 Task: Find connections with filter location Friedberg with filter topic #coronawith filter profile language French with filter current company Civica with filter school Software jobs updates with filter industry Online and Mail Order Retail with filter service category Visual Design with filter keywords title Sales Associate
Action: Mouse moved to (646, 86)
Screenshot: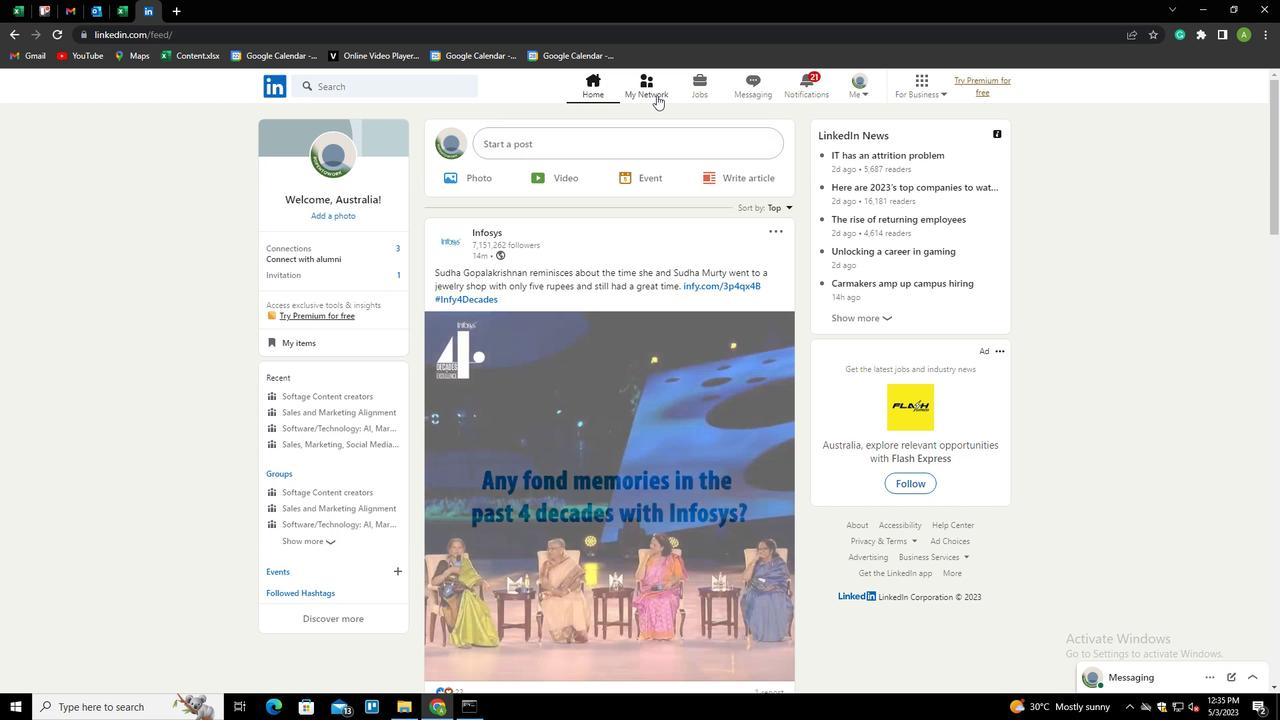 
Action: Mouse pressed left at (646, 86)
Screenshot: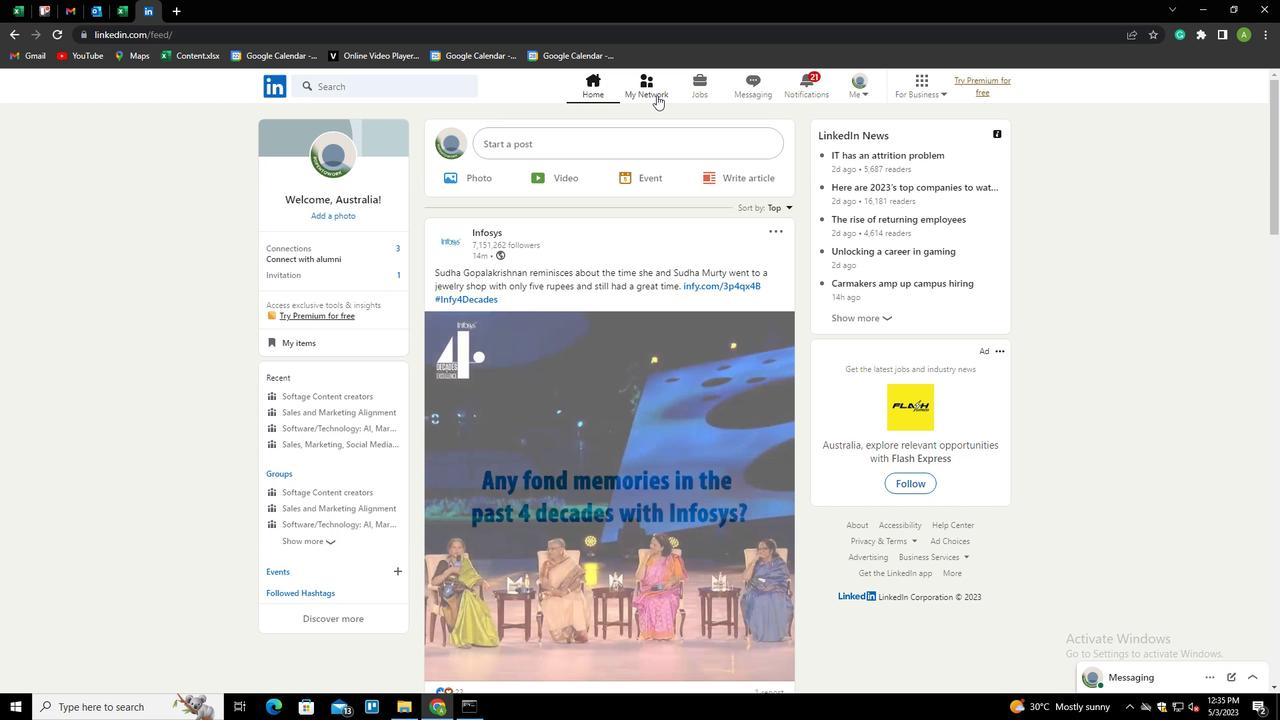 
Action: Mouse moved to (335, 156)
Screenshot: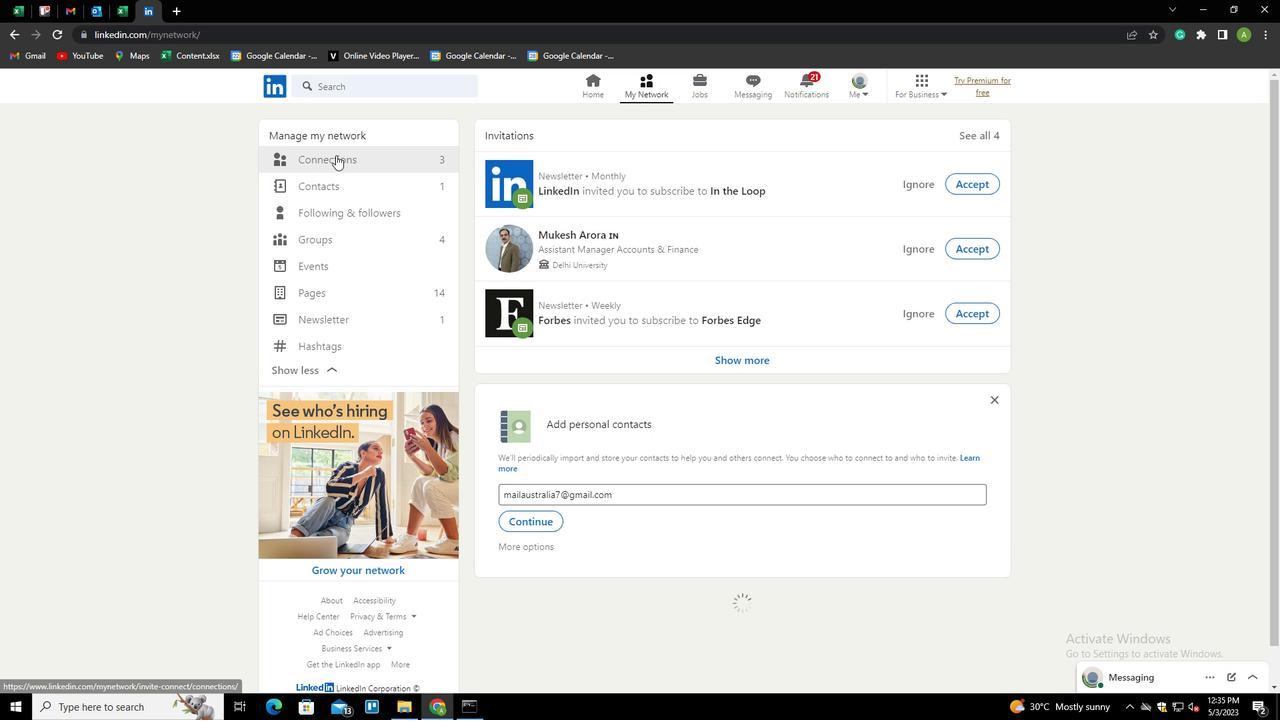 
Action: Mouse pressed left at (335, 156)
Screenshot: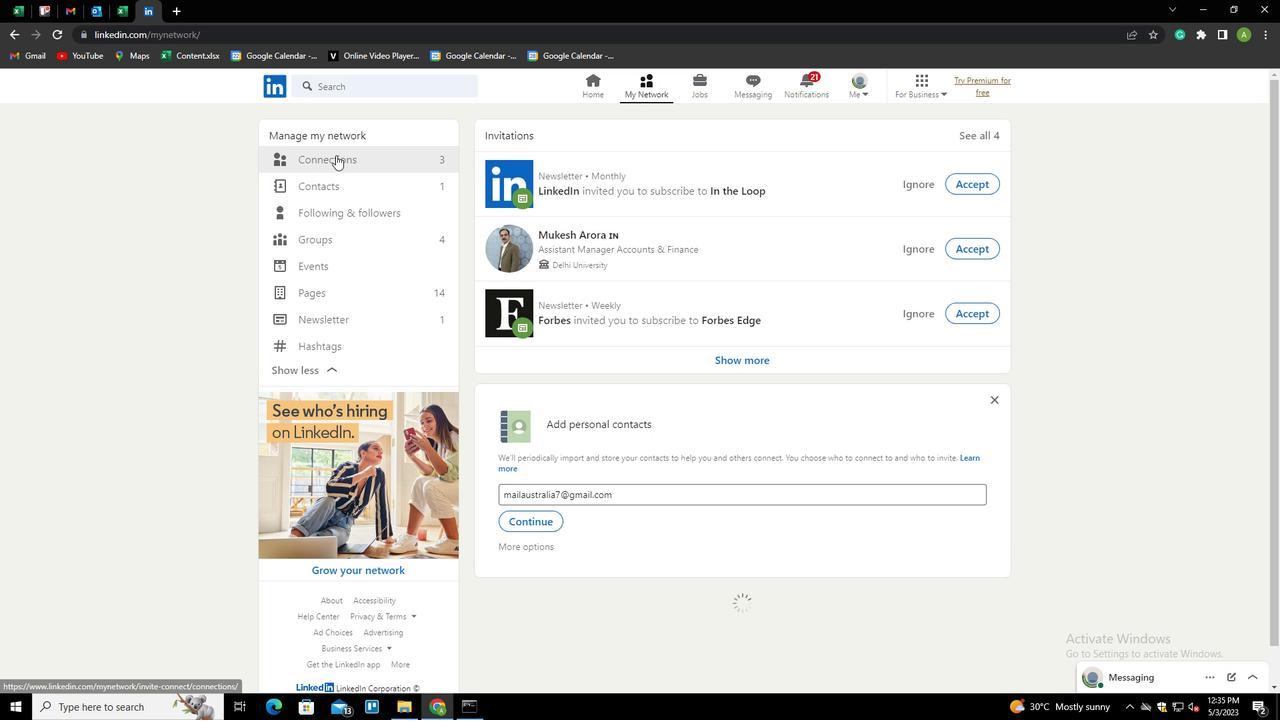 
Action: Mouse moved to (709, 163)
Screenshot: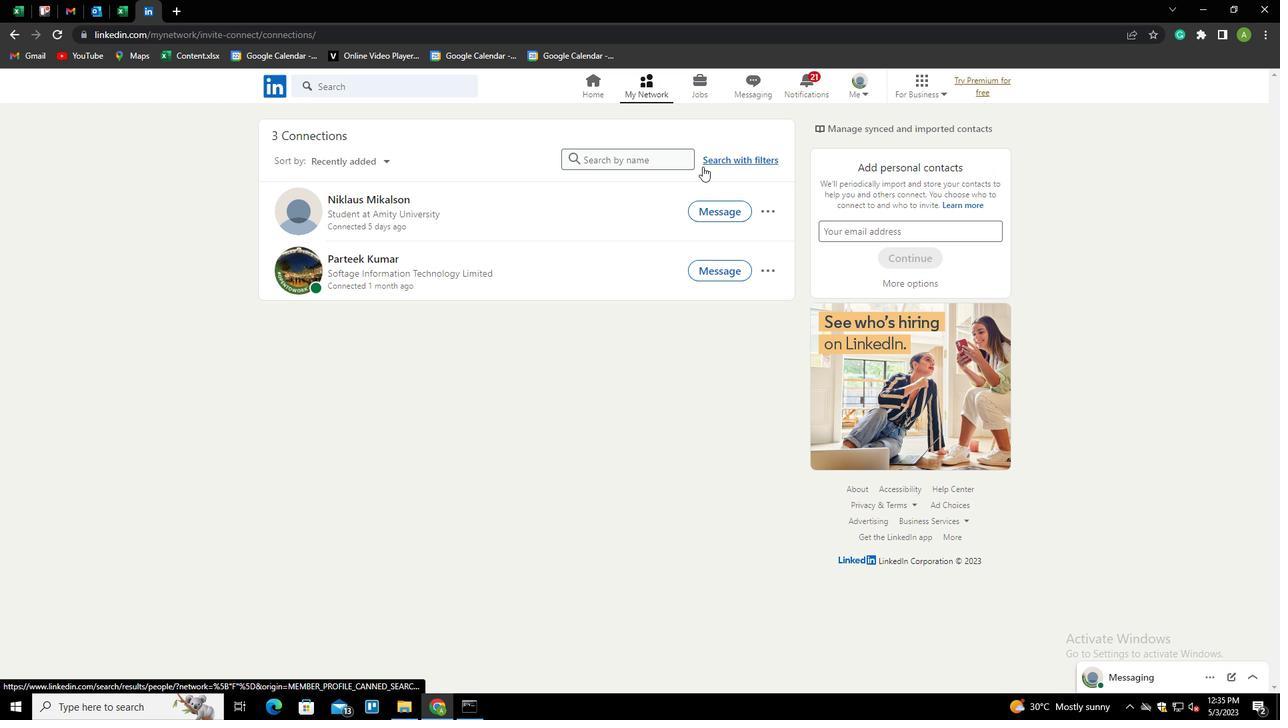 
Action: Mouse pressed left at (709, 163)
Screenshot: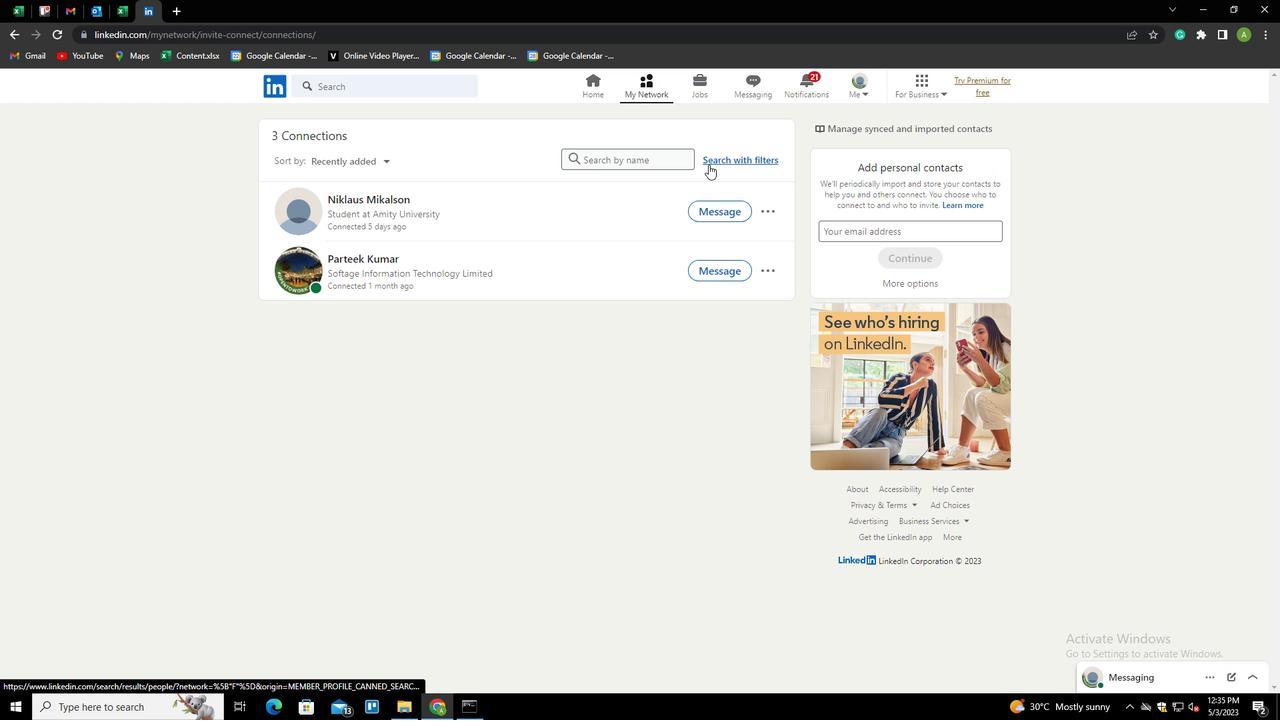 
Action: Mouse moved to (674, 122)
Screenshot: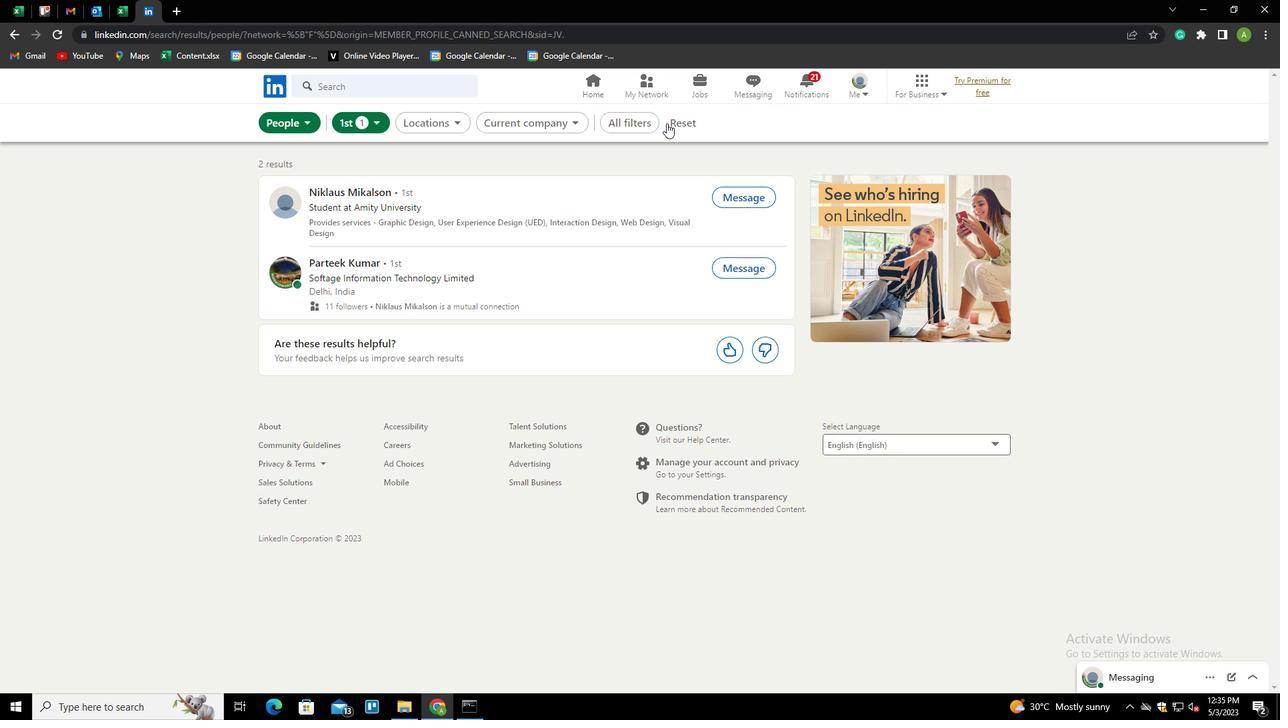 
Action: Mouse pressed left at (674, 122)
Screenshot: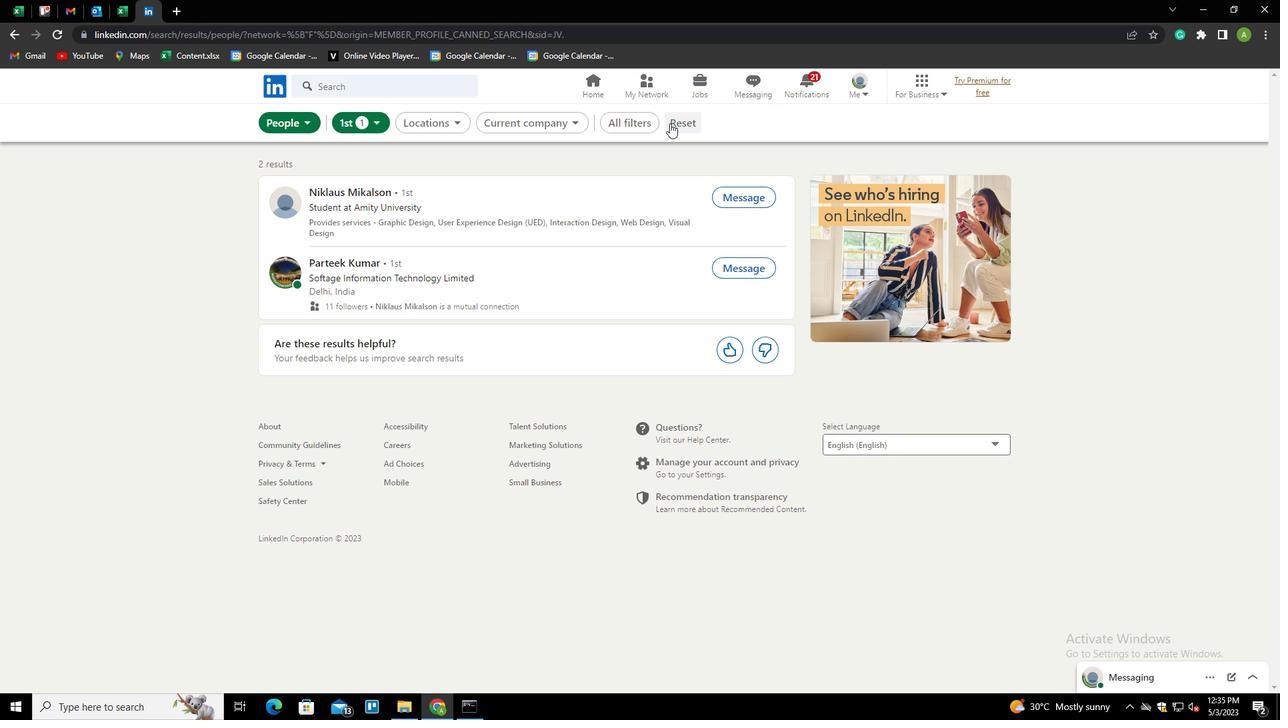 
Action: Mouse moved to (656, 118)
Screenshot: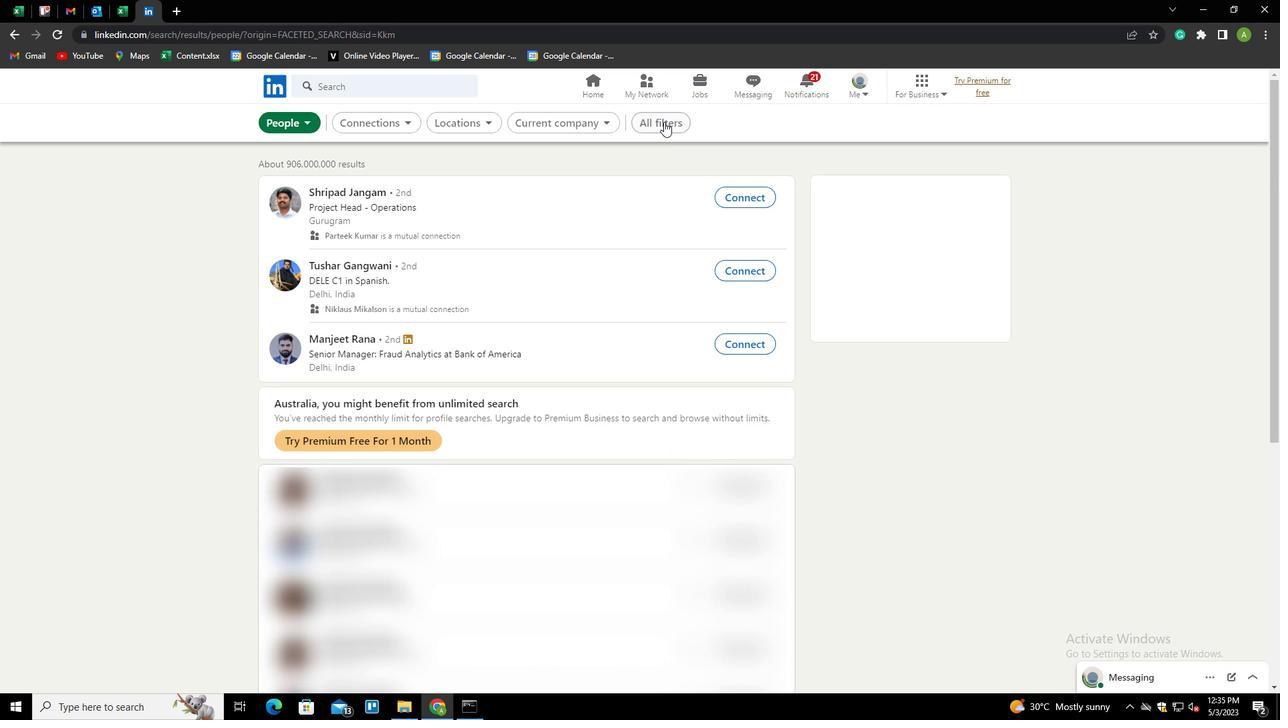 
Action: Mouse pressed left at (656, 118)
Screenshot: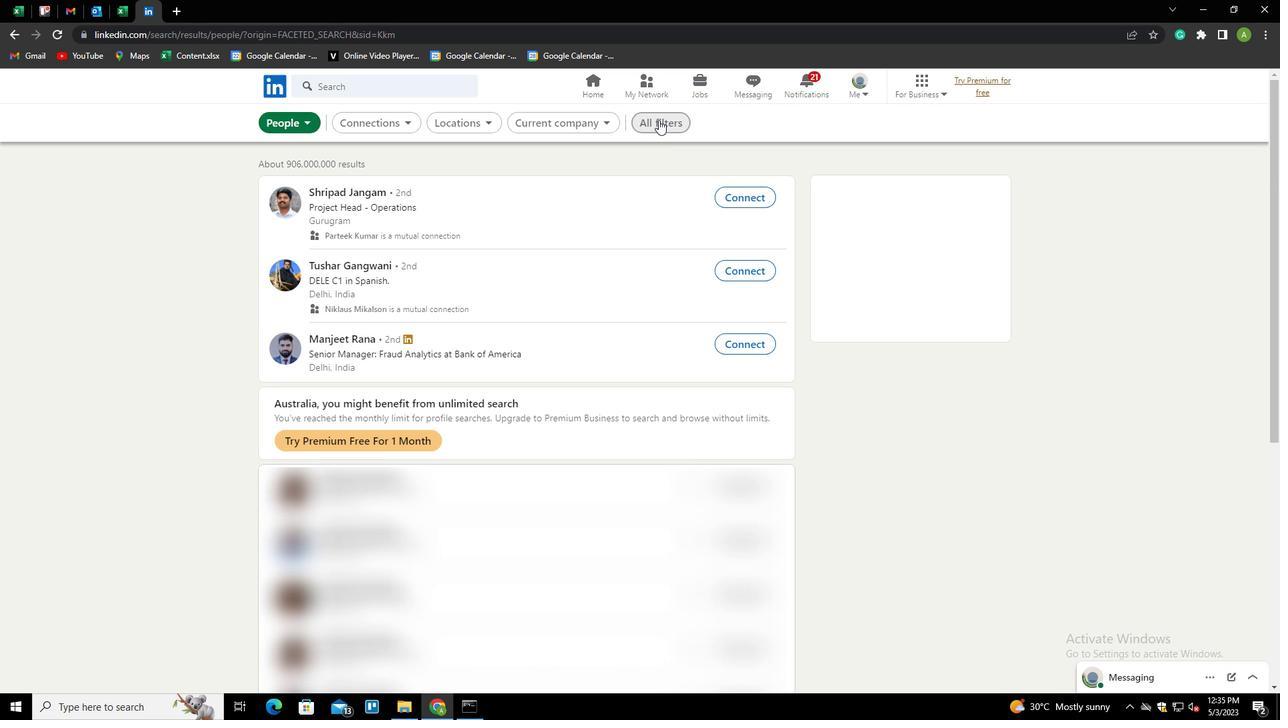 
Action: Mouse moved to (980, 384)
Screenshot: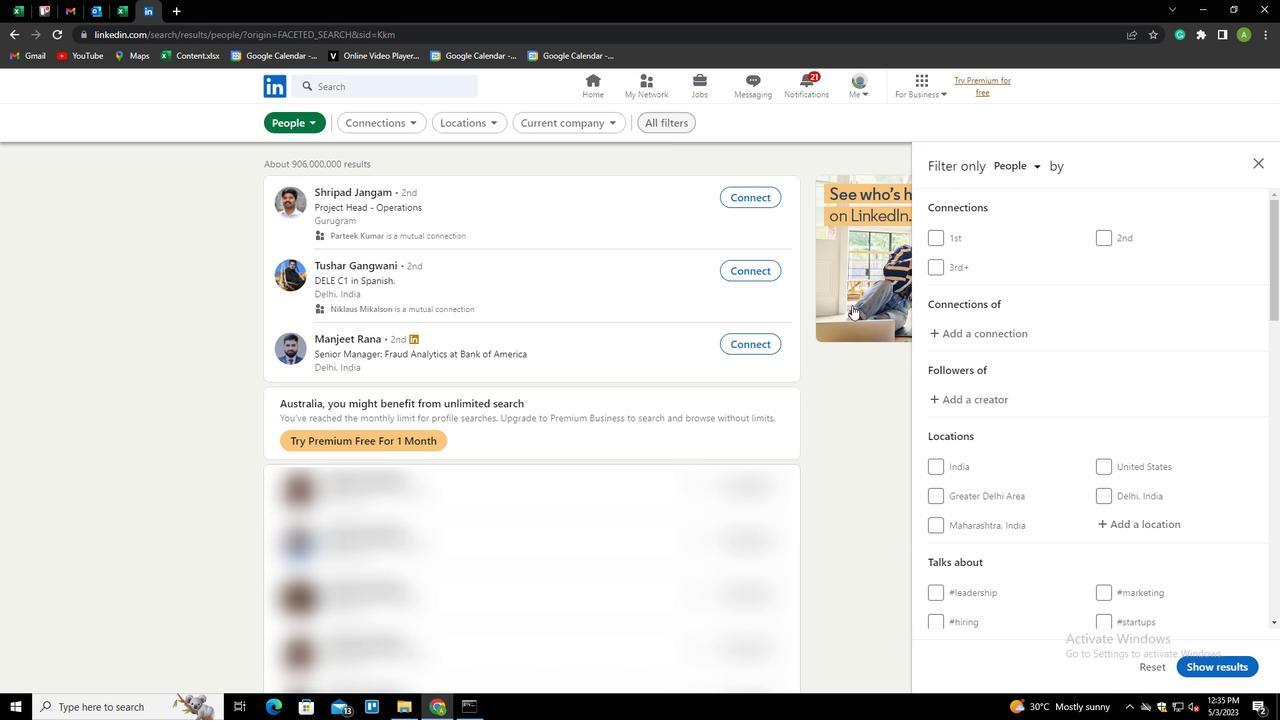 
Action: Mouse scrolled (980, 384) with delta (0, 0)
Screenshot: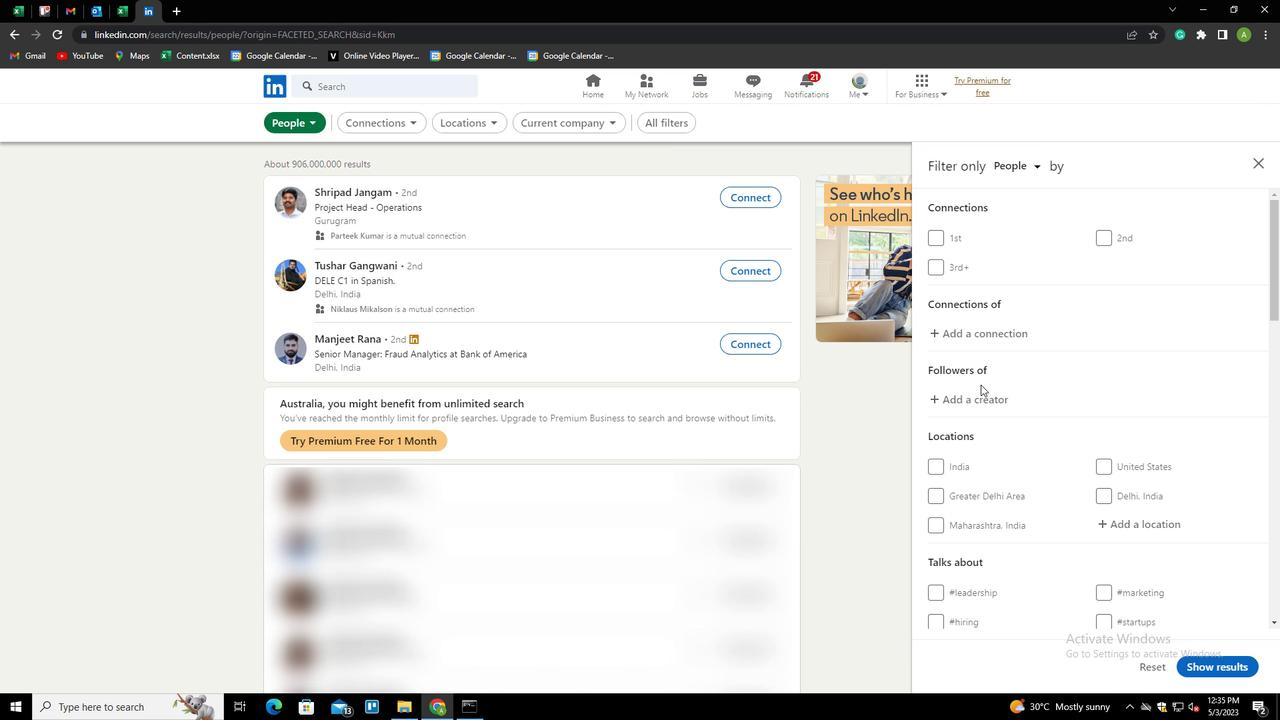 
Action: Mouse scrolled (980, 384) with delta (0, 0)
Screenshot: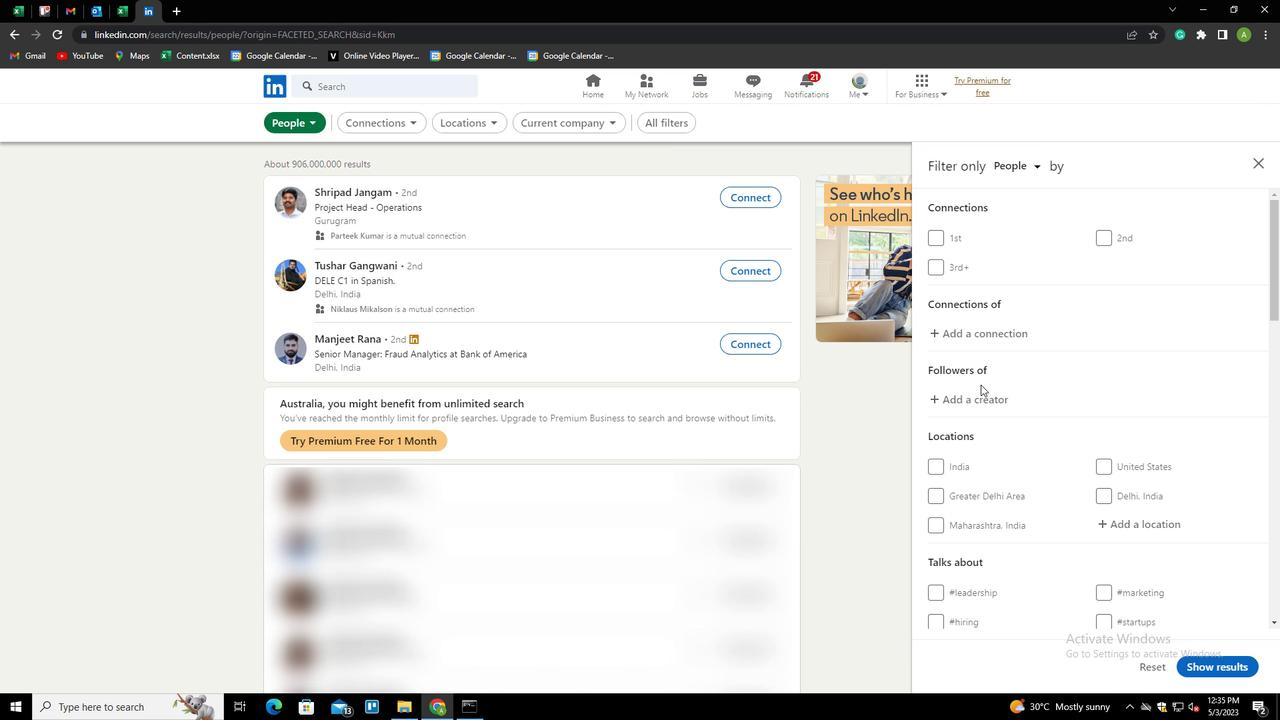
Action: Mouse moved to (1133, 389)
Screenshot: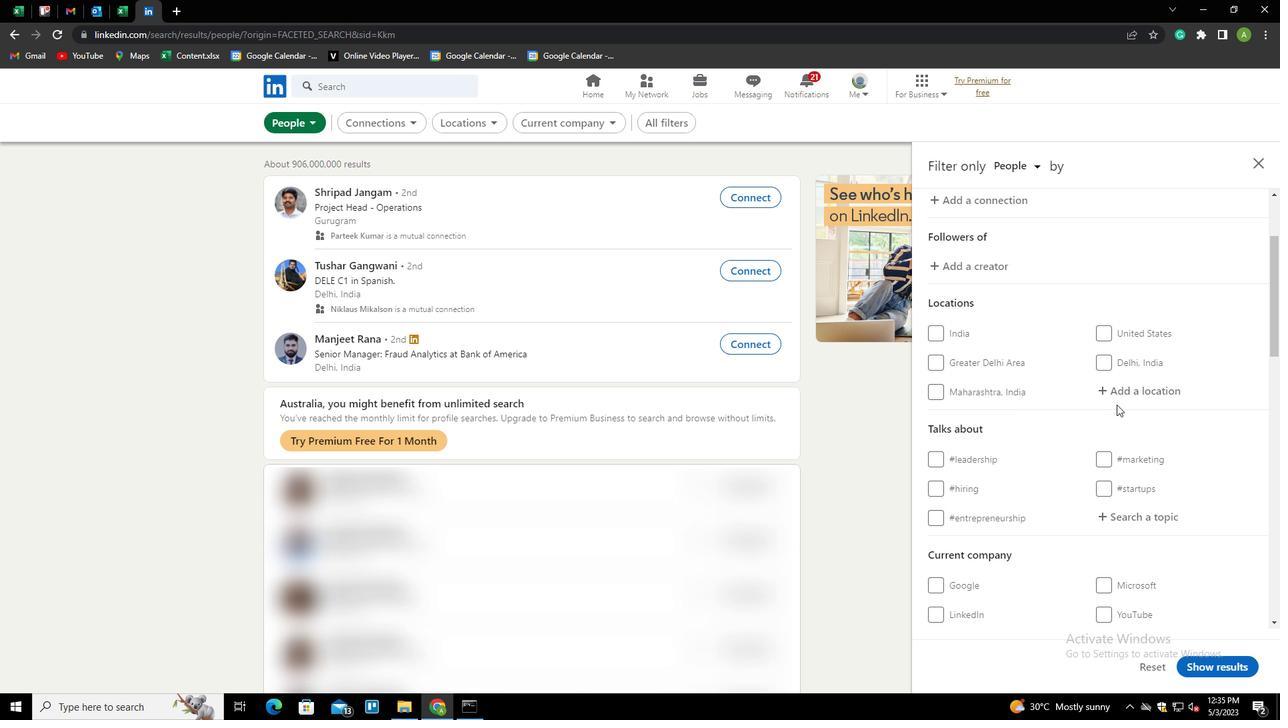 
Action: Mouse pressed left at (1133, 389)
Screenshot: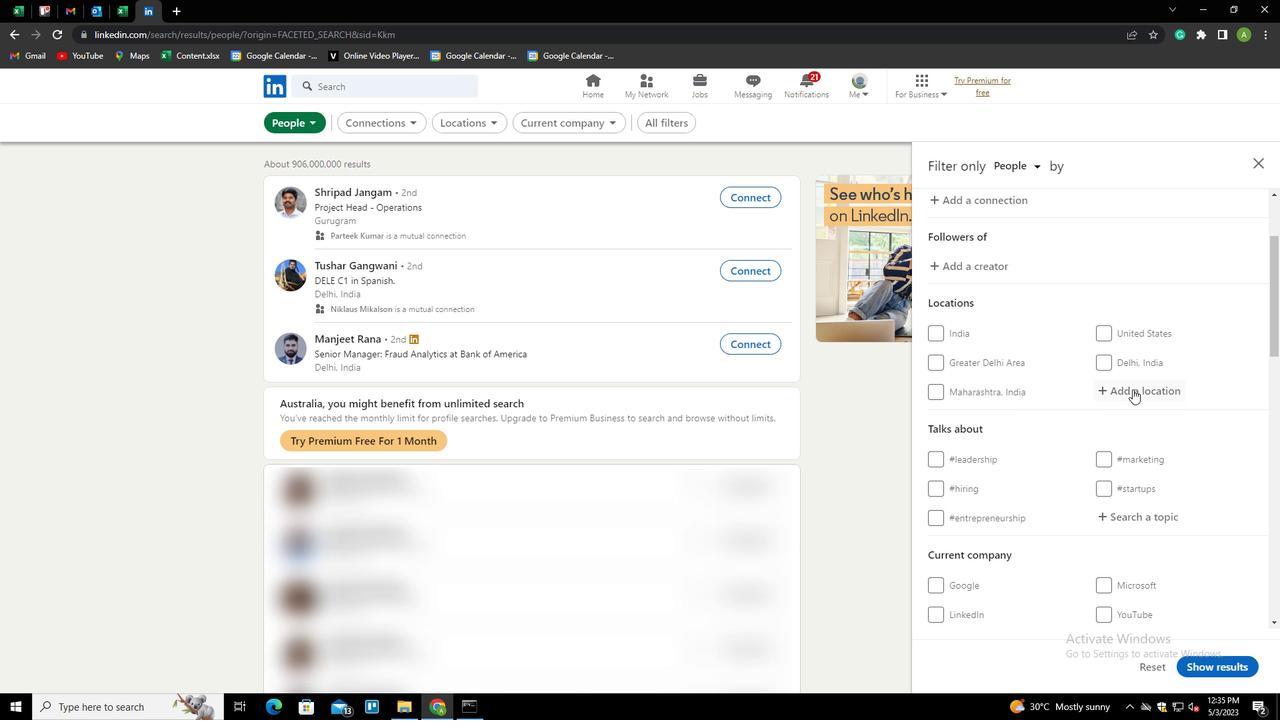 
Action: Key pressed <Key.shift>FRIEDBER<Key.down><Key.enter>
Screenshot: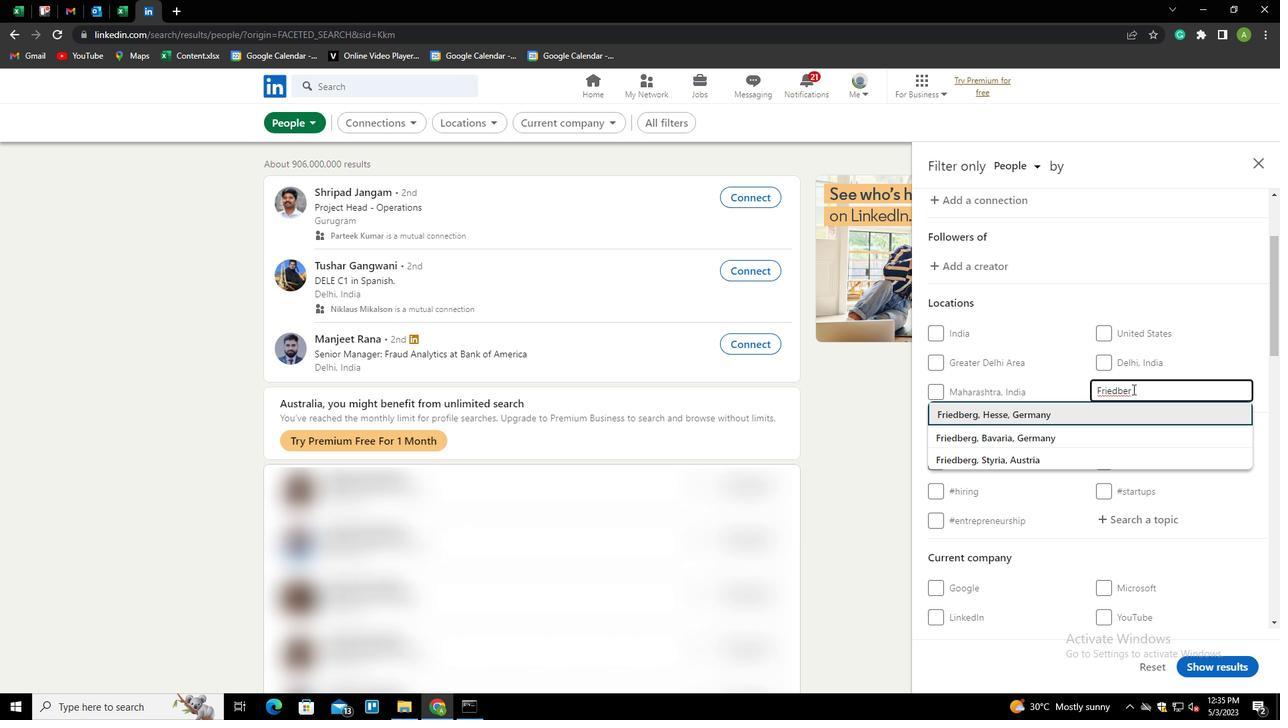 
Action: Mouse scrolled (1133, 388) with delta (0, 0)
Screenshot: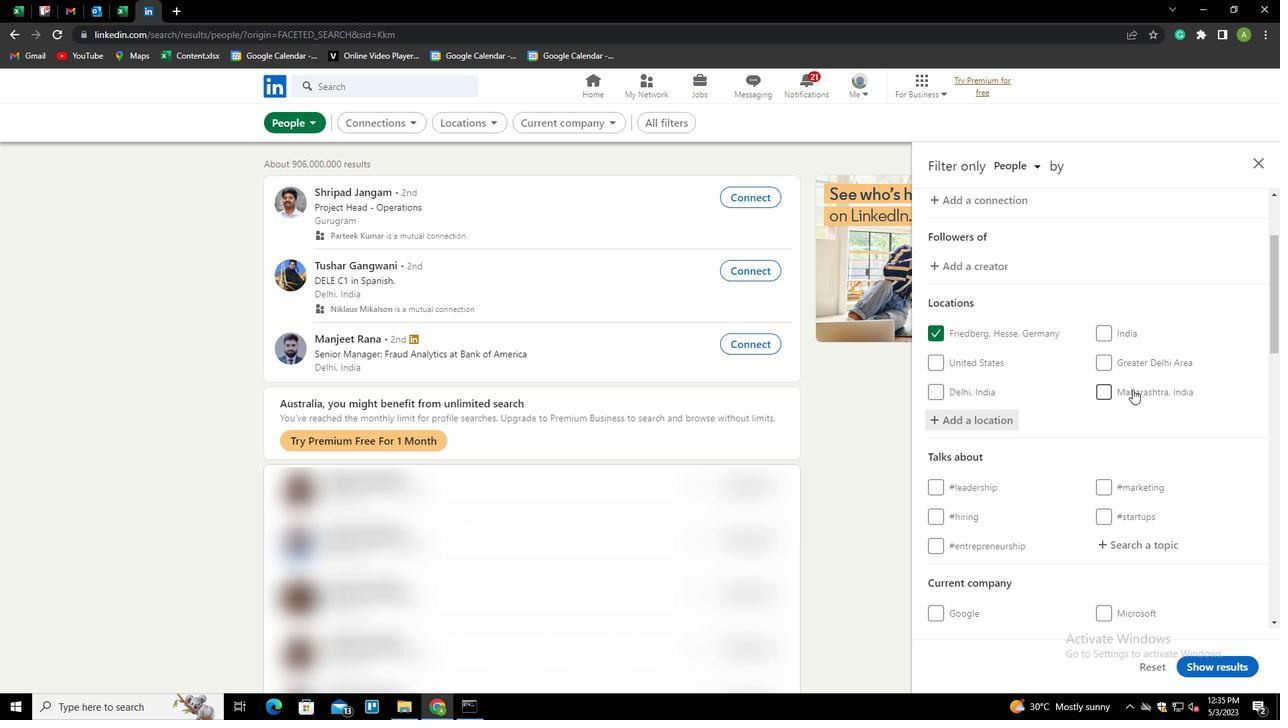 
Action: Mouse scrolled (1133, 388) with delta (0, 0)
Screenshot: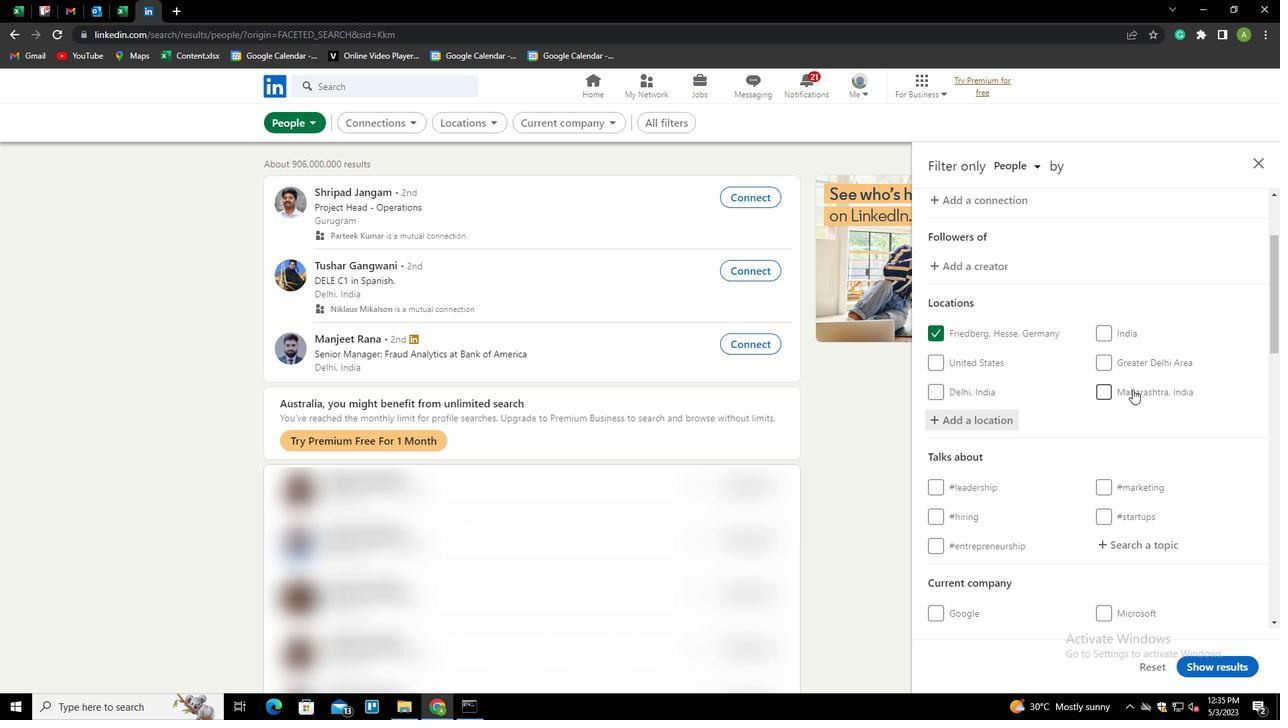 
Action: Mouse moved to (1131, 406)
Screenshot: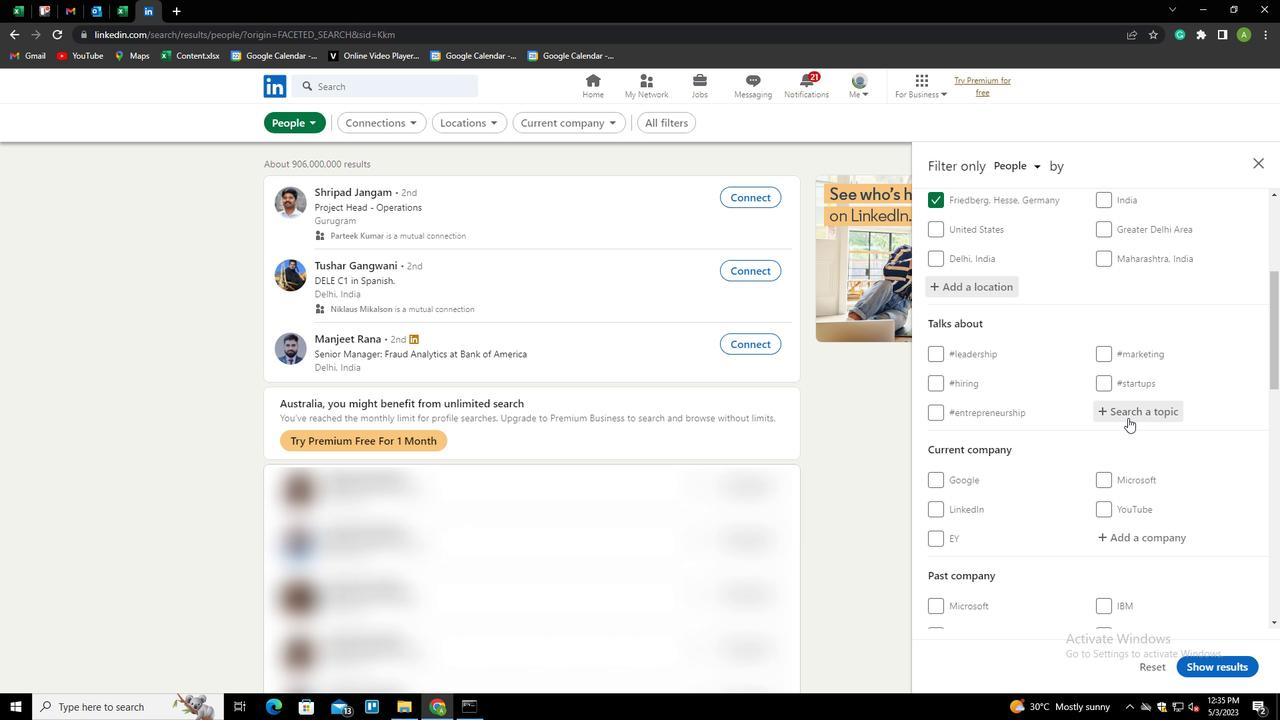 
Action: Mouse pressed left at (1131, 406)
Screenshot: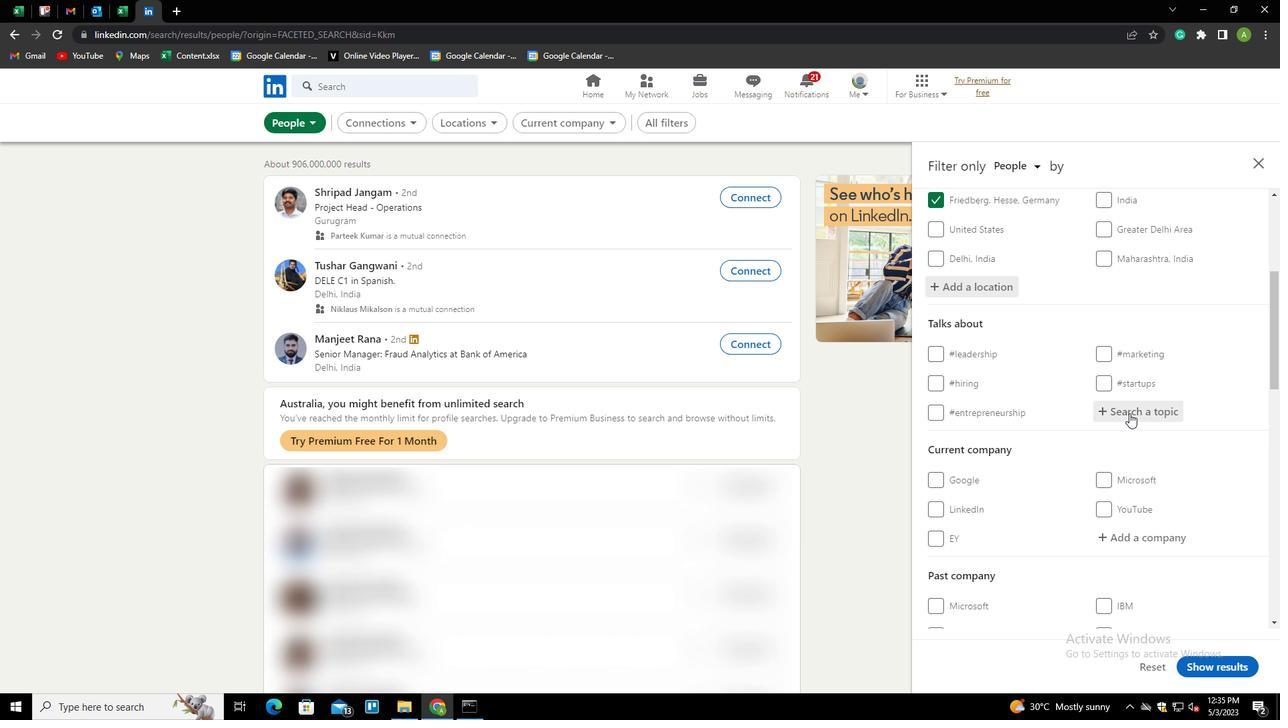
Action: Key pressed CRO<Key.backspace><Key.backspace>ORONA<Key.down><Key.enter>
Screenshot: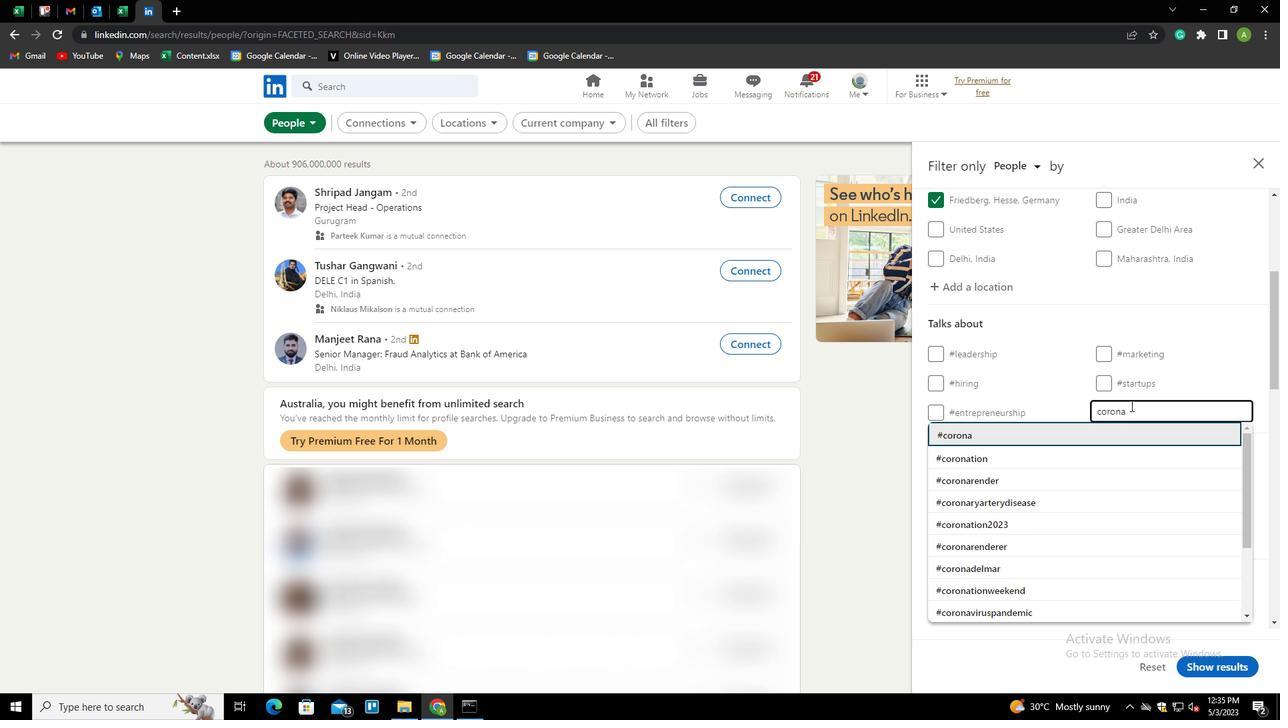 
Action: Mouse scrolled (1131, 405) with delta (0, 0)
Screenshot: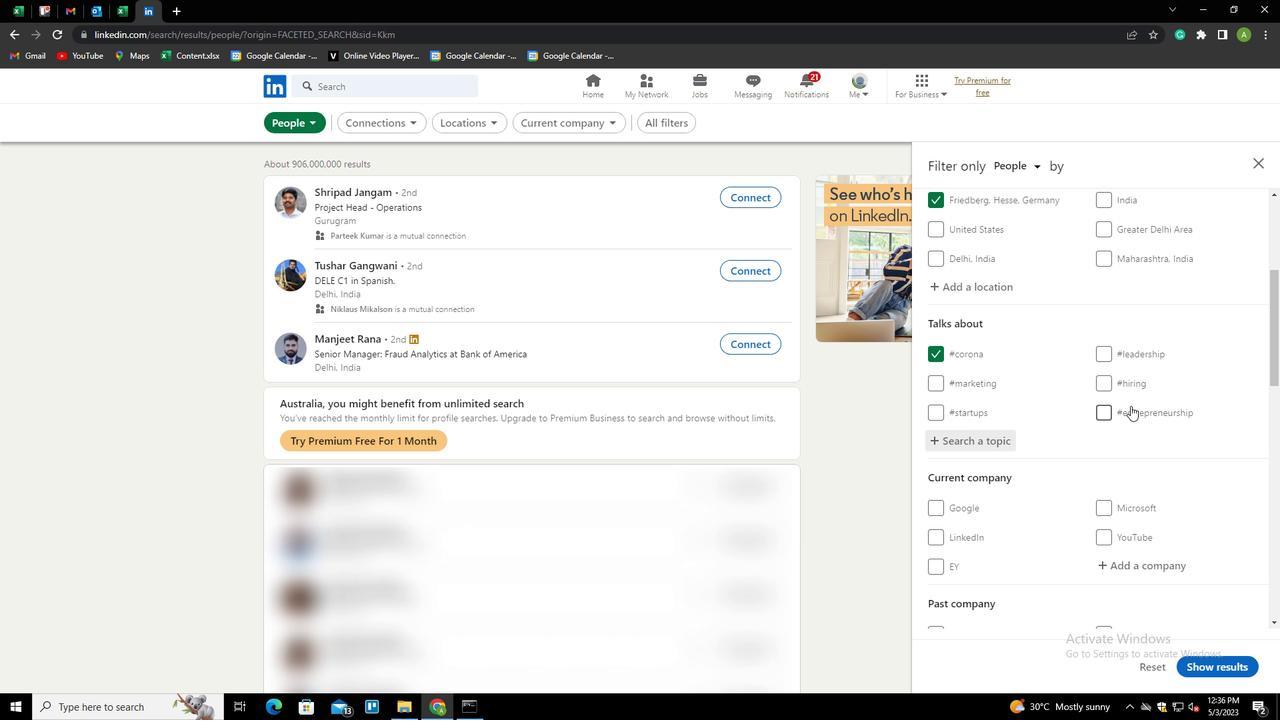 
Action: Mouse scrolled (1131, 405) with delta (0, 0)
Screenshot: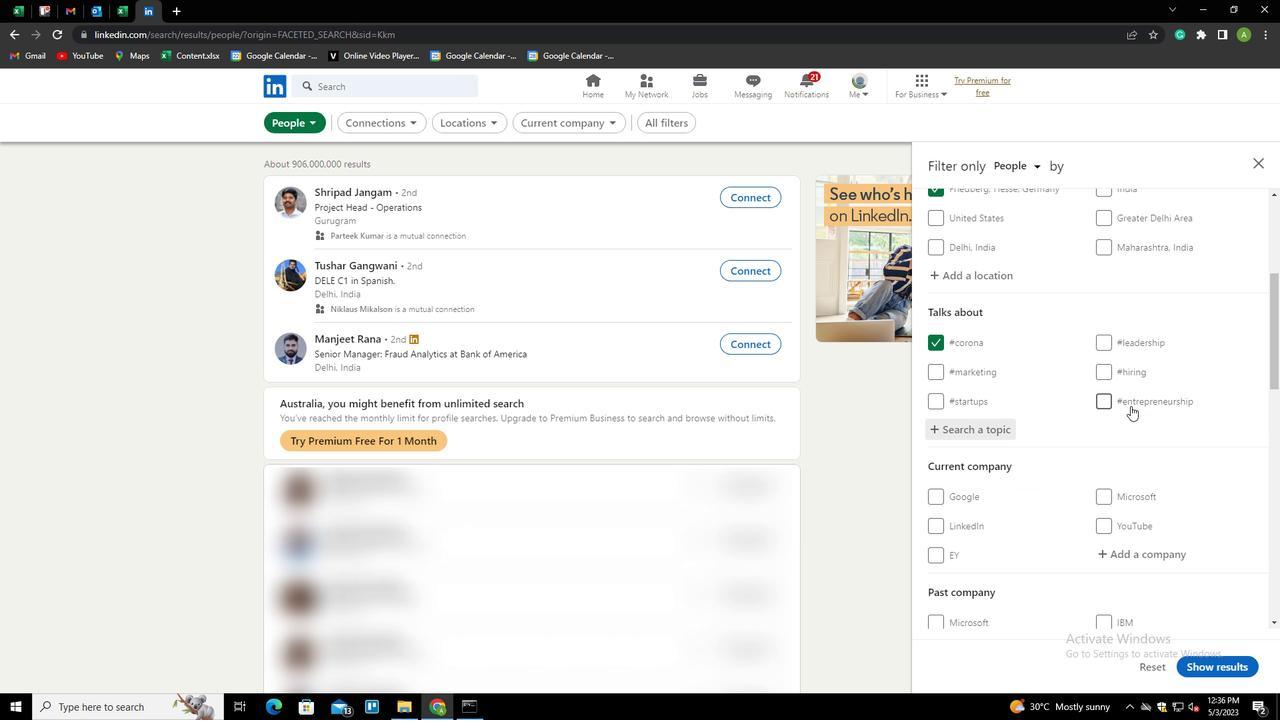 
Action: Mouse scrolled (1131, 405) with delta (0, 0)
Screenshot: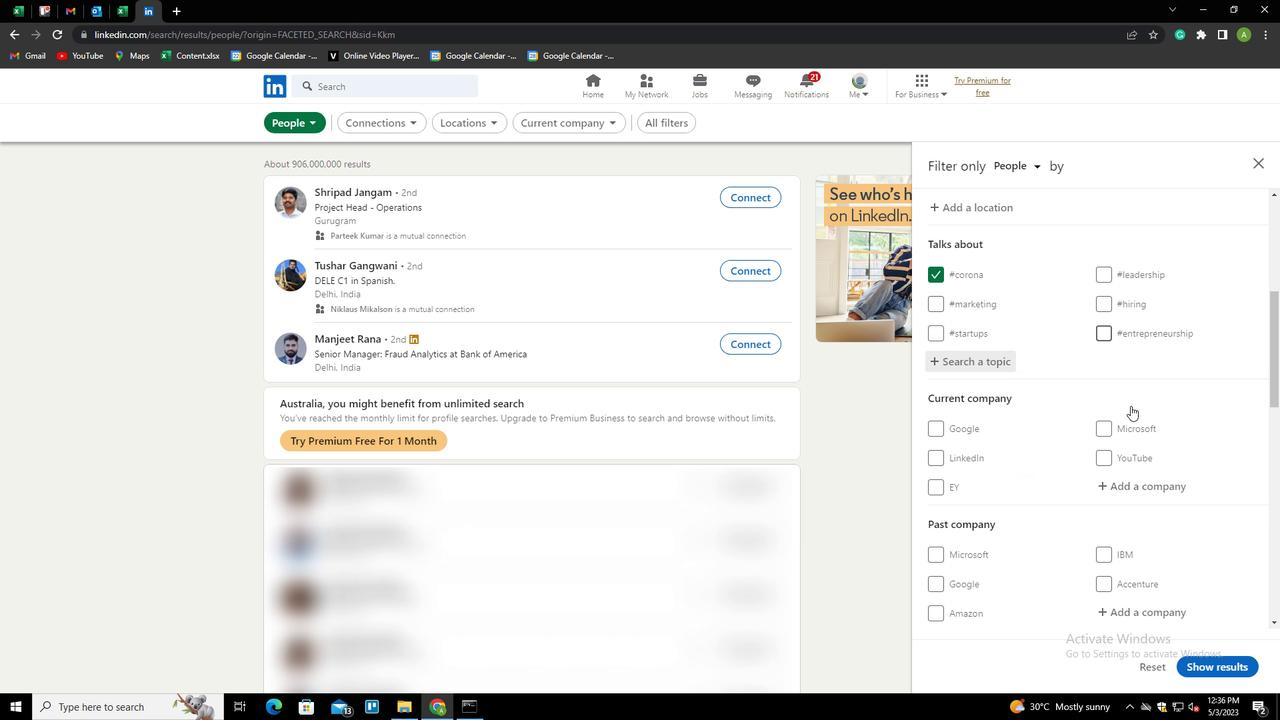 
Action: Mouse scrolled (1131, 405) with delta (0, 0)
Screenshot: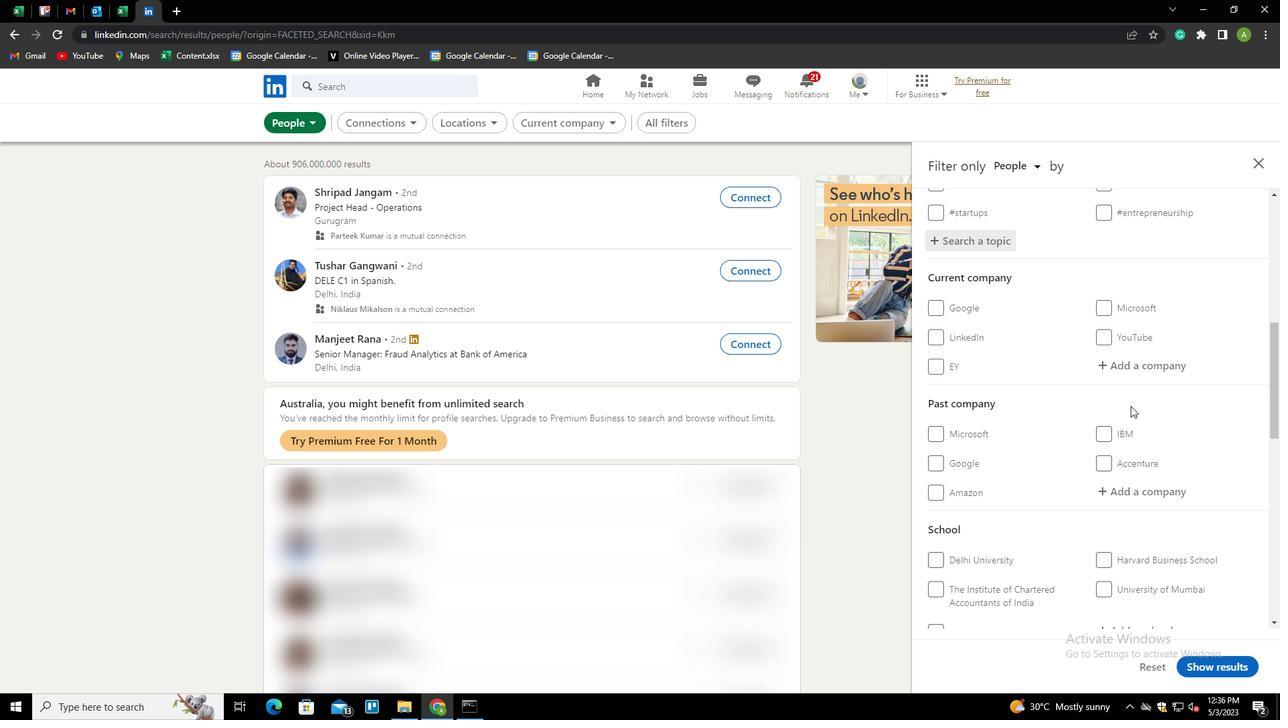 
Action: Mouse scrolled (1131, 405) with delta (0, 0)
Screenshot: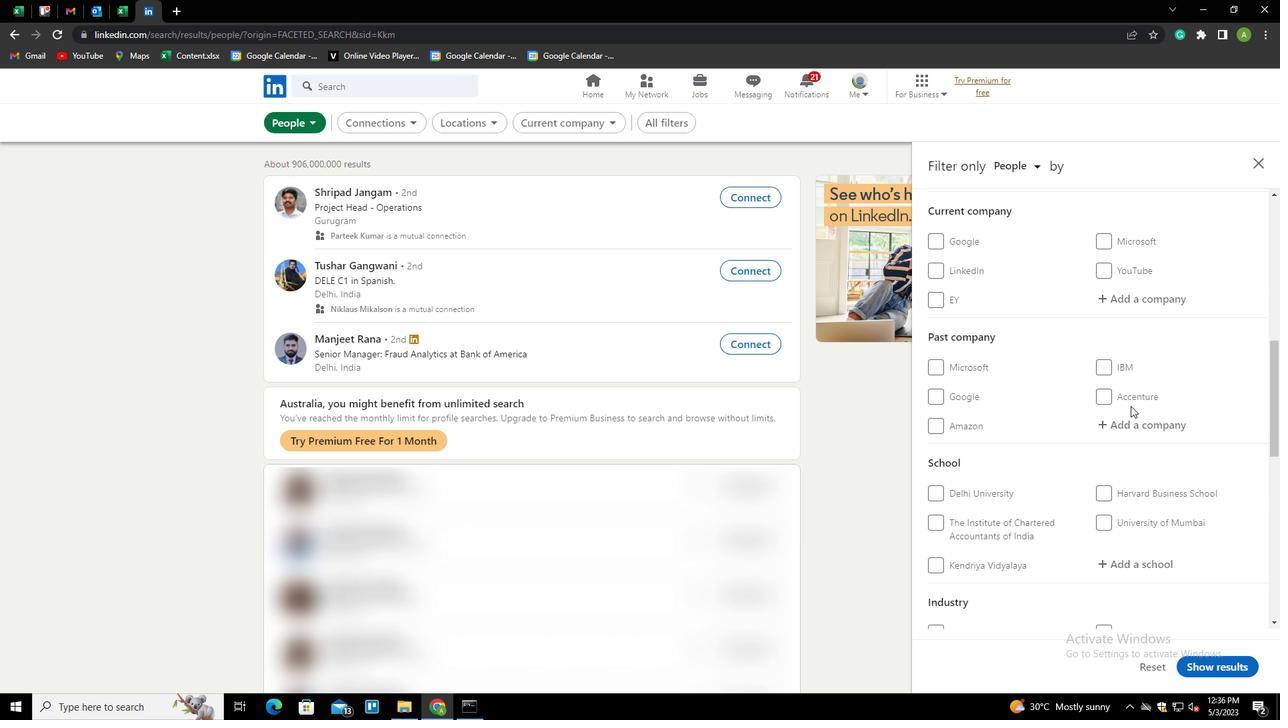 
Action: Mouse scrolled (1131, 405) with delta (0, 0)
Screenshot: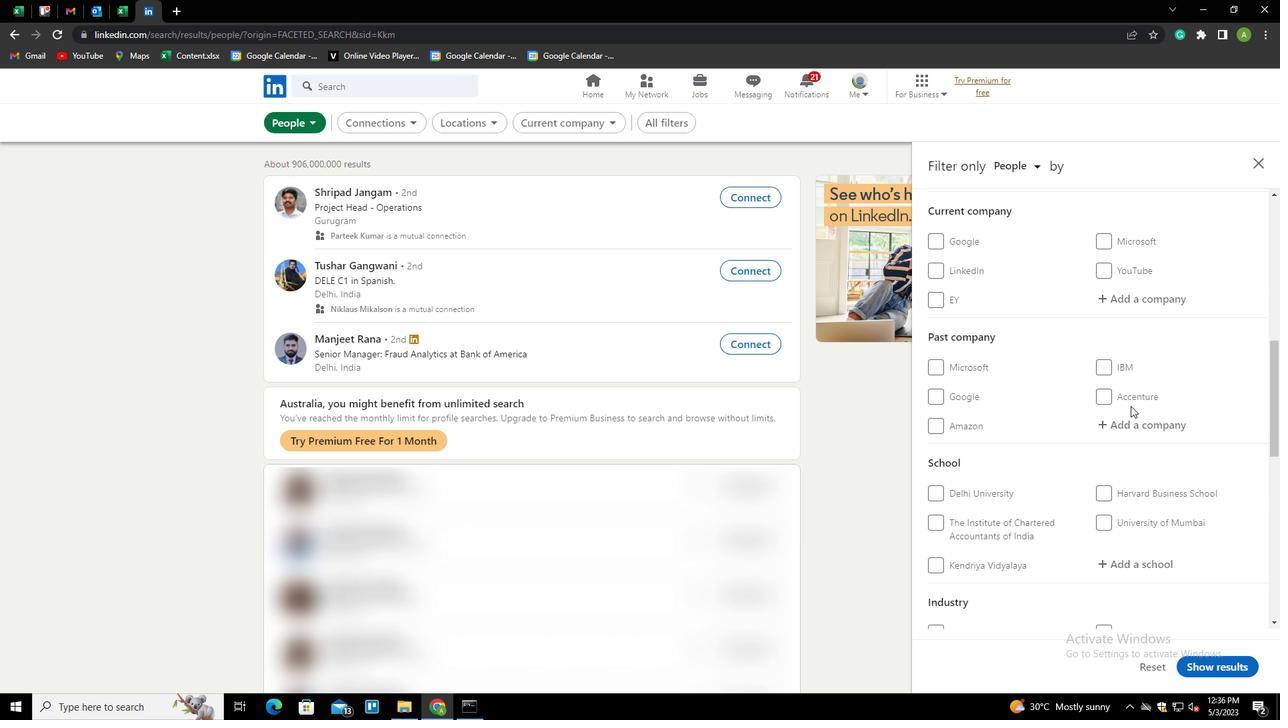 
Action: Mouse scrolled (1131, 405) with delta (0, 0)
Screenshot: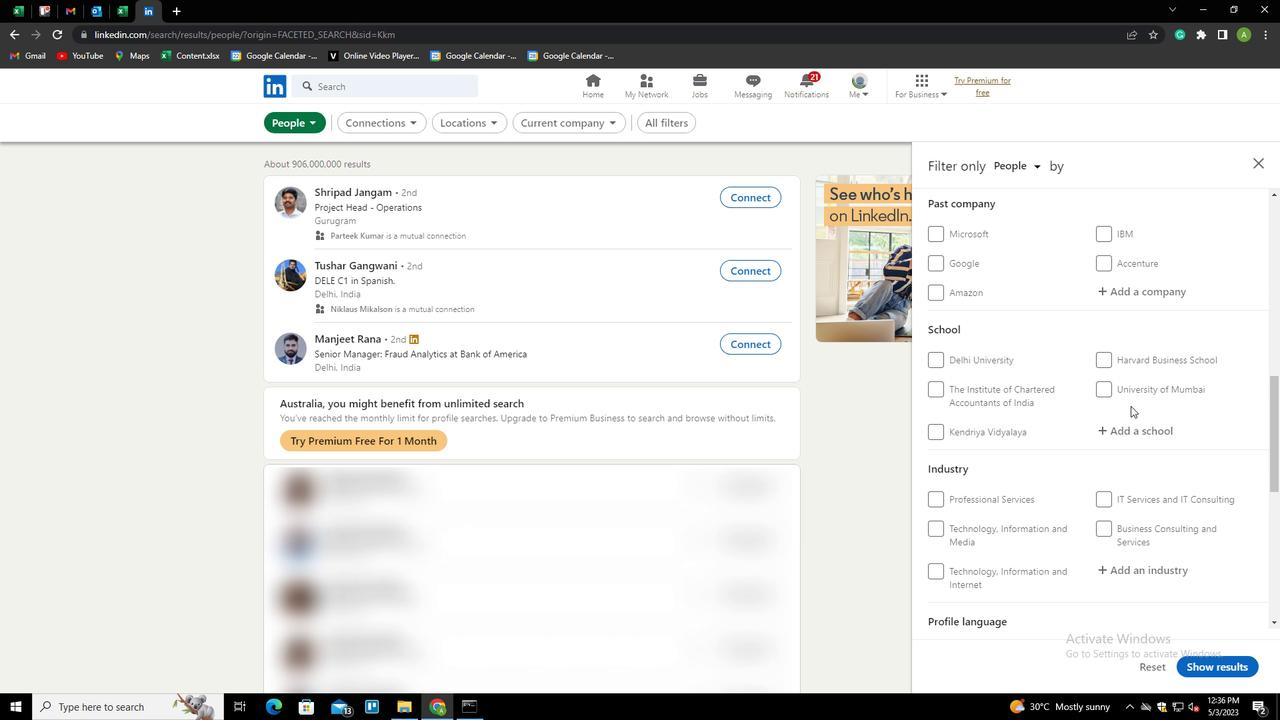 
Action: Mouse scrolled (1131, 405) with delta (0, 0)
Screenshot: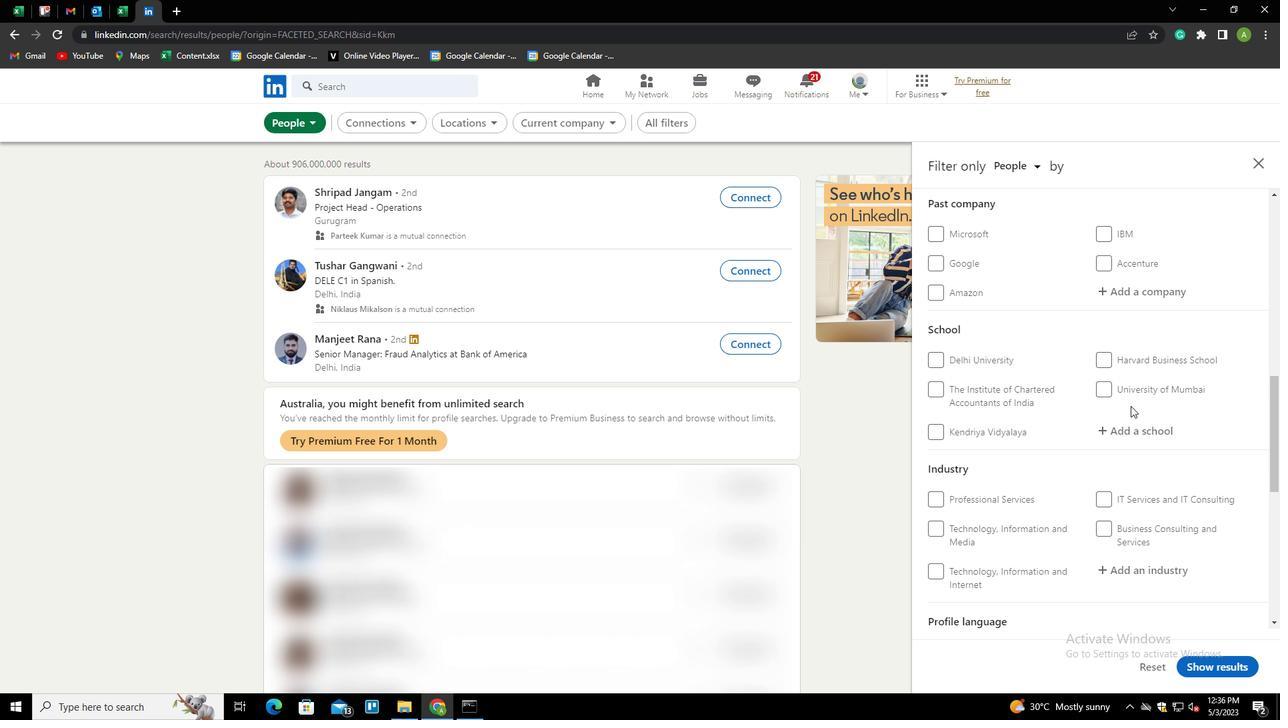 
Action: Mouse scrolled (1131, 405) with delta (0, 0)
Screenshot: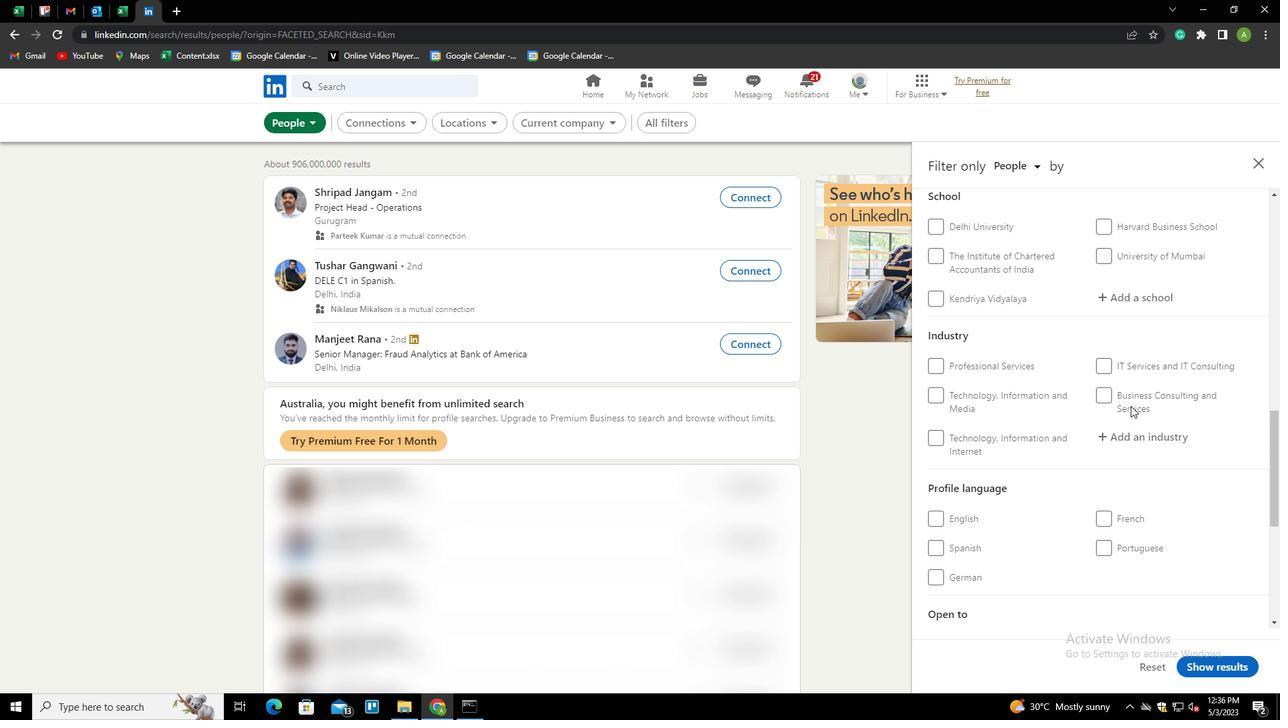 
Action: Mouse scrolled (1131, 405) with delta (0, 0)
Screenshot: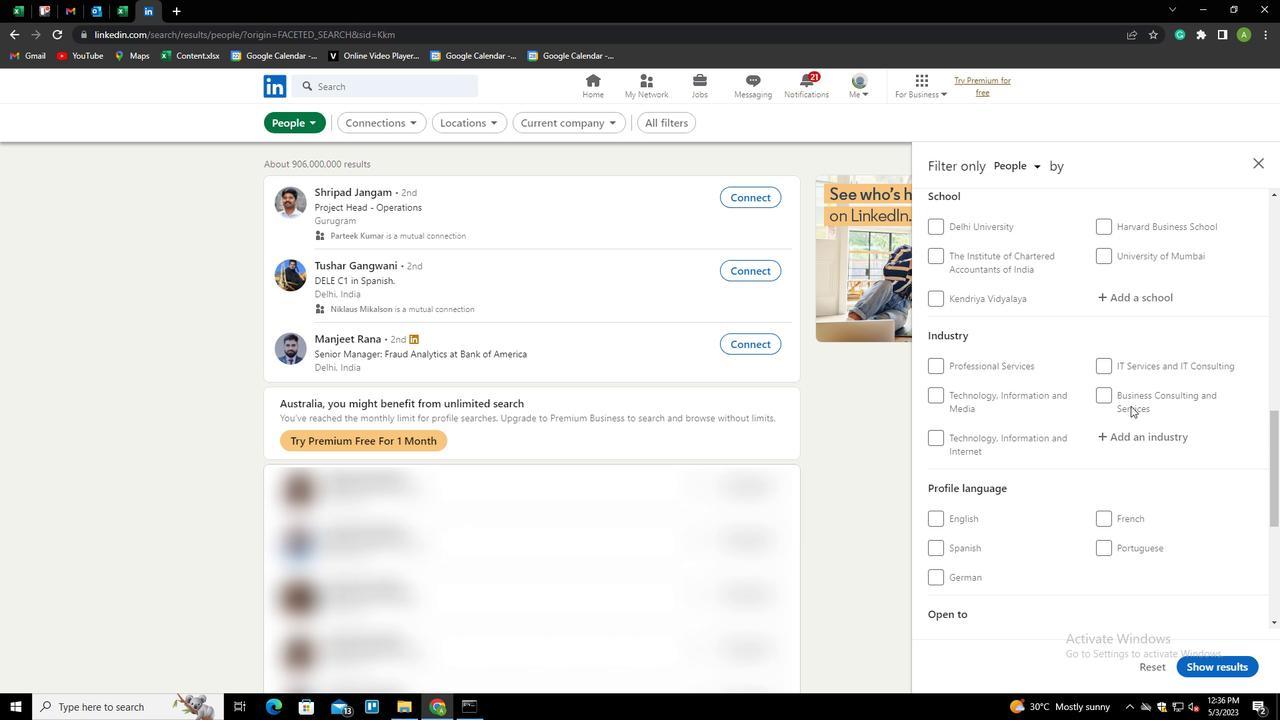 
Action: Mouse scrolled (1131, 405) with delta (0, 0)
Screenshot: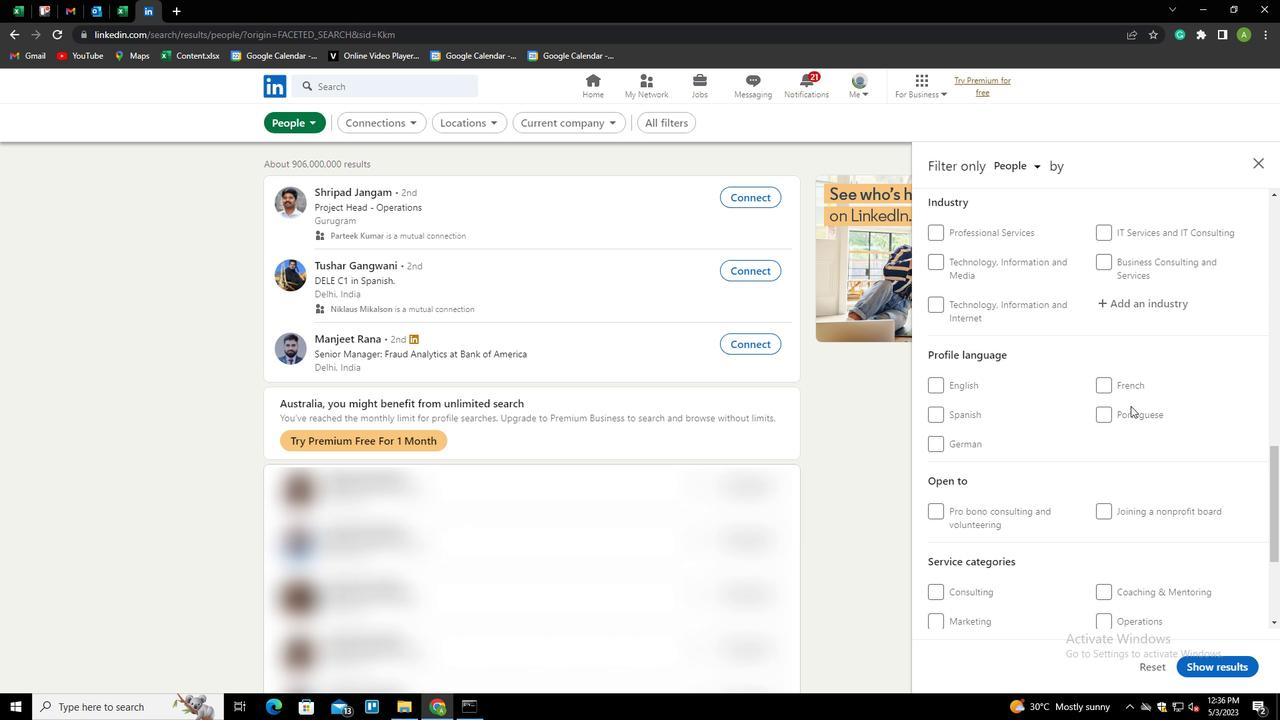 
Action: Mouse moved to (1110, 318)
Screenshot: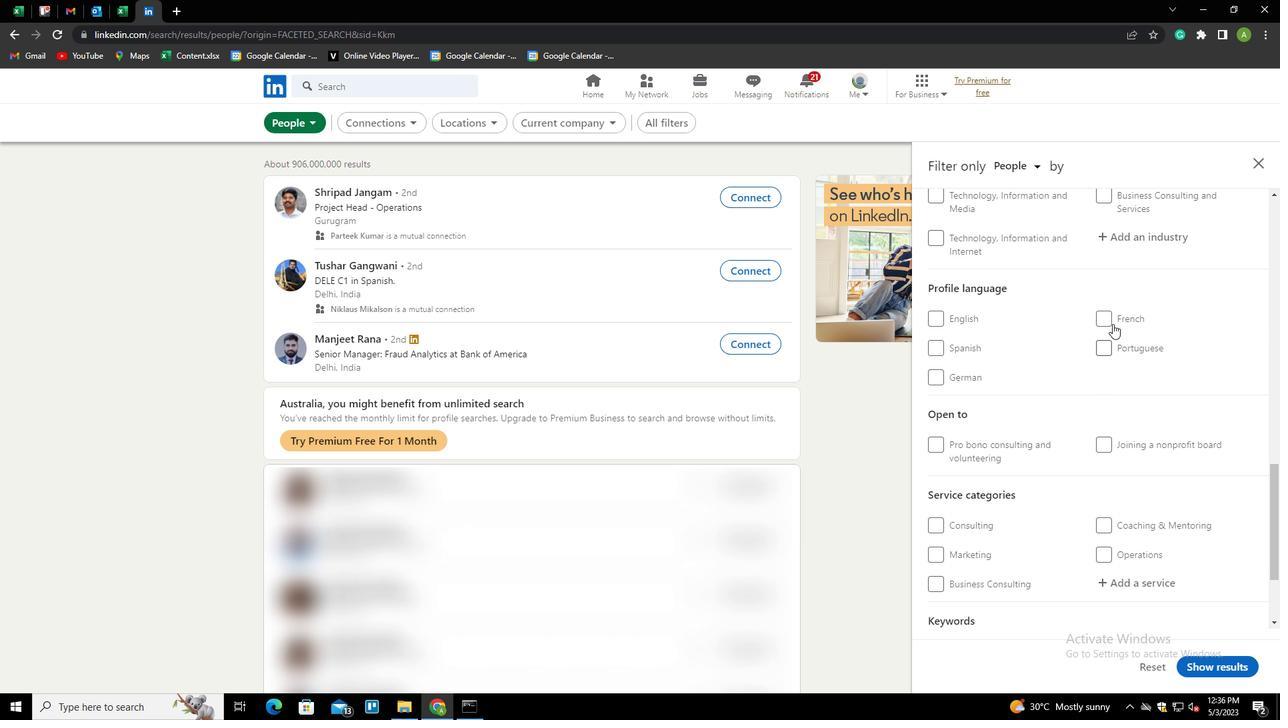 
Action: Mouse pressed left at (1110, 318)
Screenshot: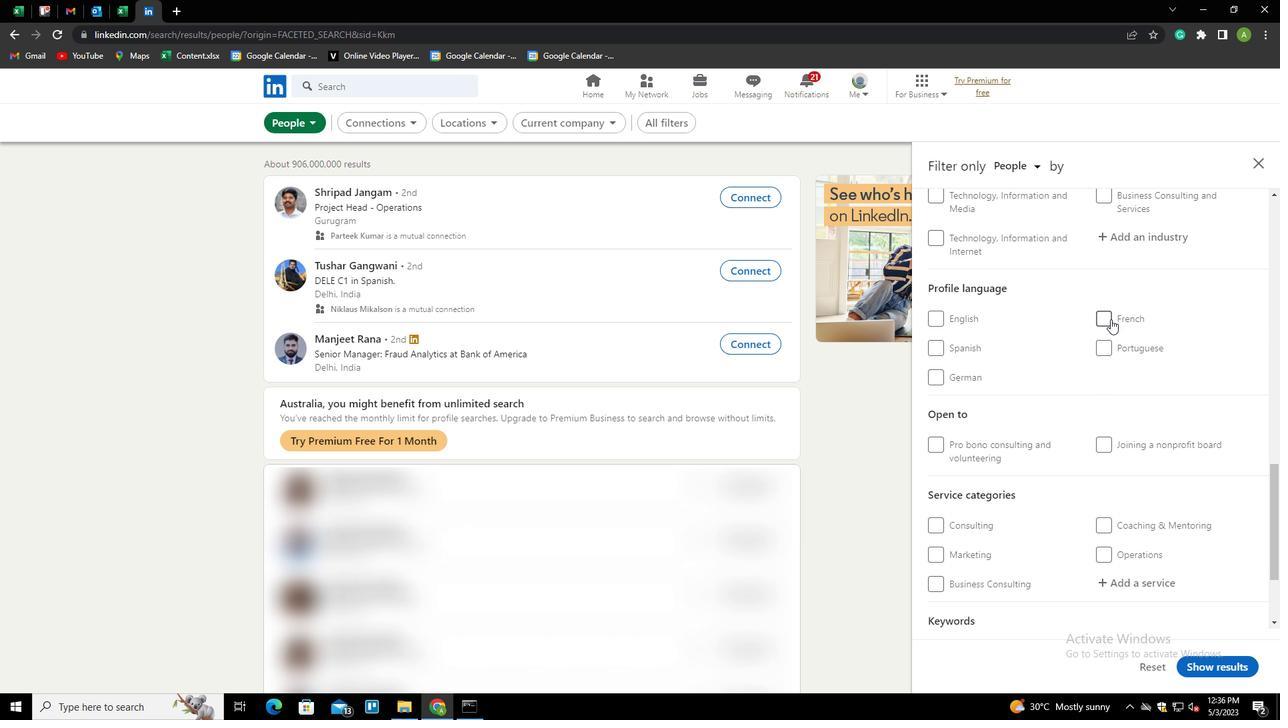
Action: Mouse moved to (1148, 320)
Screenshot: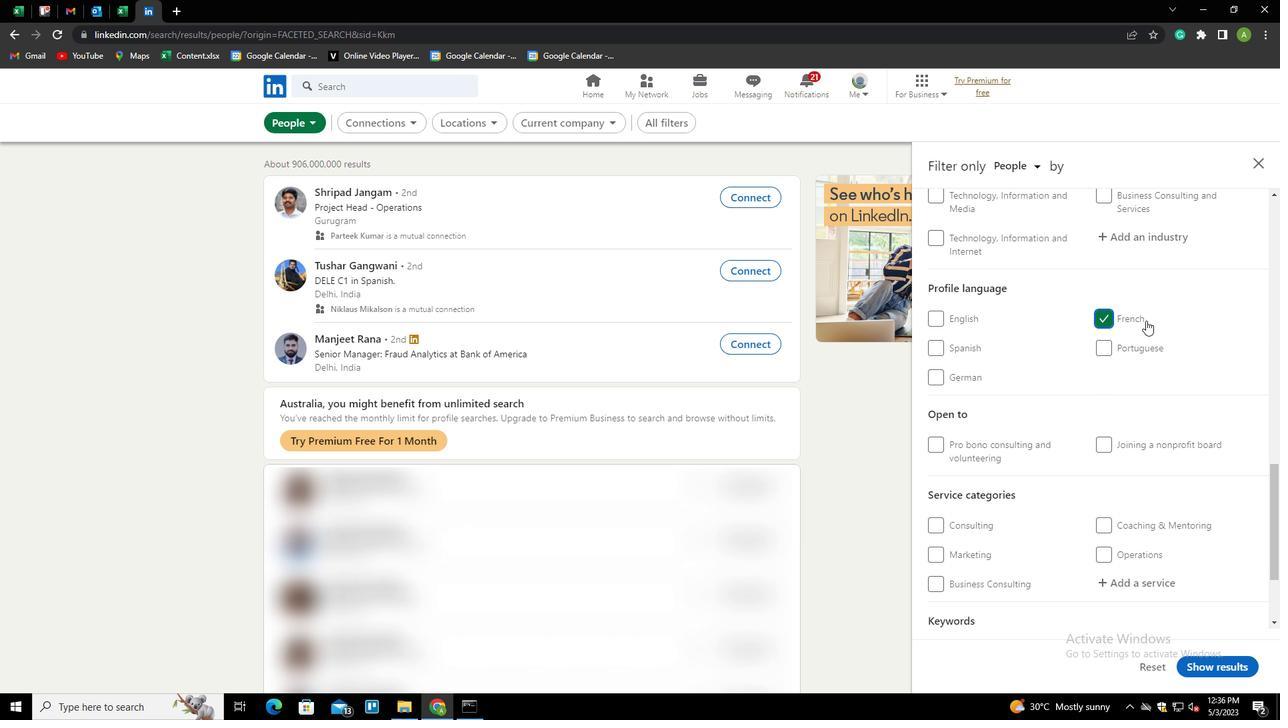 
Action: Mouse scrolled (1148, 321) with delta (0, 0)
Screenshot: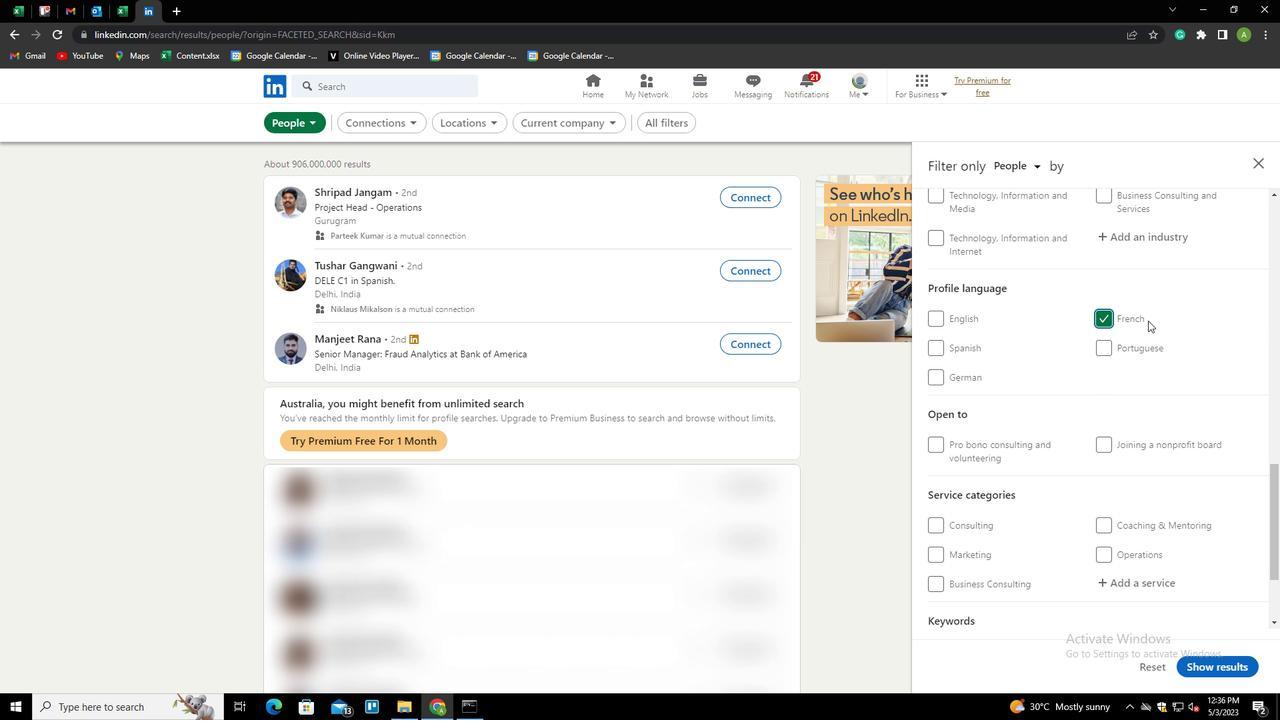 
Action: Mouse scrolled (1148, 321) with delta (0, 0)
Screenshot: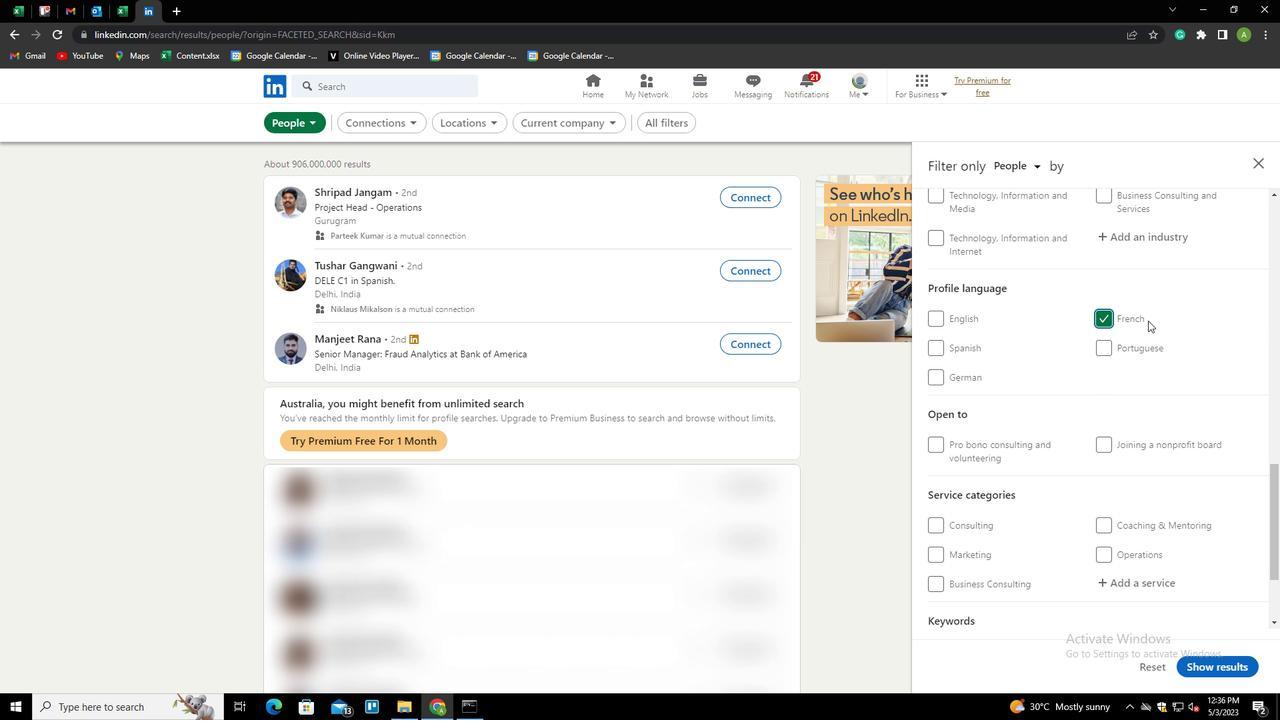 
Action: Mouse scrolled (1148, 321) with delta (0, 0)
Screenshot: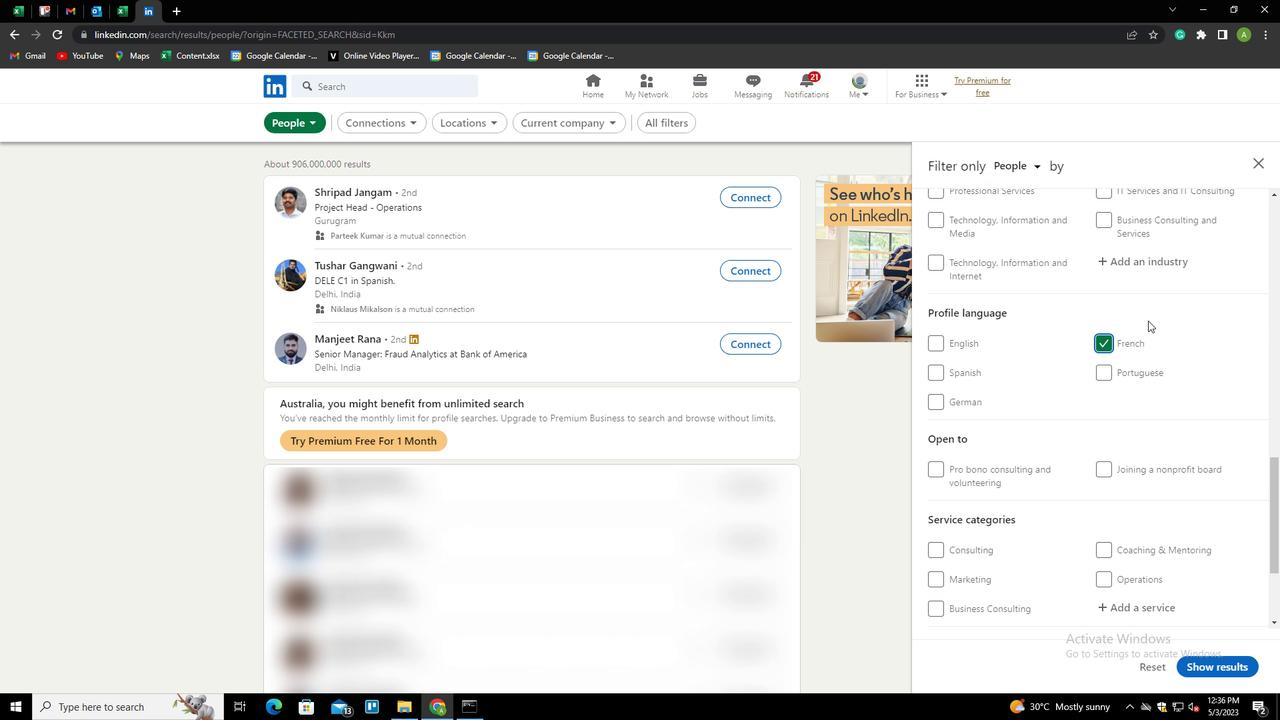 
Action: Mouse scrolled (1148, 321) with delta (0, 0)
Screenshot: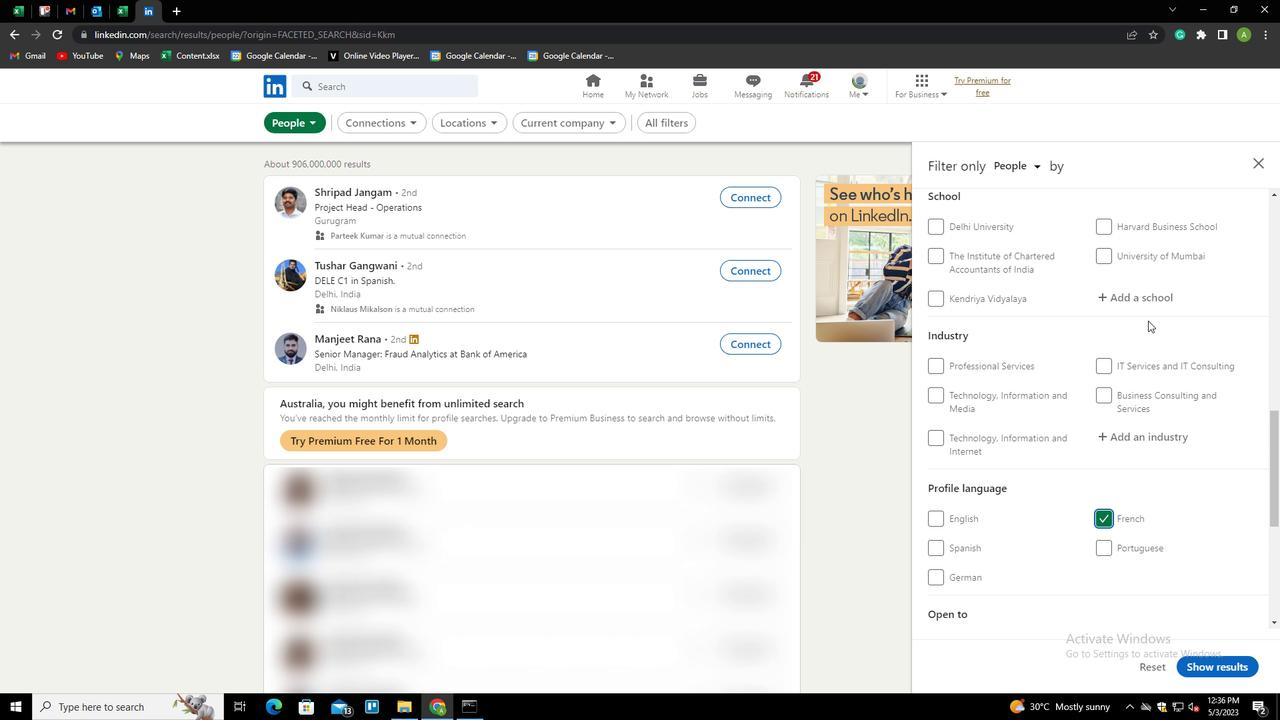 
Action: Mouse scrolled (1148, 321) with delta (0, 0)
Screenshot: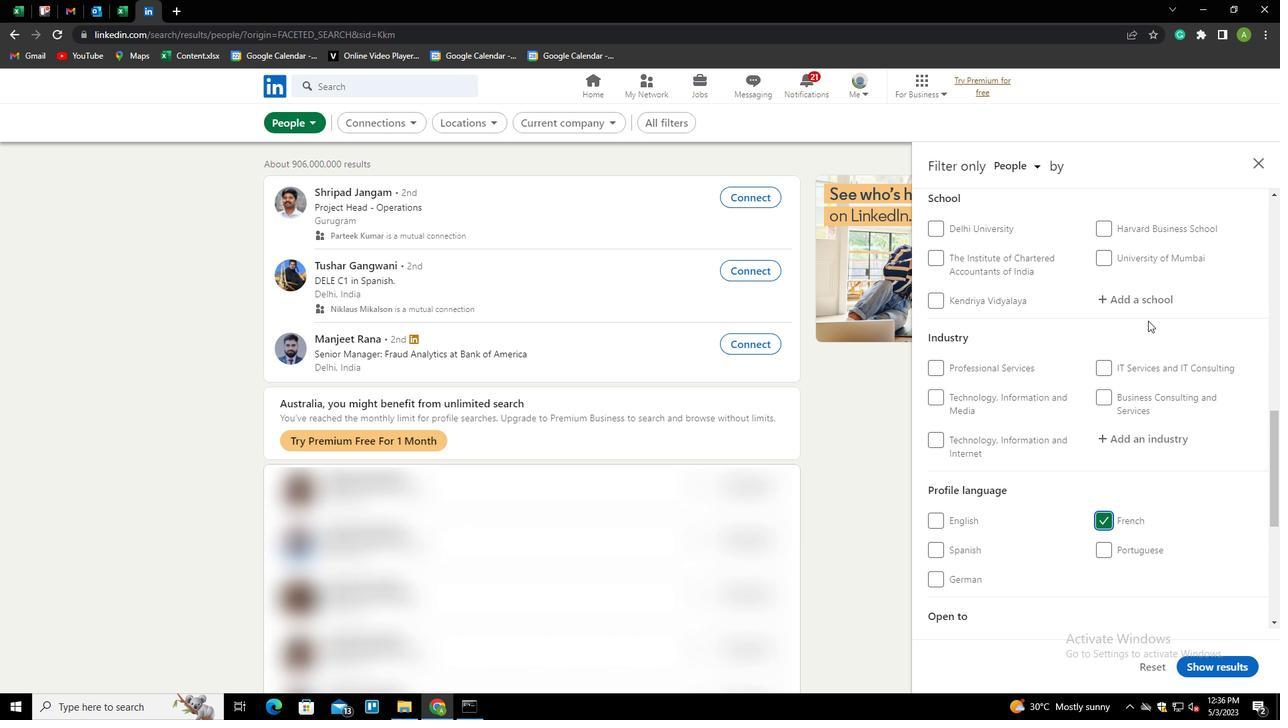 
Action: Mouse scrolled (1148, 321) with delta (0, 0)
Screenshot: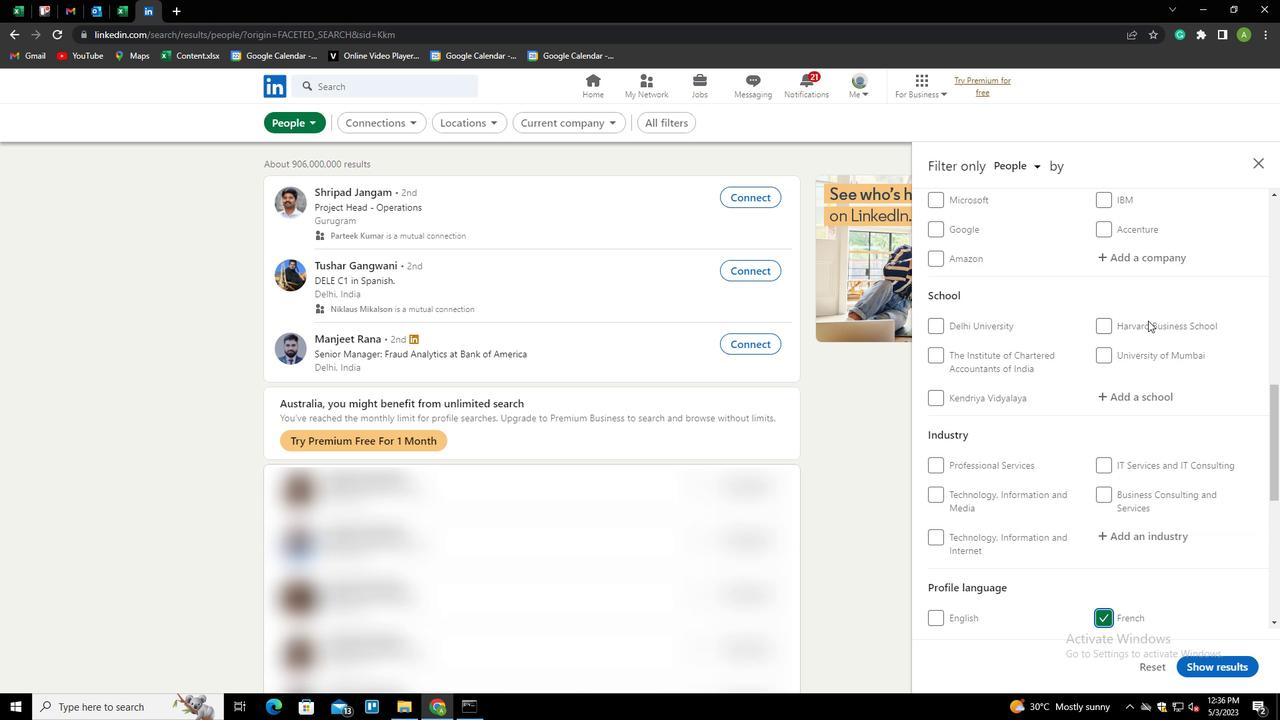 
Action: Mouse scrolled (1148, 321) with delta (0, 0)
Screenshot: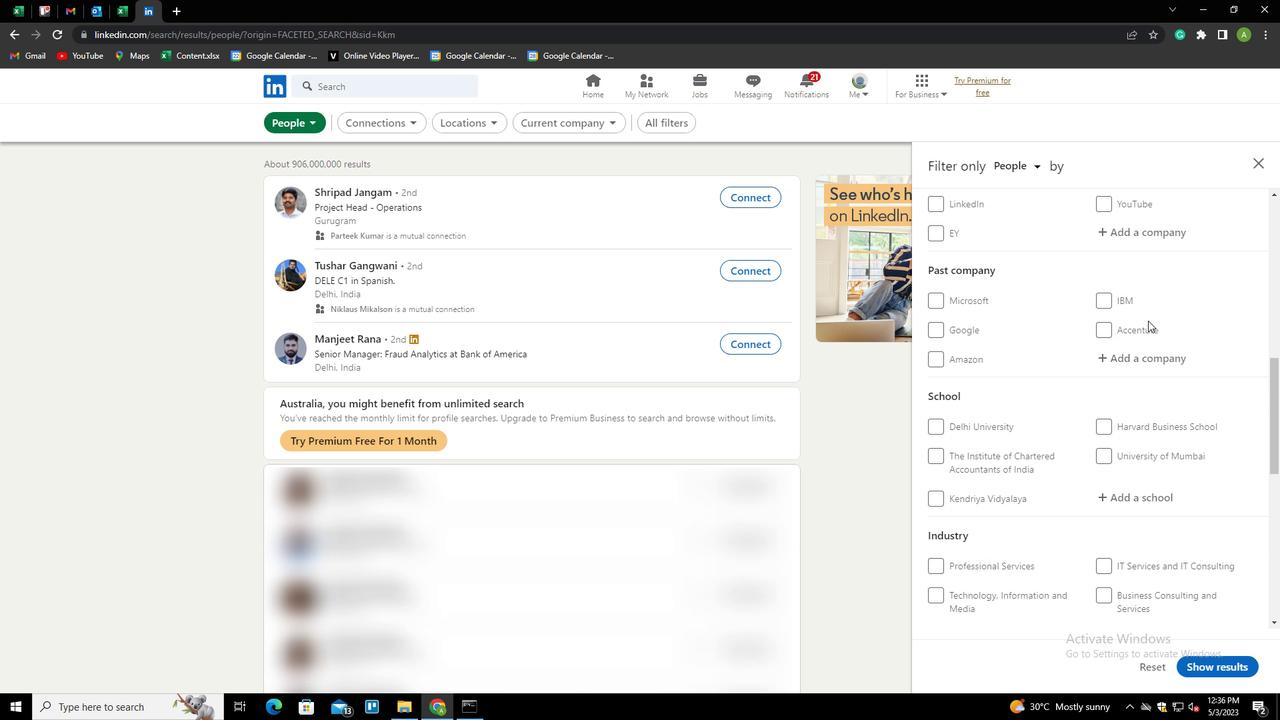 
Action: Mouse scrolled (1148, 321) with delta (0, 0)
Screenshot: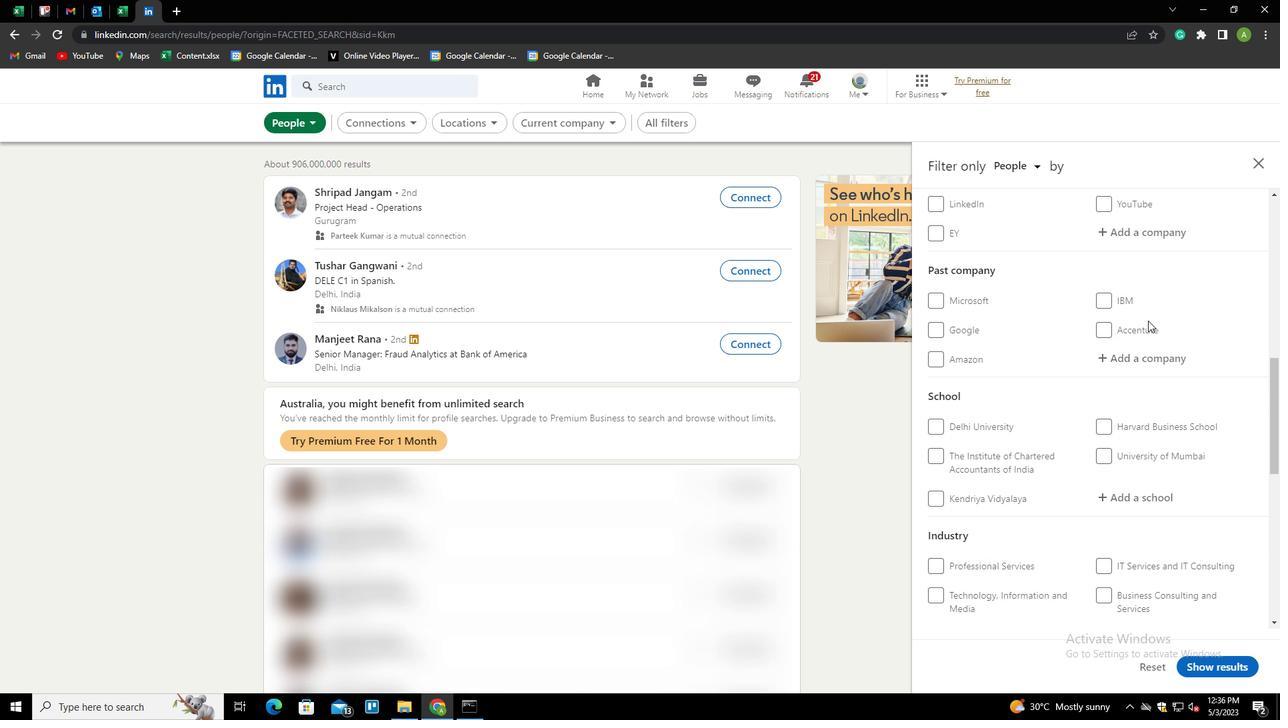 
Action: Mouse scrolled (1148, 321) with delta (0, 0)
Screenshot: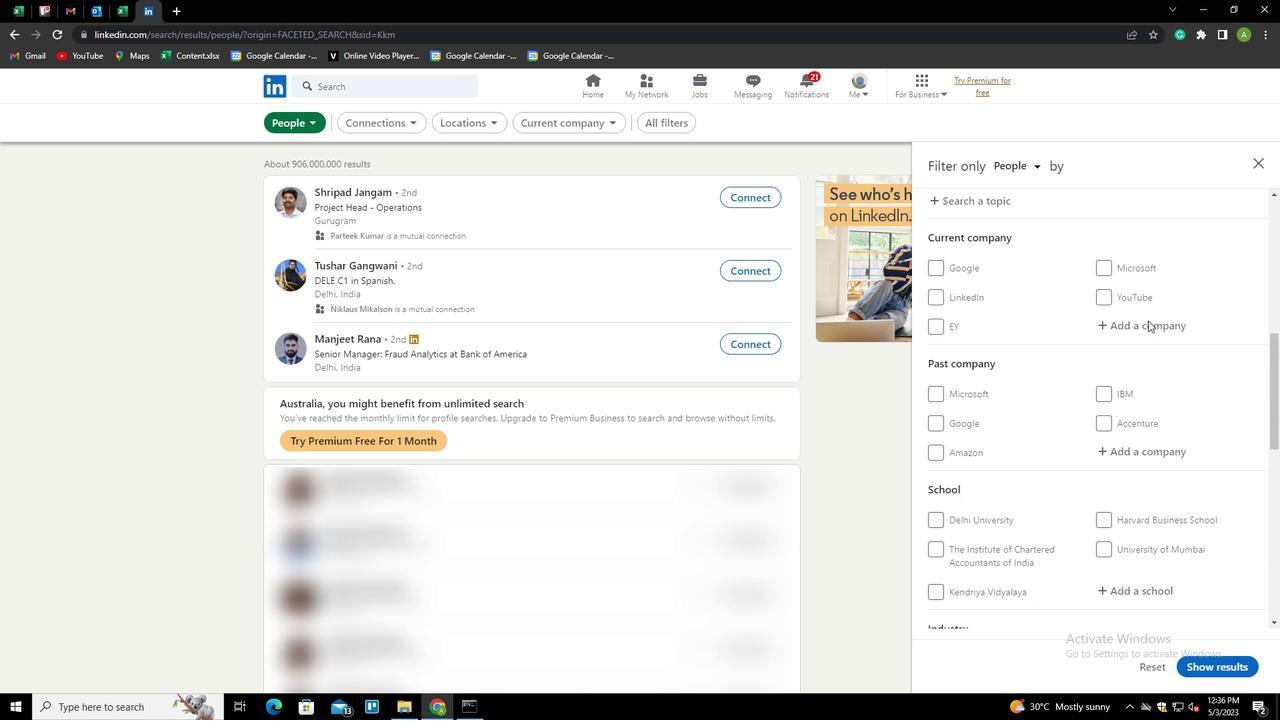 
Action: Mouse moved to (1125, 432)
Screenshot: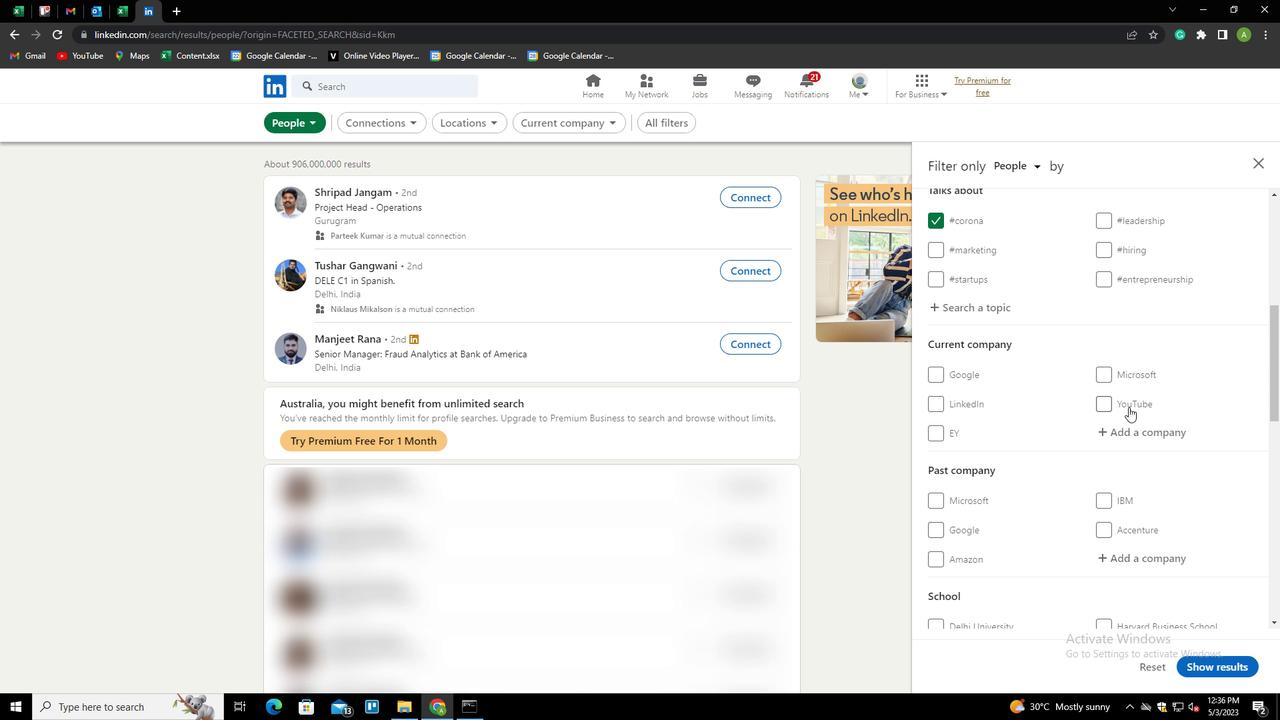 
Action: Mouse pressed left at (1125, 432)
Screenshot: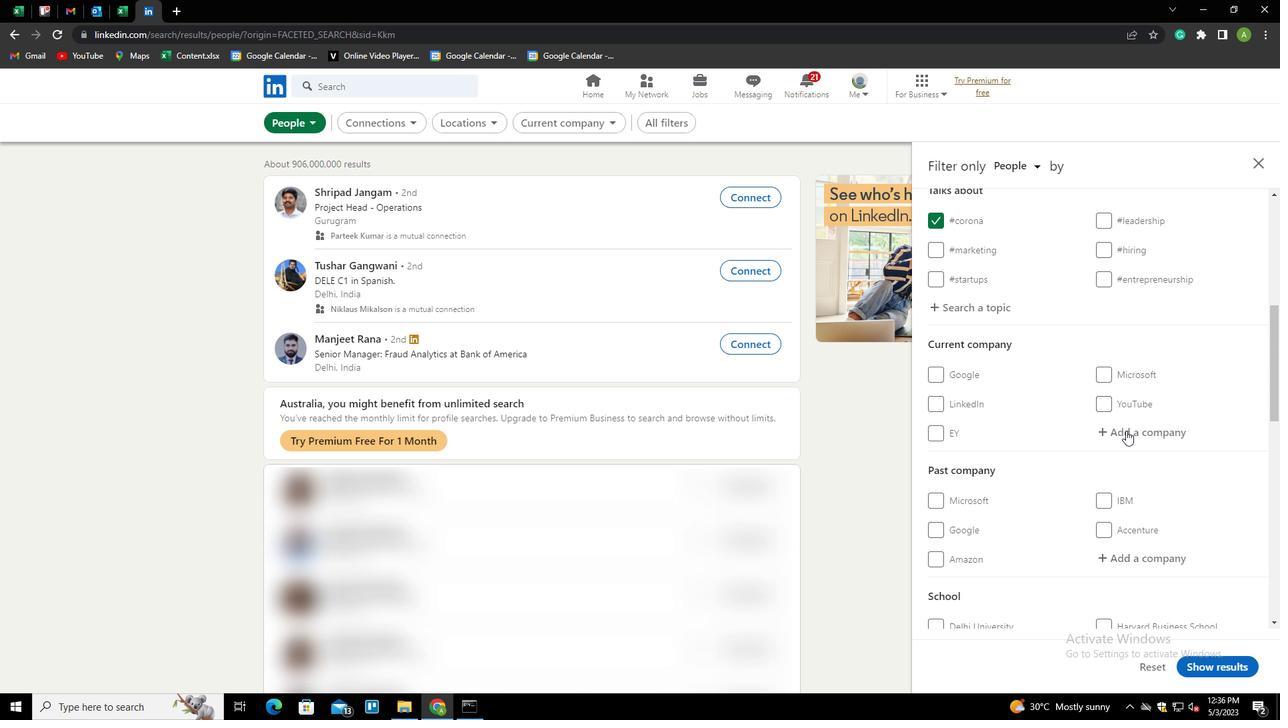 
Action: Mouse moved to (1130, 432)
Screenshot: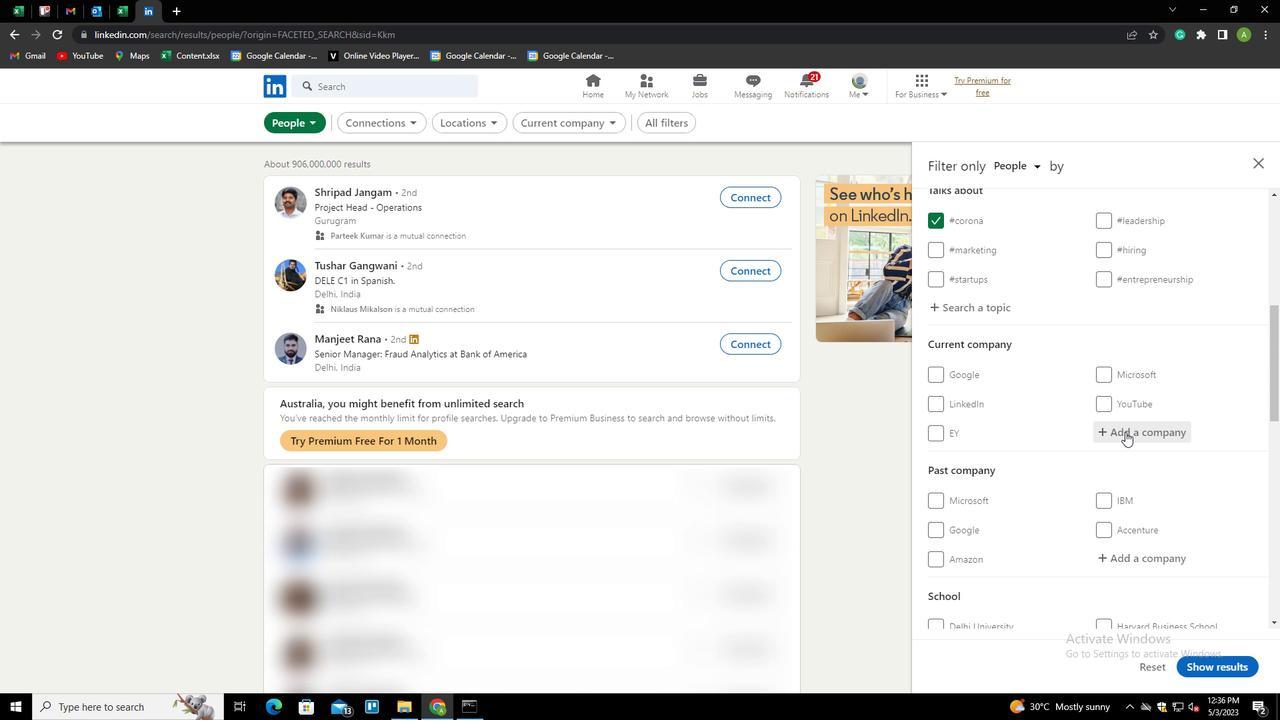 
Action: Mouse pressed left at (1130, 432)
Screenshot: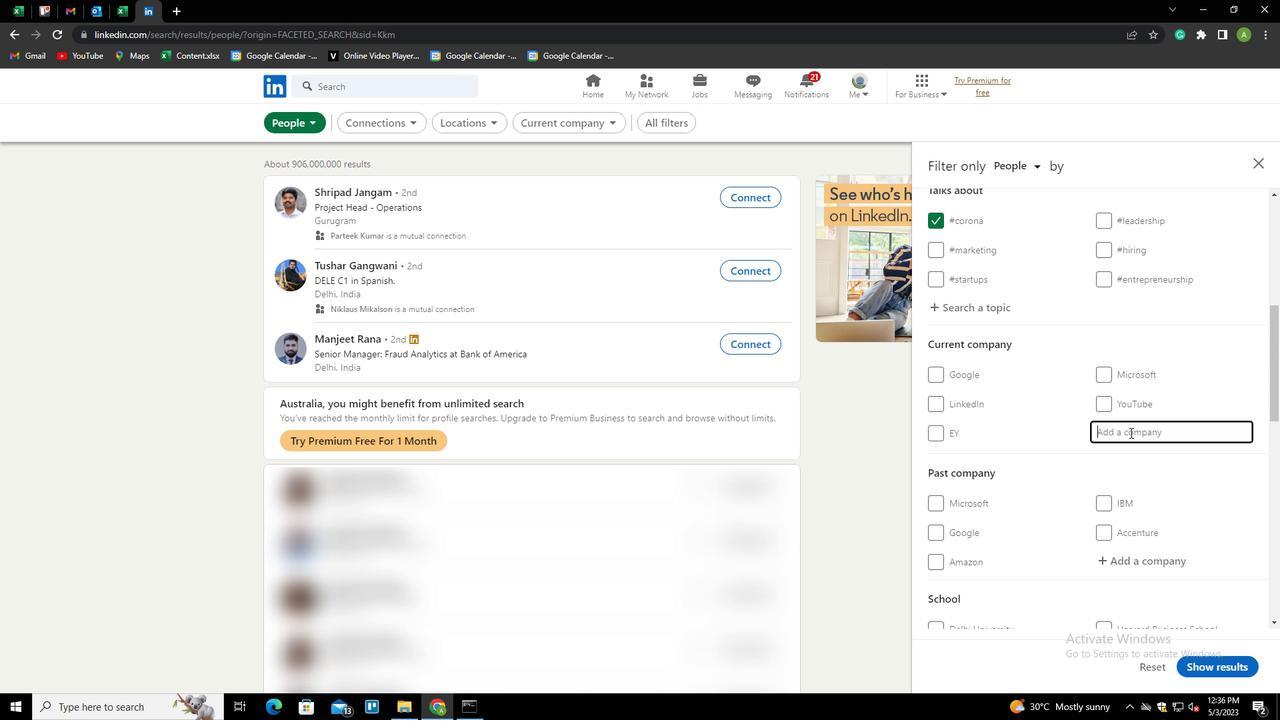 
Action: Mouse moved to (1129, 434)
Screenshot: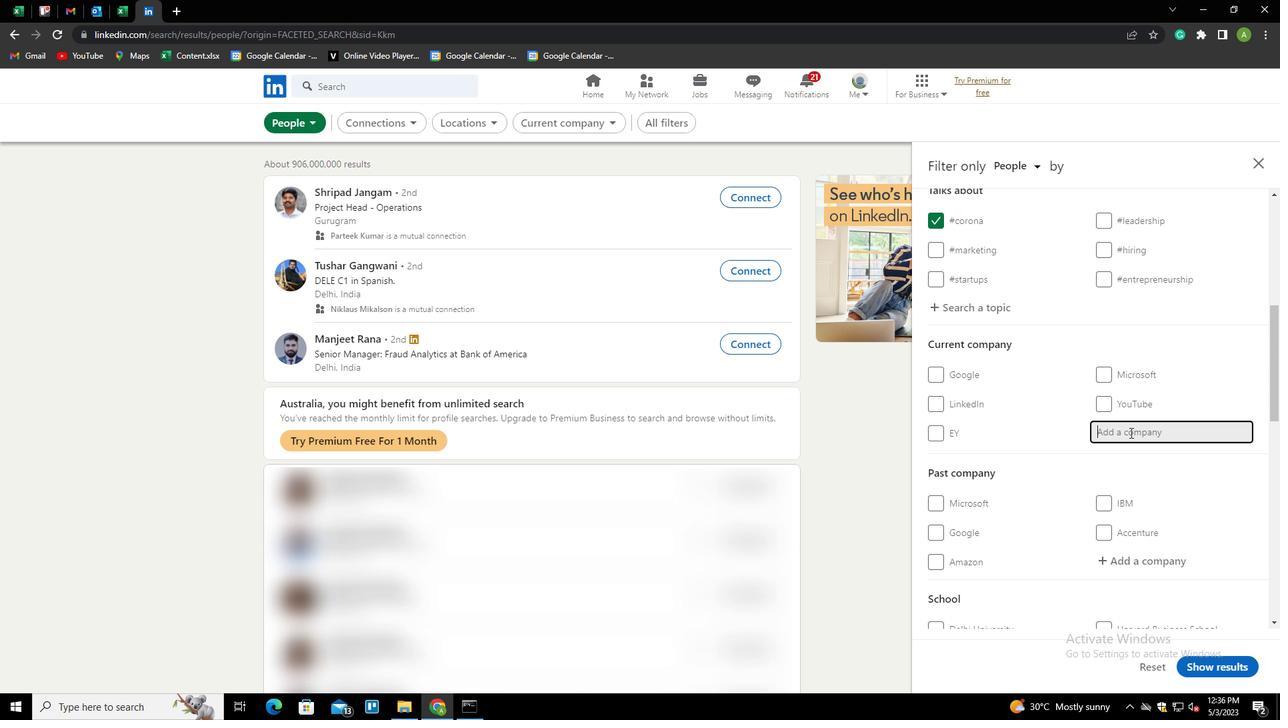 
Action: Key pressed <Key.shift><Key.shift>CIVICA<Key.down><Key.enter>
Screenshot: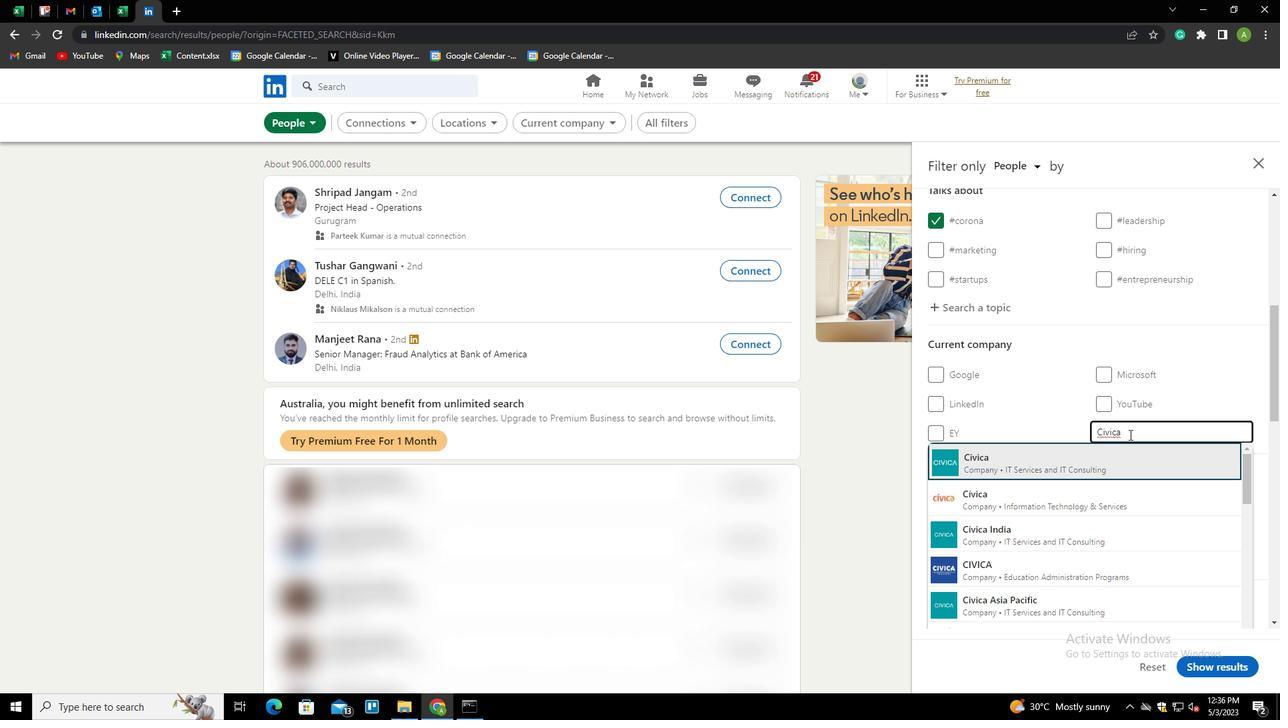 
Action: Mouse scrolled (1129, 434) with delta (0, 0)
Screenshot: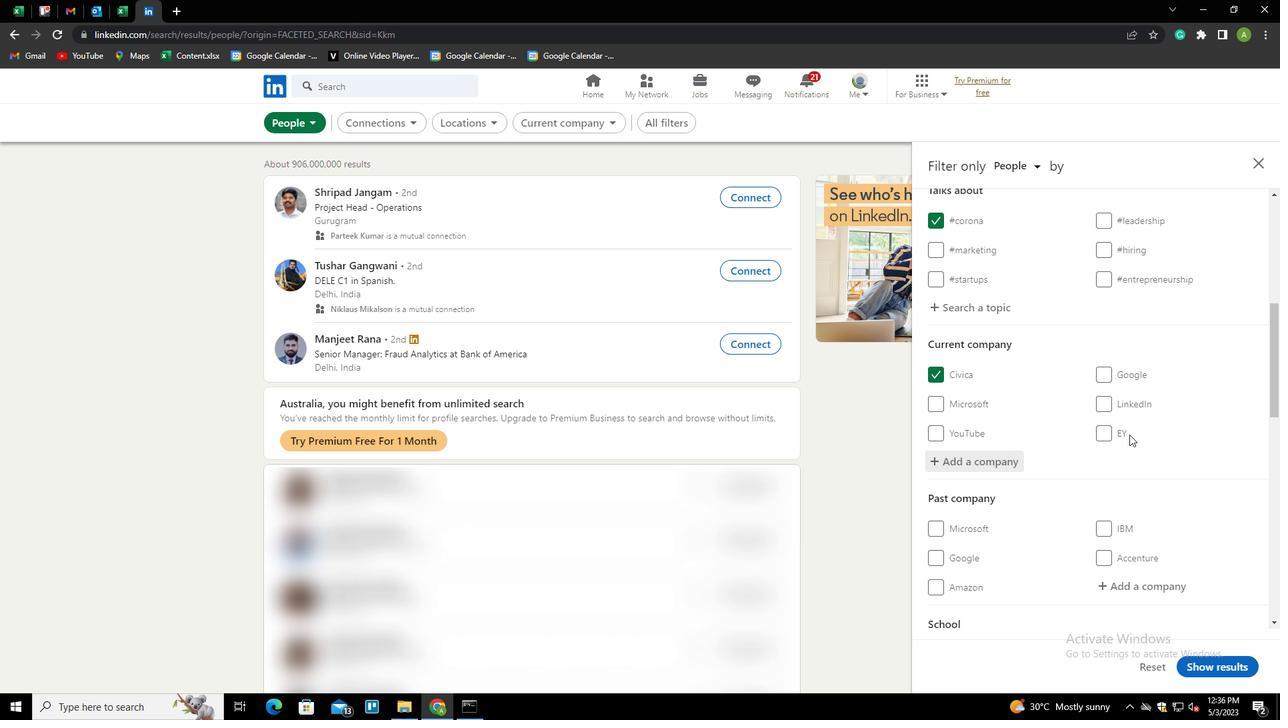 
Action: Mouse scrolled (1129, 434) with delta (0, 0)
Screenshot: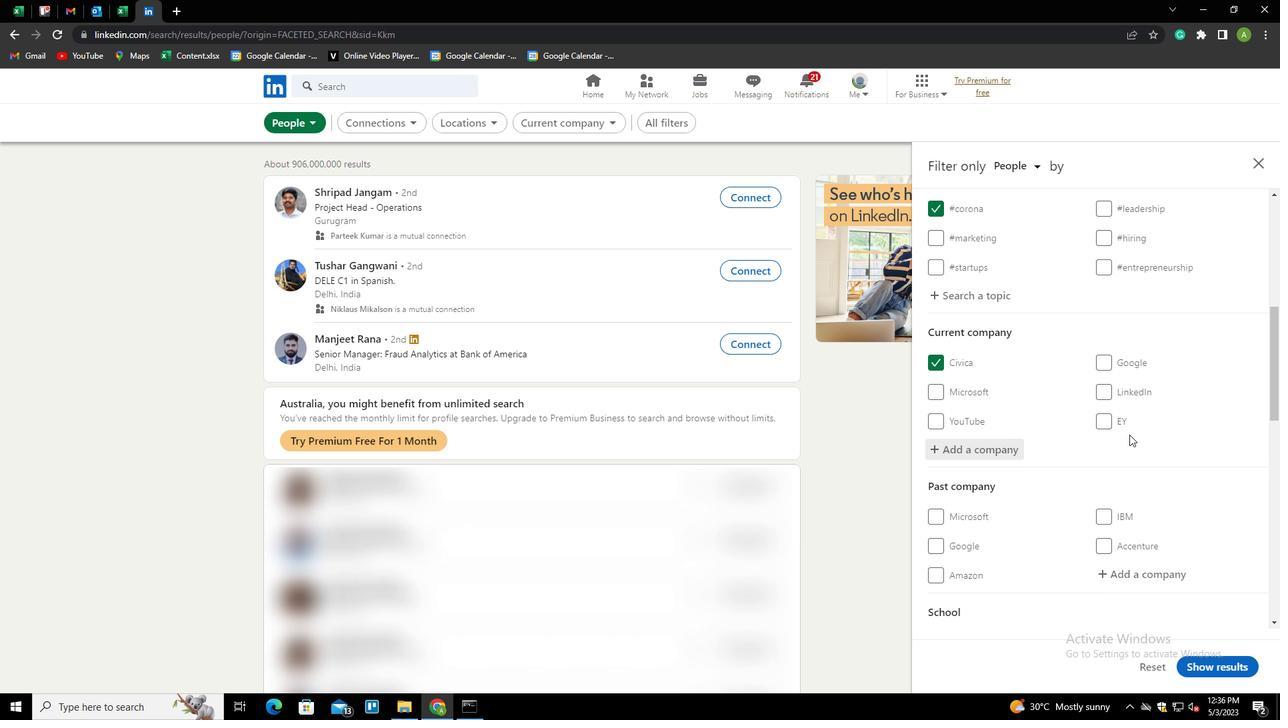 
Action: Mouse scrolled (1129, 434) with delta (0, 0)
Screenshot: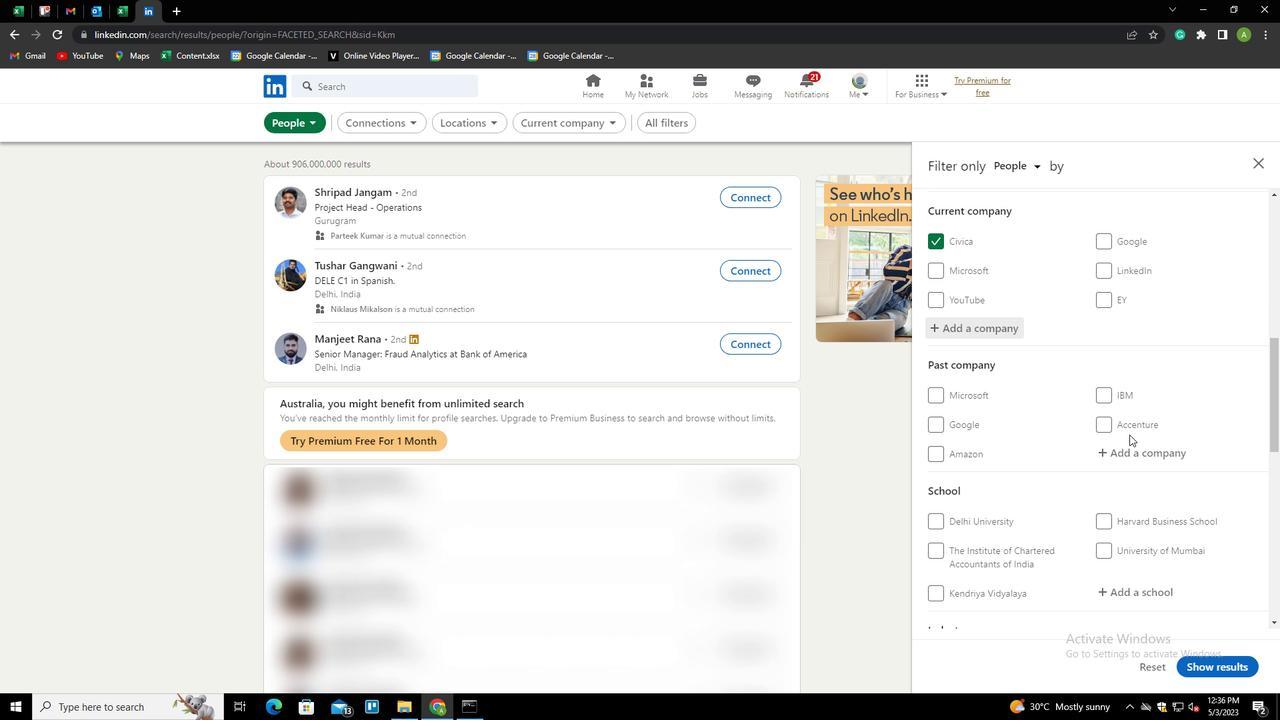 
Action: Mouse scrolled (1129, 434) with delta (0, 0)
Screenshot: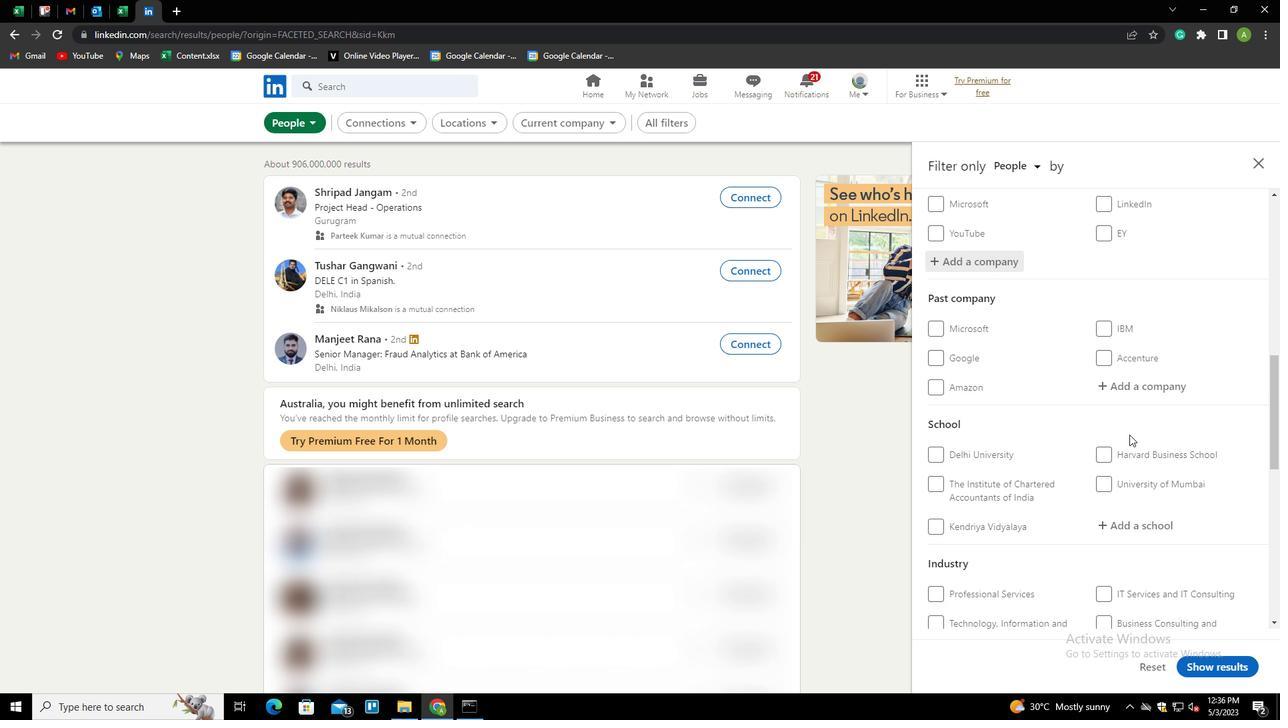 
Action: Mouse moved to (1130, 452)
Screenshot: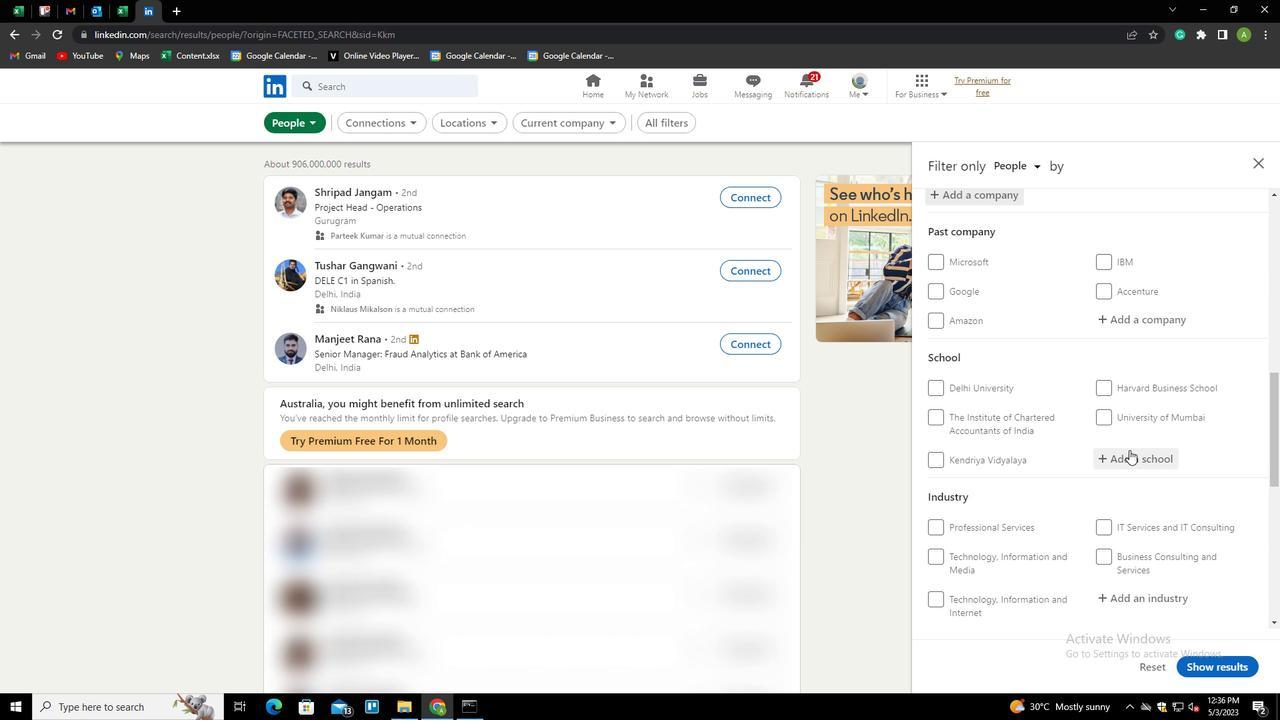 
Action: Mouse pressed left at (1130, 452)
Screenshot: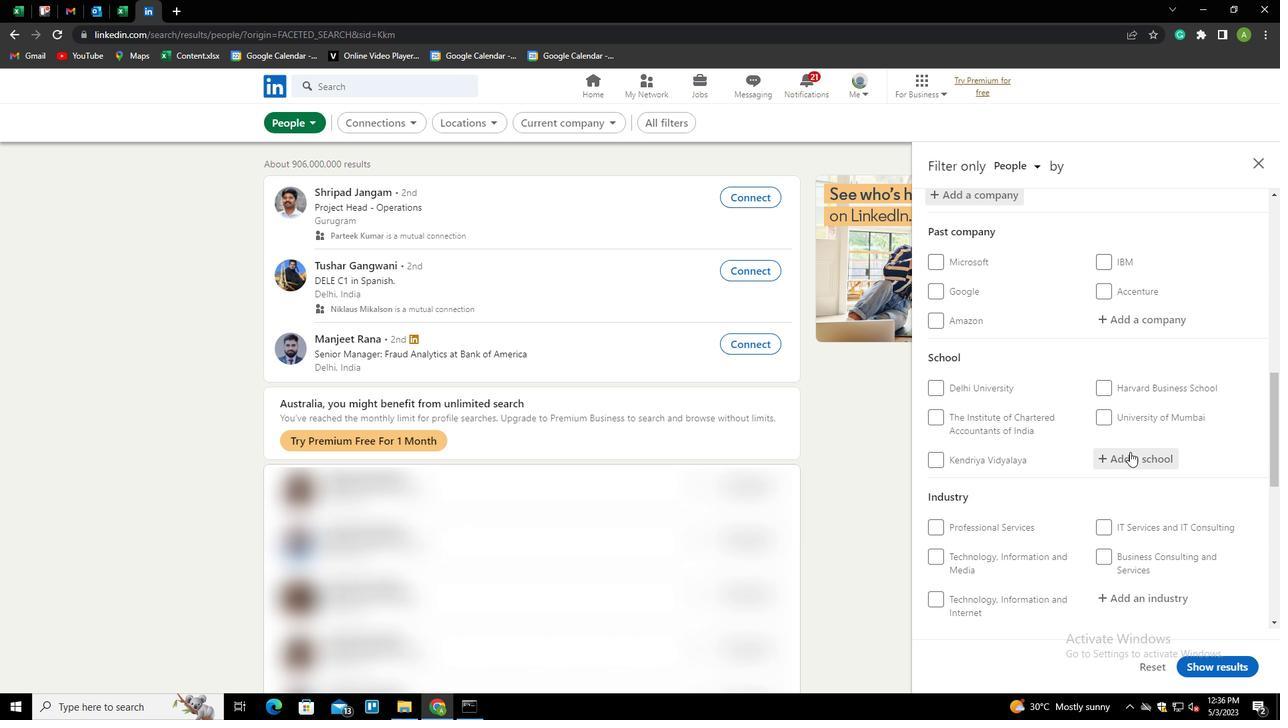 
Action: Key pressed <Key.shift><Key.shift><Key.shift><Key.shift><Key.shift><Key.shift><Key.shift><Key.shift><Key.shift><Key.shift><Key.shift><Key.shift><Key.shift>SOFTWARE<Key.space>JOBS<Key.down><Key.down><Key.enter>
Screenshot: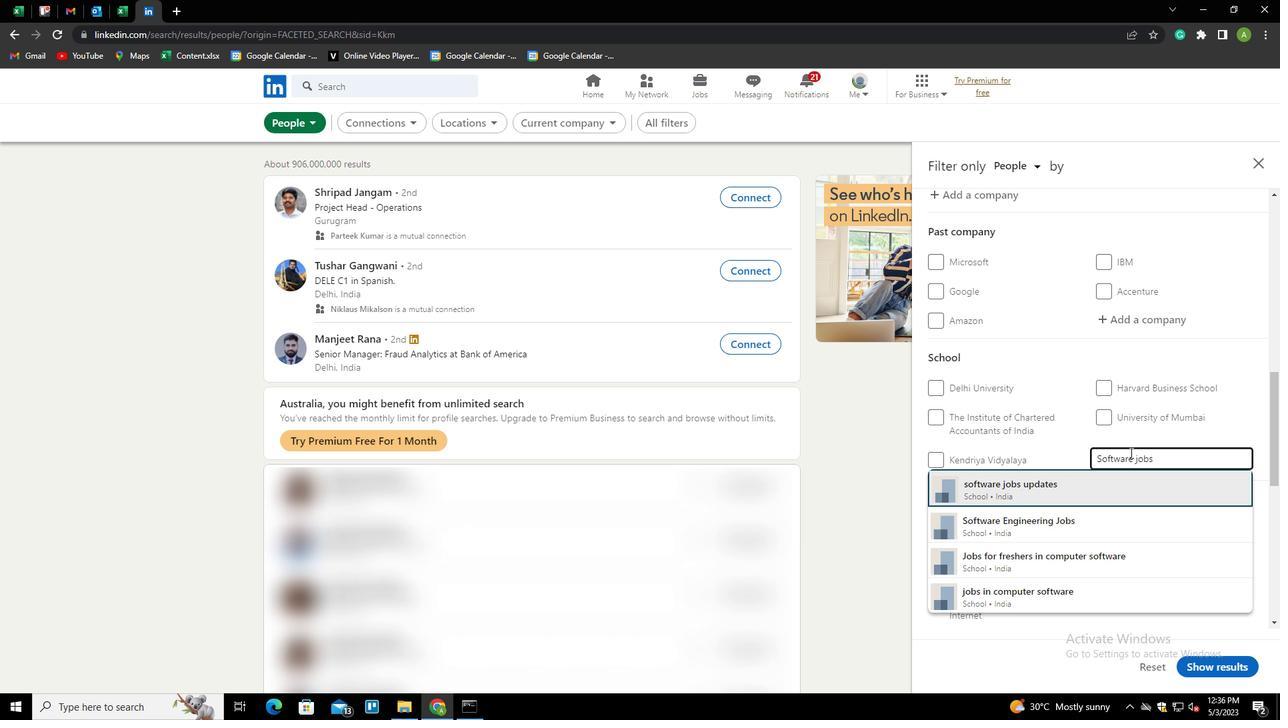 
Action: Mouse scrolled (1130, 452) with delta (0, 0)
Screenshot: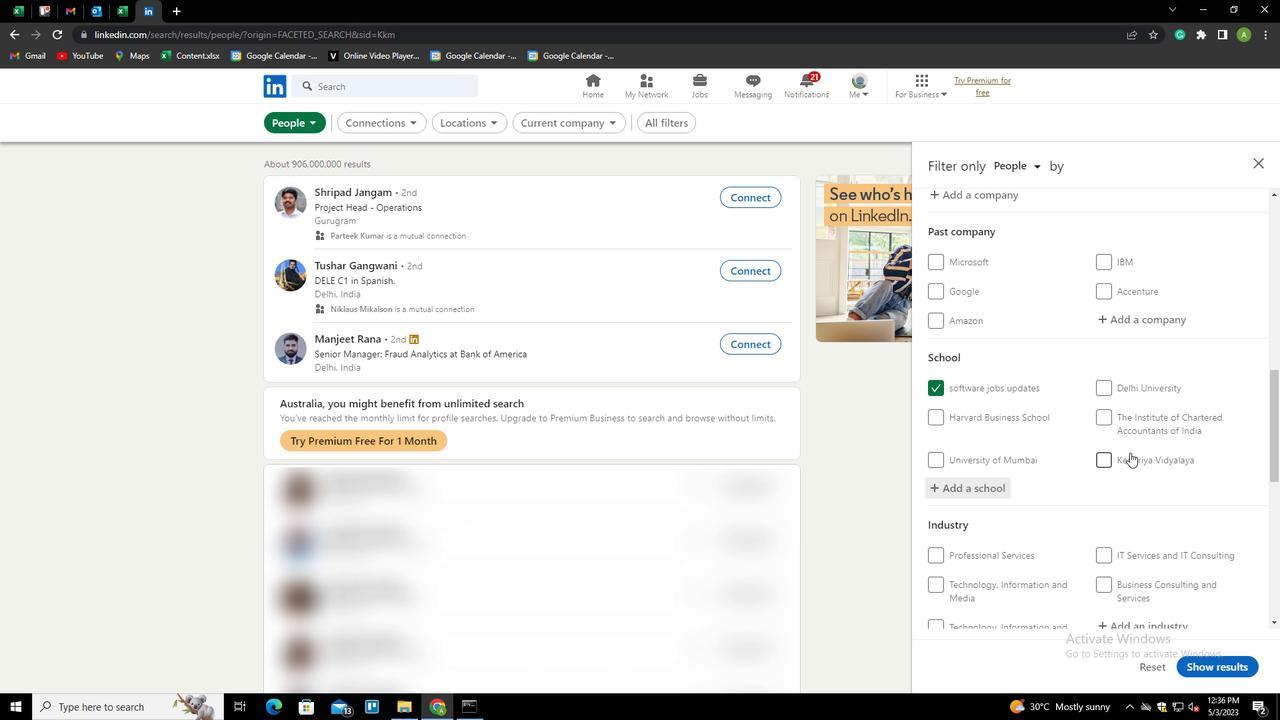
Action: Mouse scrolled (1130, 452) with delta (0, 0)
Screenshot: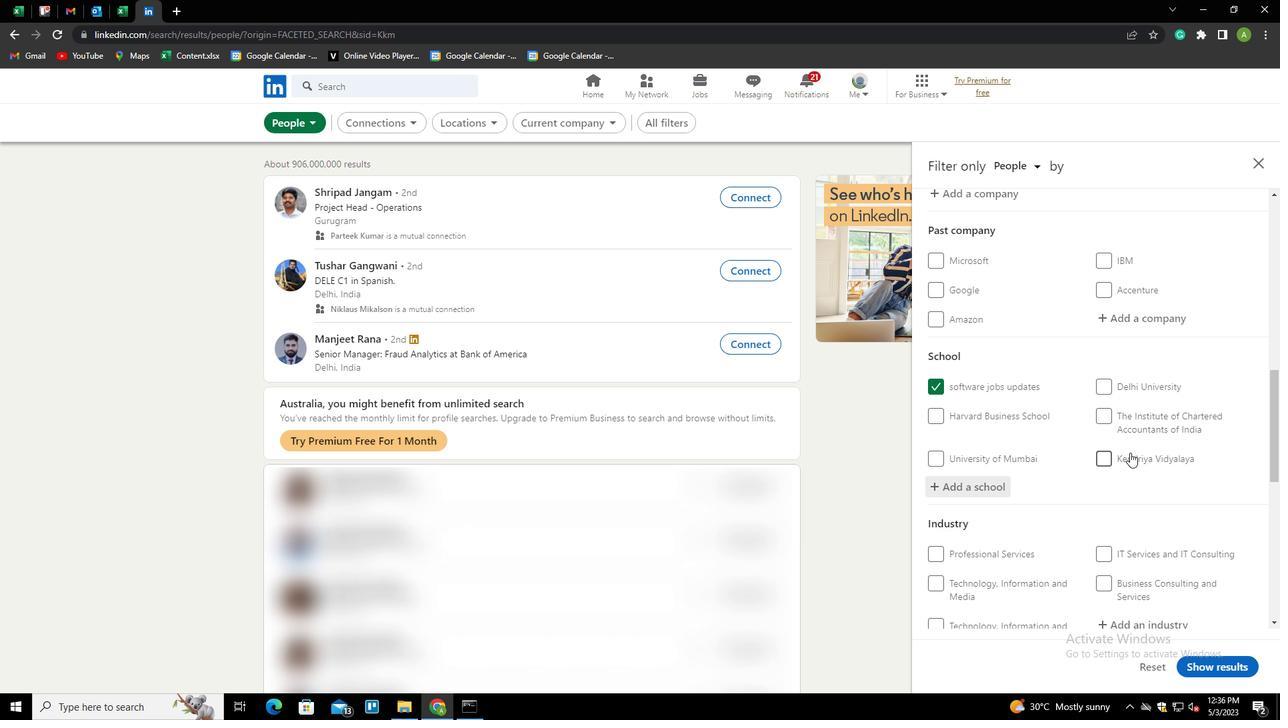 
Action: Mouse scrolled (1130, 452) with delta (0, 0)
Screenshot: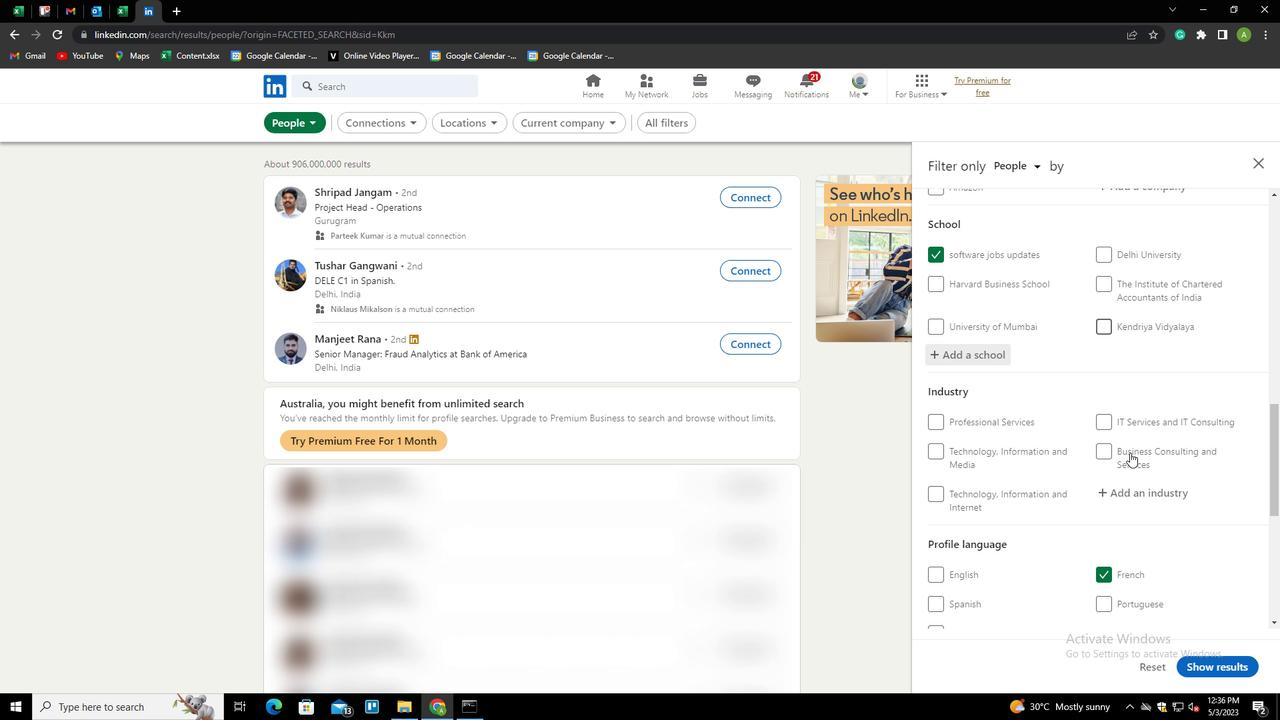 
Action: Mouse moved to (1123, 422)
Screenshot: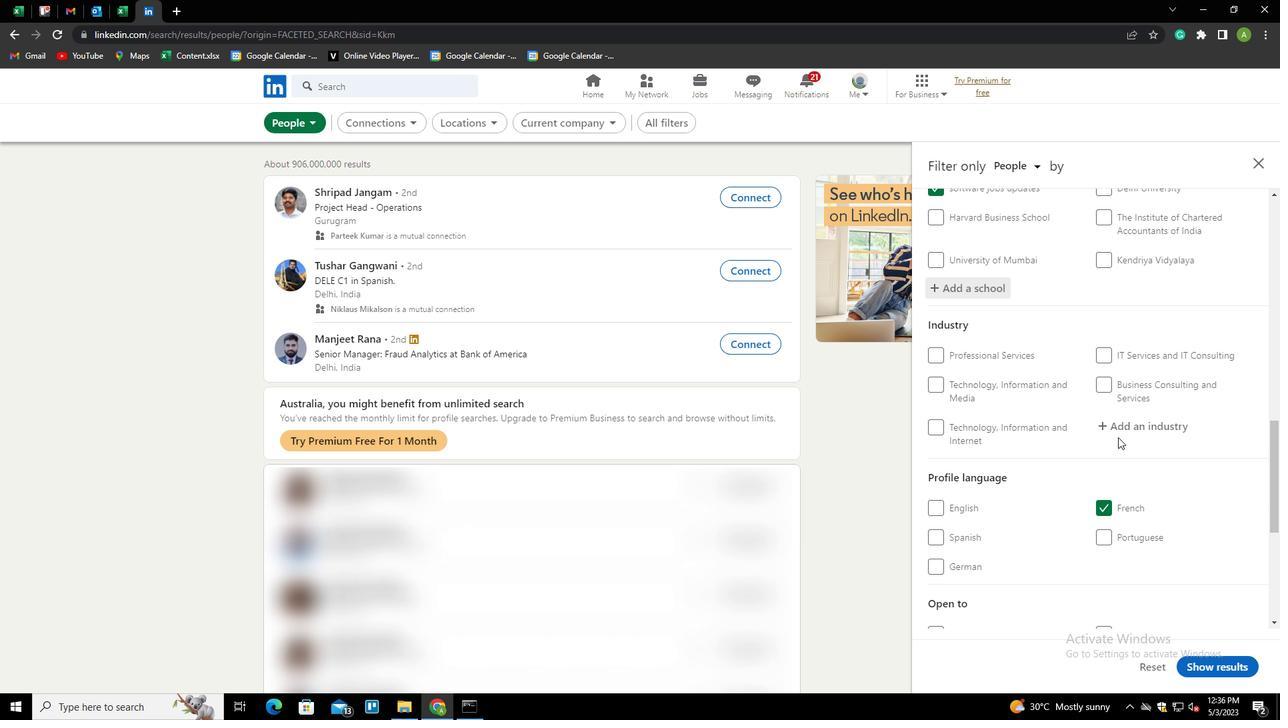 
Action: Mouse pressed left at (1123, 422)
Screenshot: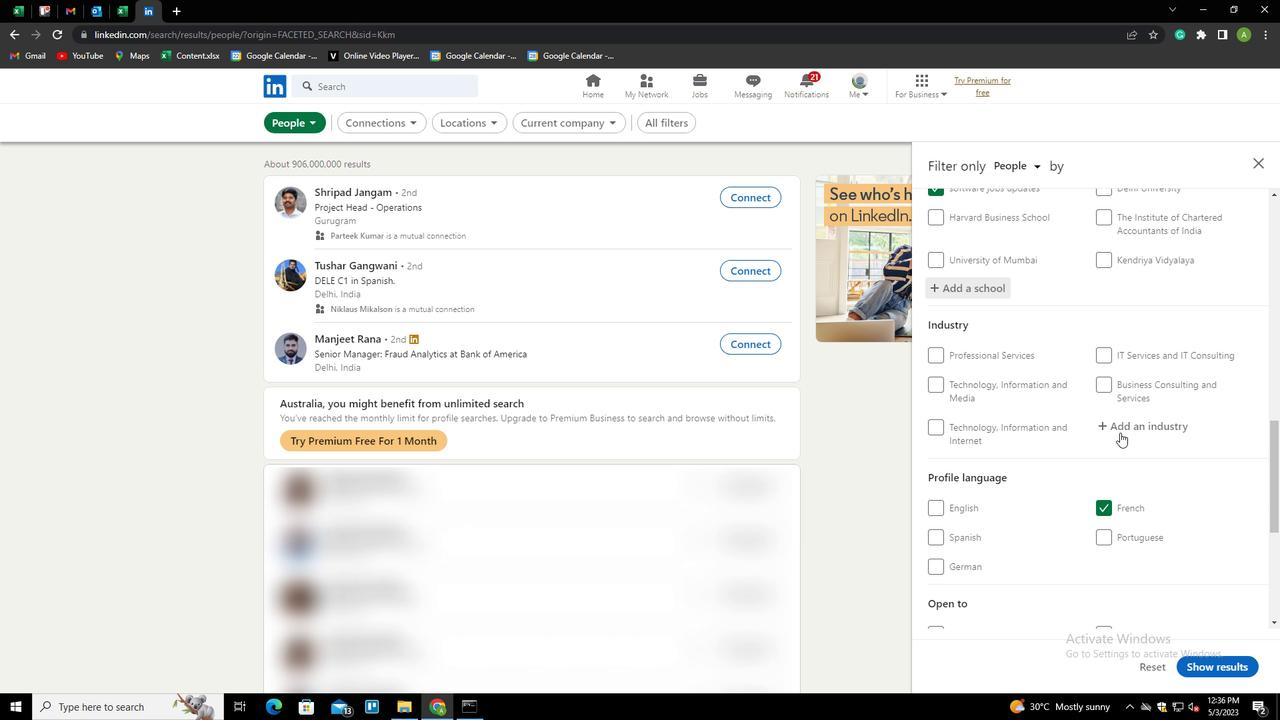 
Action: Mouse moved to (1129, 424)
Screenshot: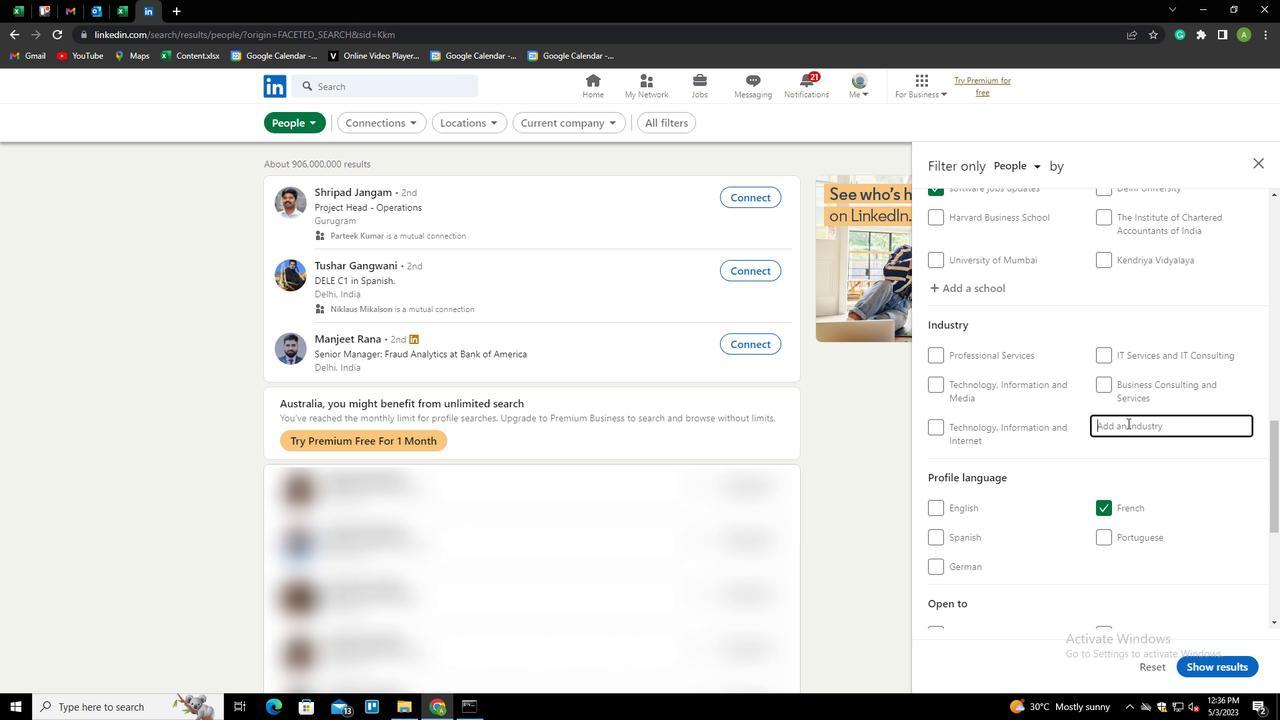 
Action: Mouse pressed left at (1129, 424)
Screenshot: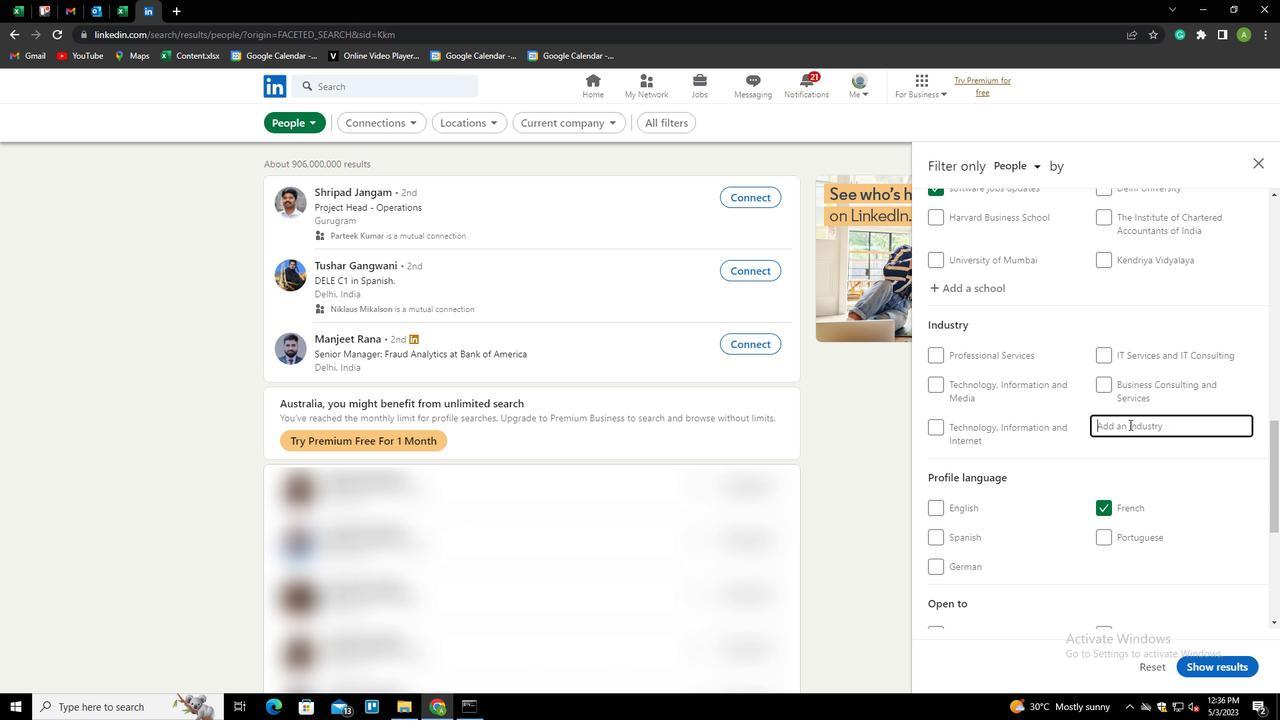 
Action: Key pressed <Key.shift>ONLINE<Key.space>AND<Key.space><Key.down><Key.down><Key.enter>
Screenshot: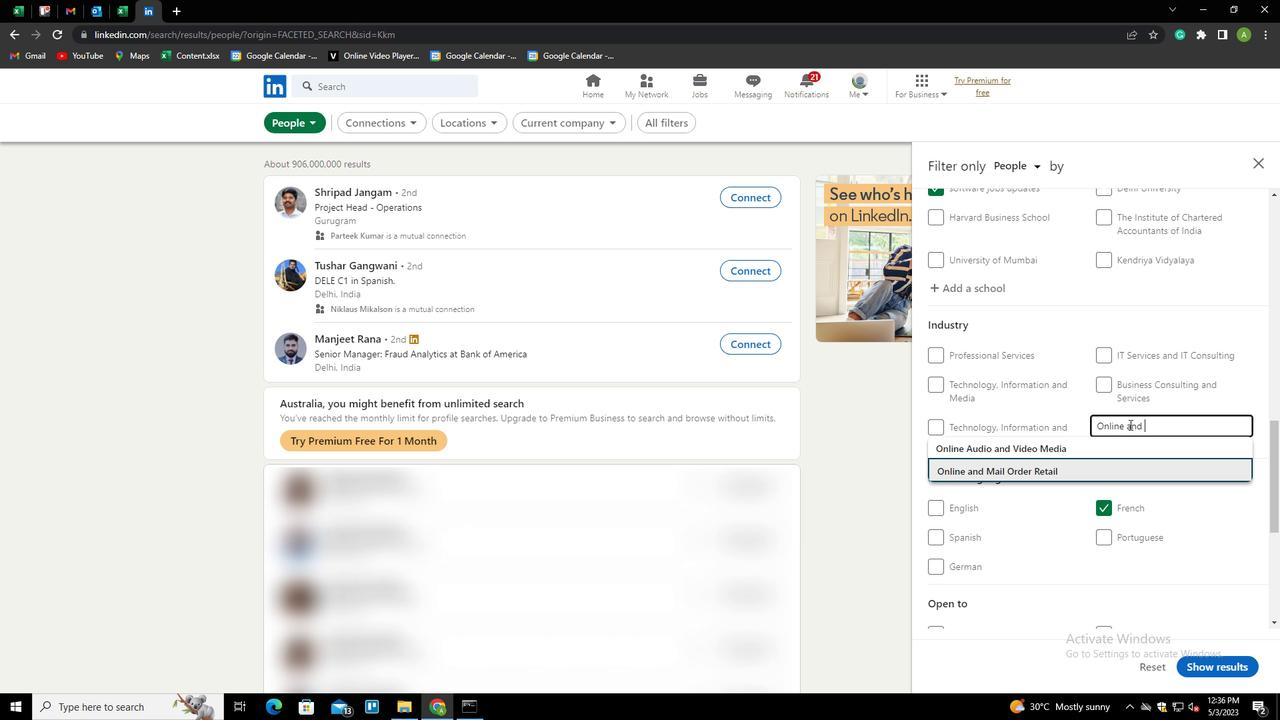 
Action: Mouse scrolled (1129, 424) with delta (0, 0)
Screenshot: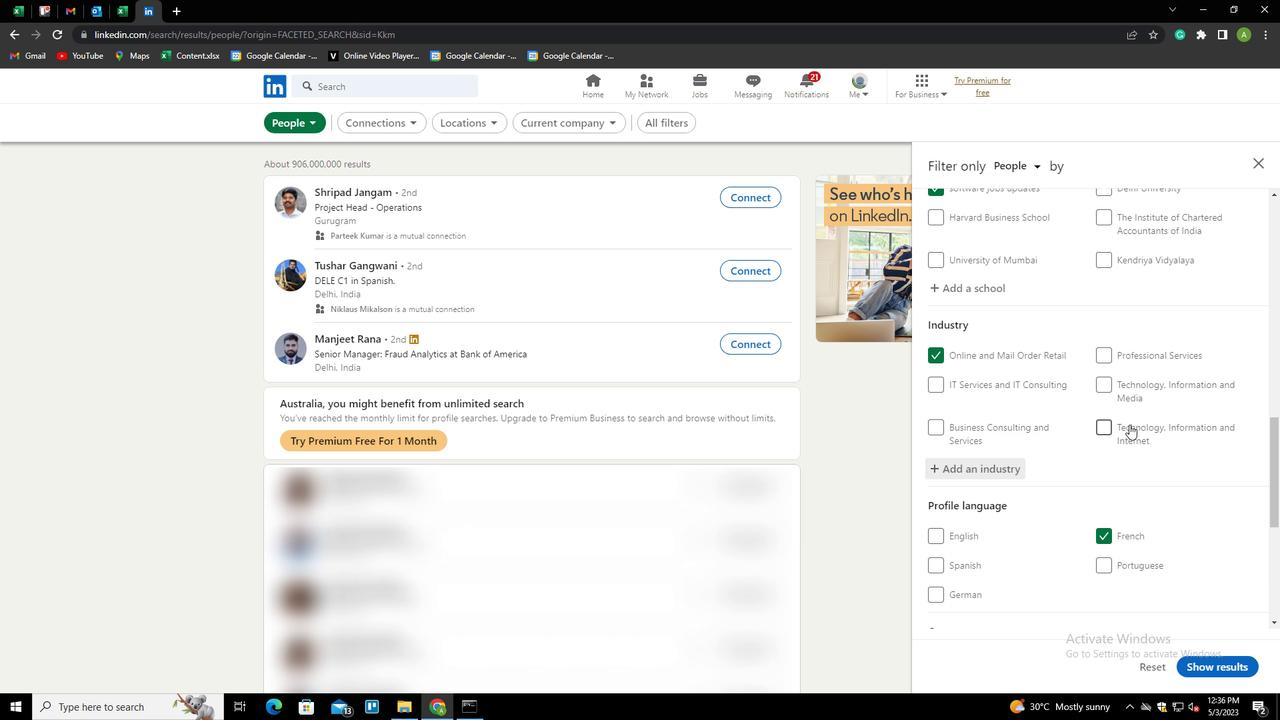 
Action: Mouse scrolled (1129, 424) with delta (0, 0)
Screenshot: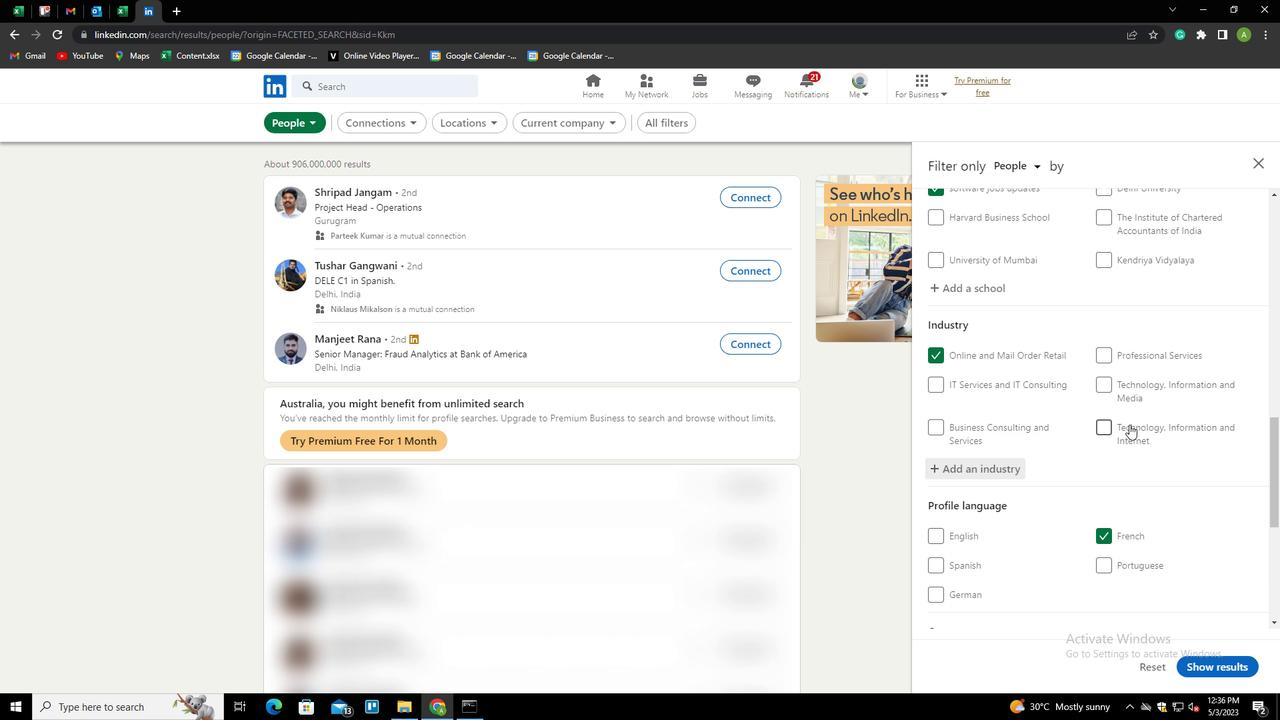 
Action: Mouse scrolled (1129, 424) with delta (0, 0)
Screenshot: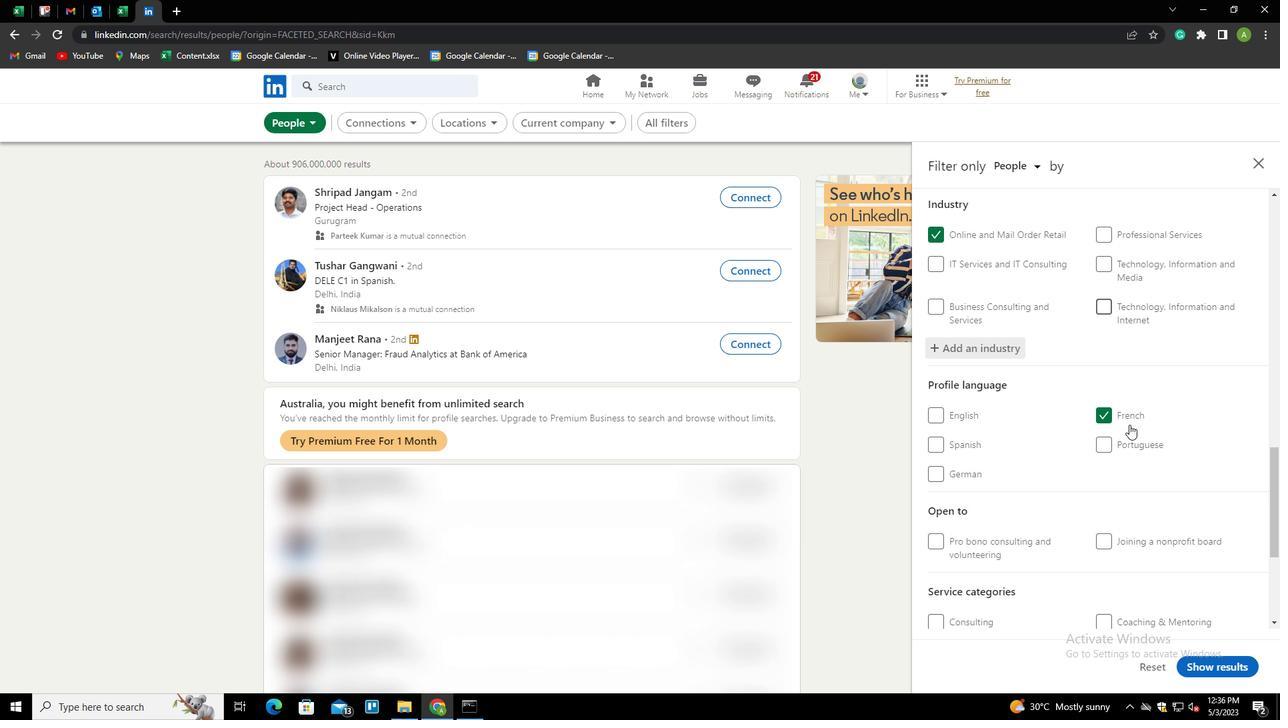 
Action: Mouse scrolled (1129, 424) with delta (0, 0)
Screenshot: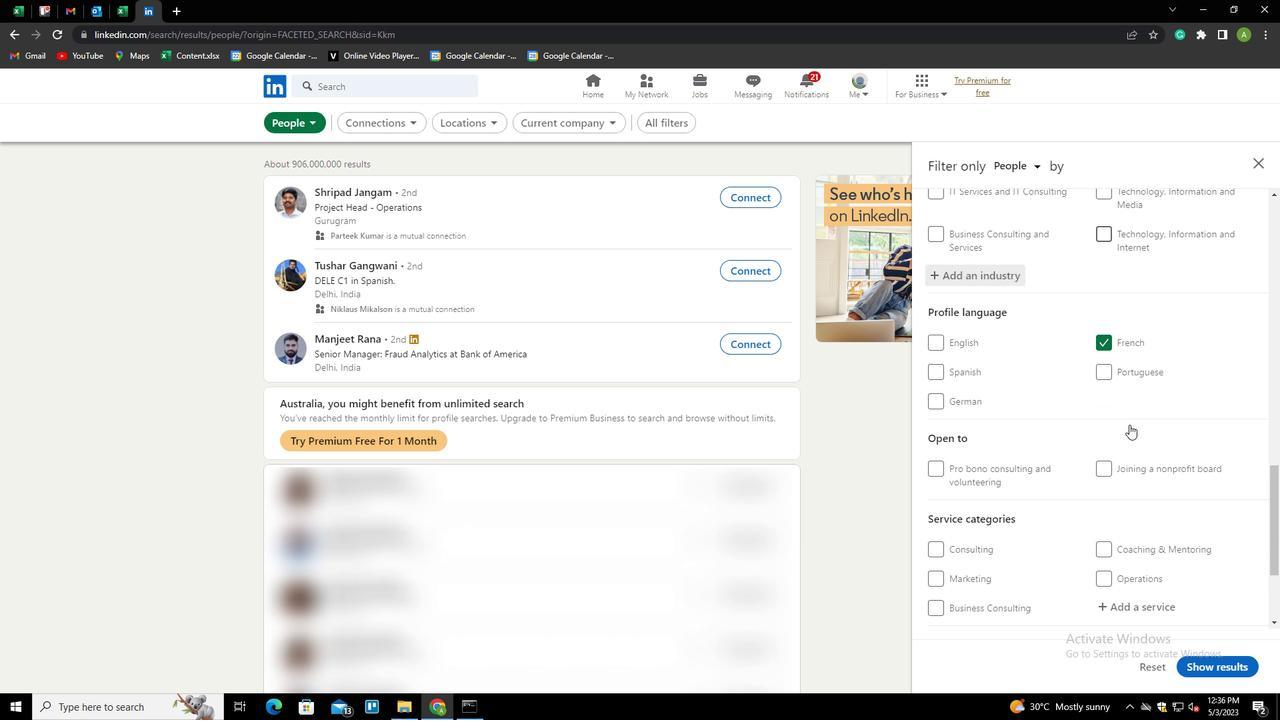 
Action: Mouse scrolled (1129, 424) with delta (0, 0)
Screenshot: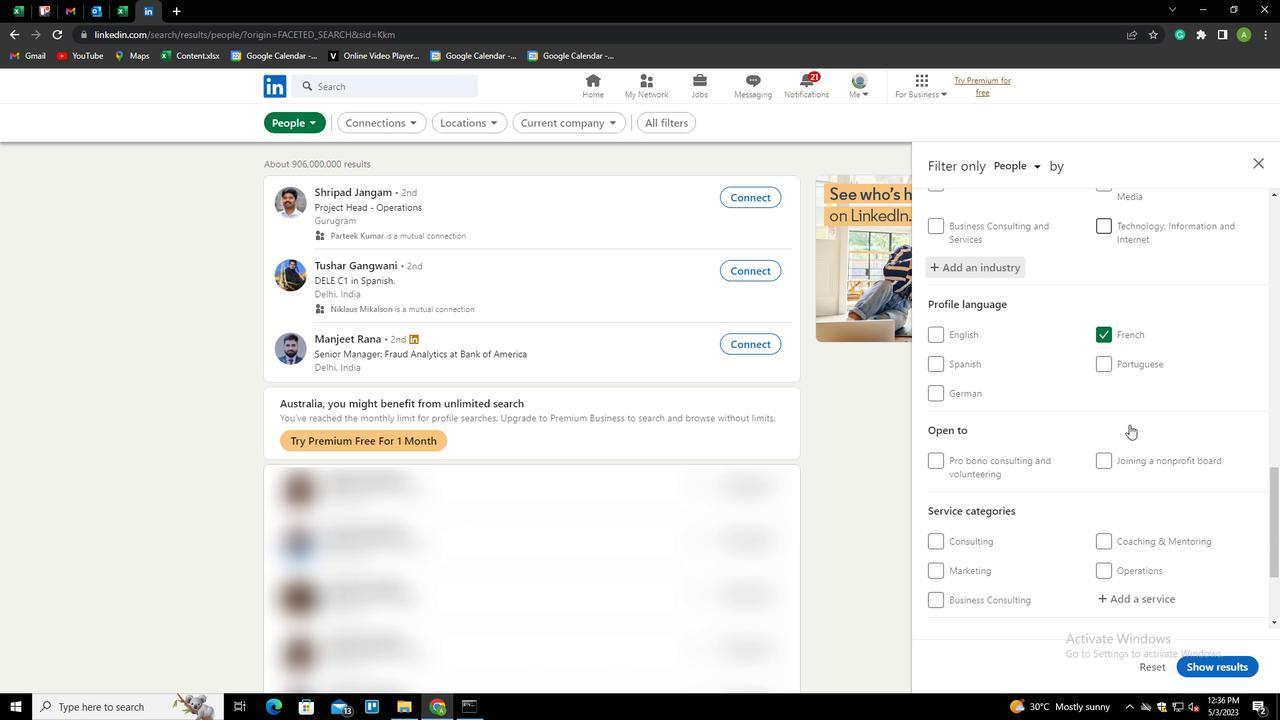 
Action: Mouse moved to (1117, 472)
Screenshot: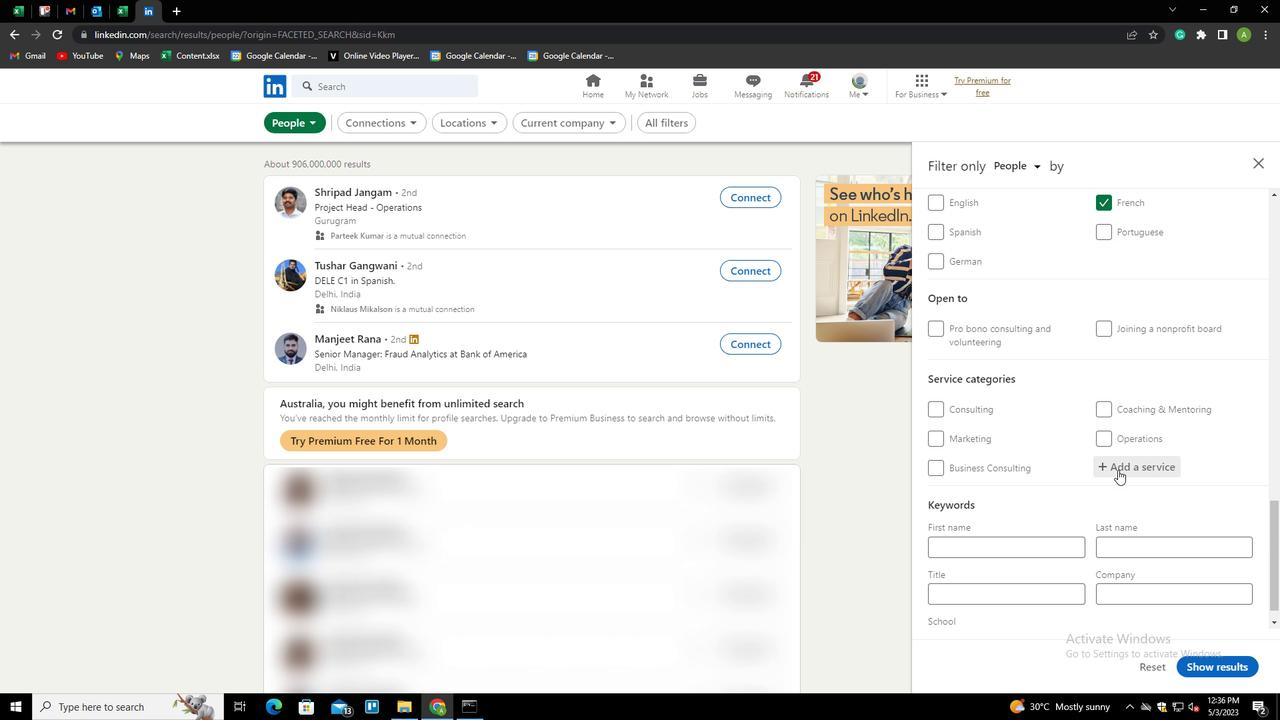 
Action: Mouse pressed left at (1117, 472)
Screenshot: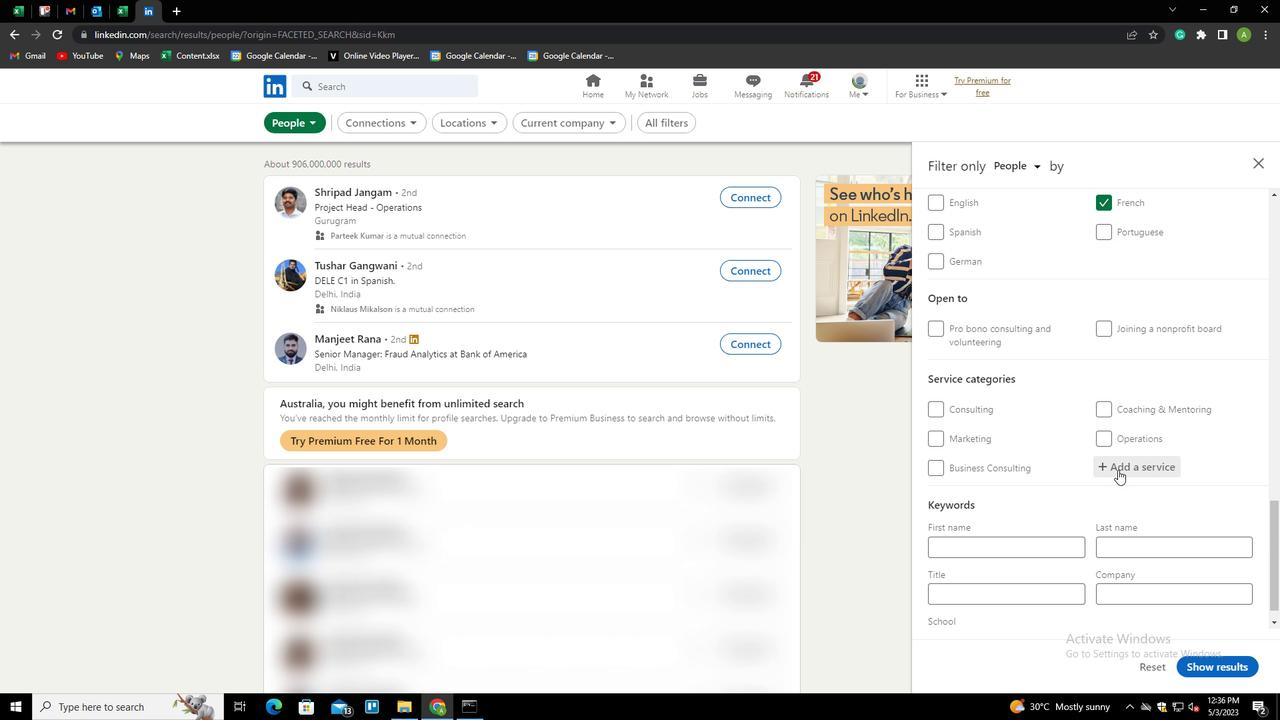 
Action: Mouse moved to (1123, 471)
Screenshot: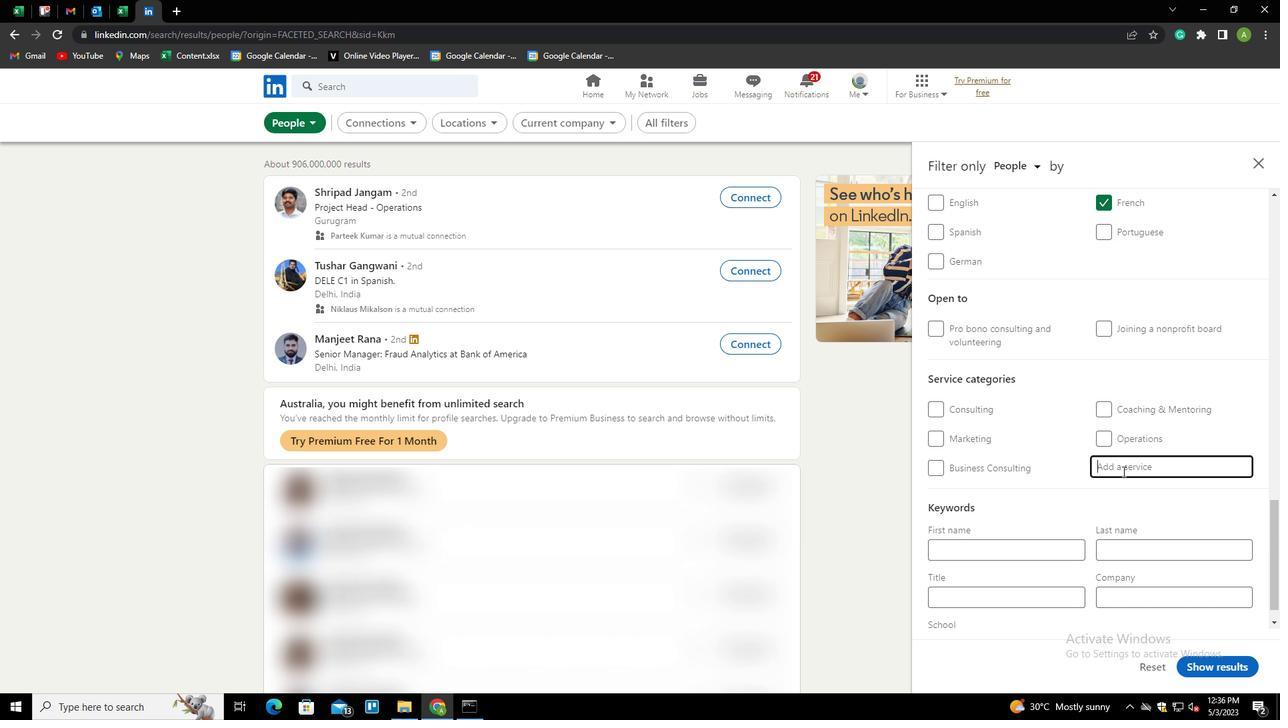 
Action: Mouse pressed left at (1123, 471)
Screenshot: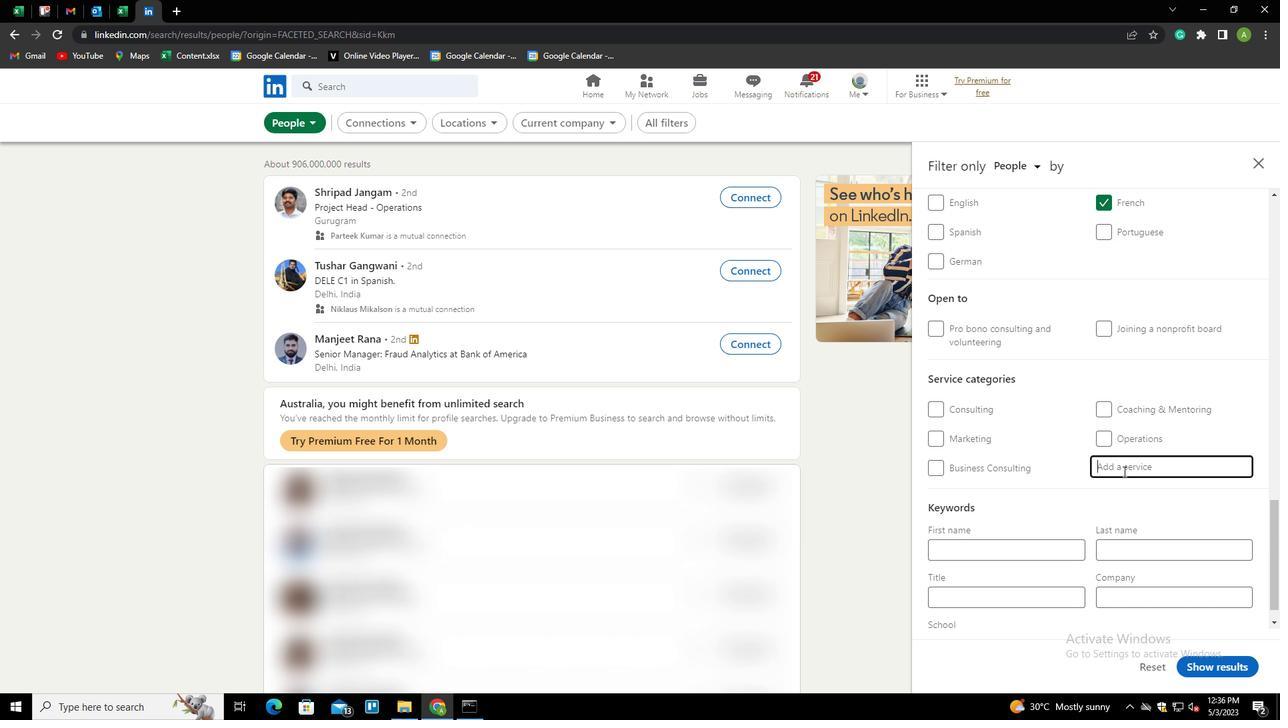 
Action: Key pressed <Key.shift><Key.shift><Key.shift><Key.shift><Key.shift><Key.shift>VISUAL<Key.space><Key.shift>DESIGN<Key.down><Key.enter>
Screenshot: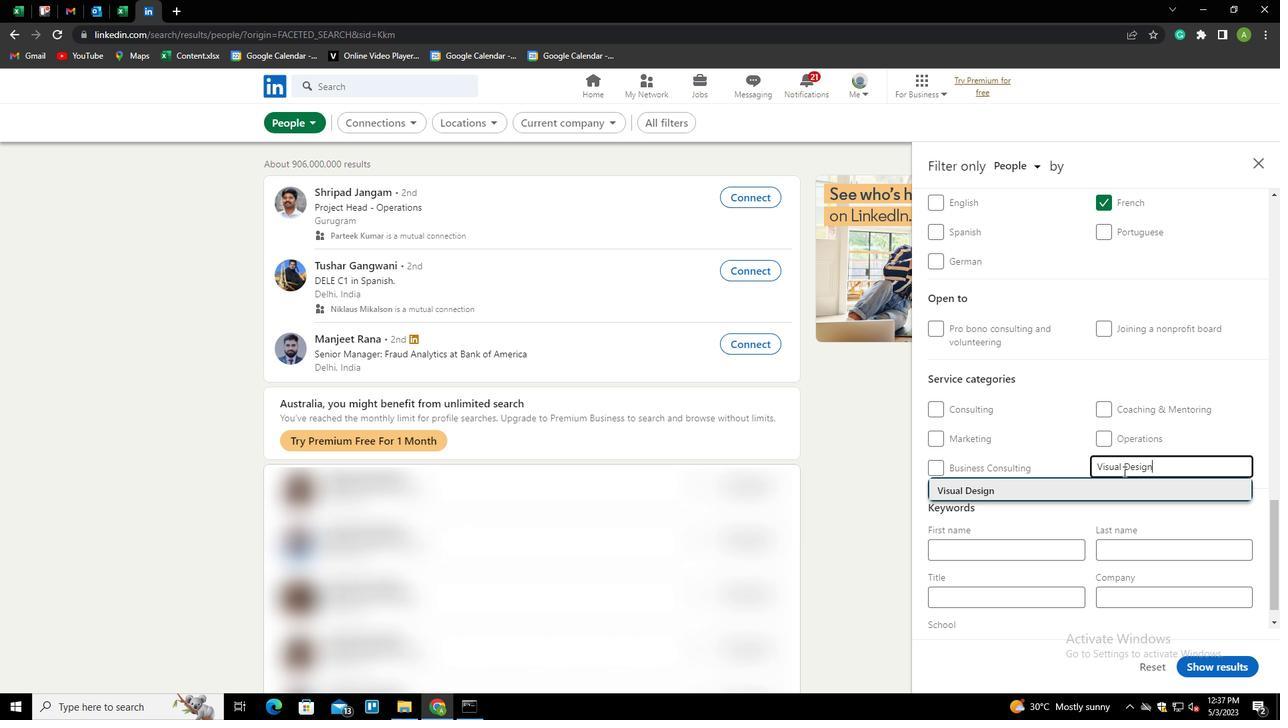 
Action: Mouse scrolled (1123, 470) with delta (0, 0)
Screenshot: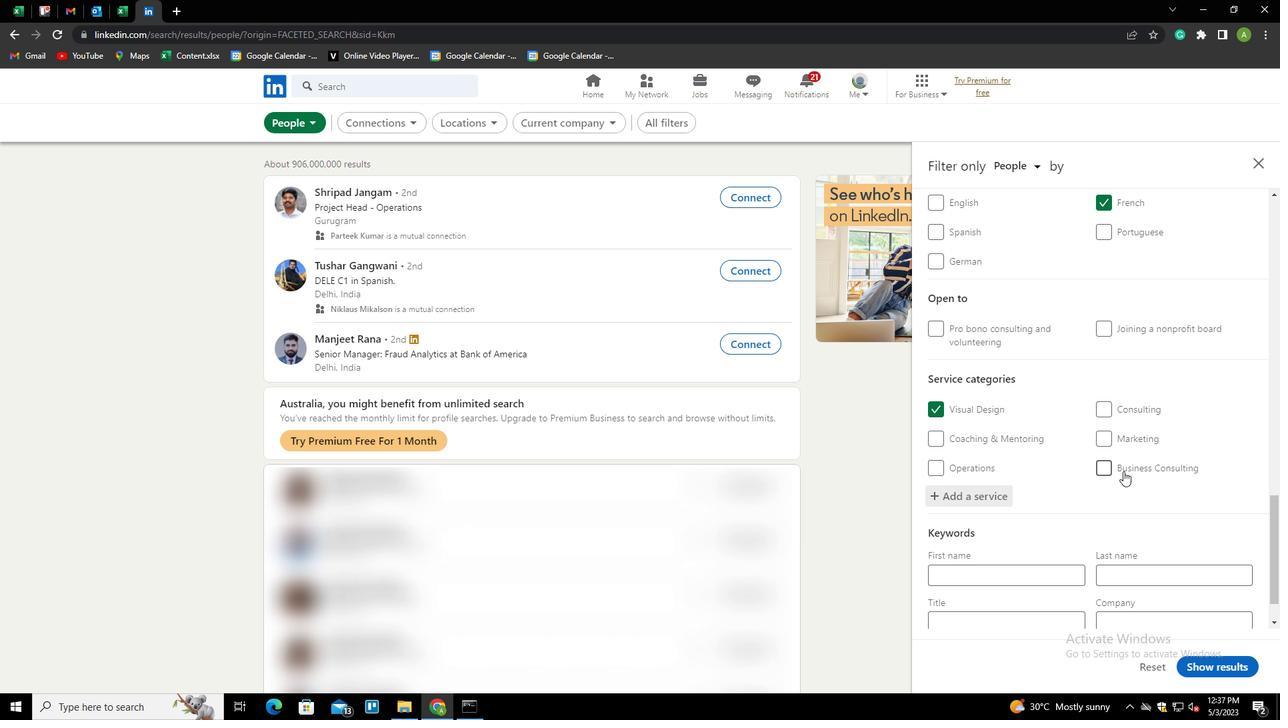
Action: Mouse scrolled (1123, 470) with delta (0, 0)
Screenshot: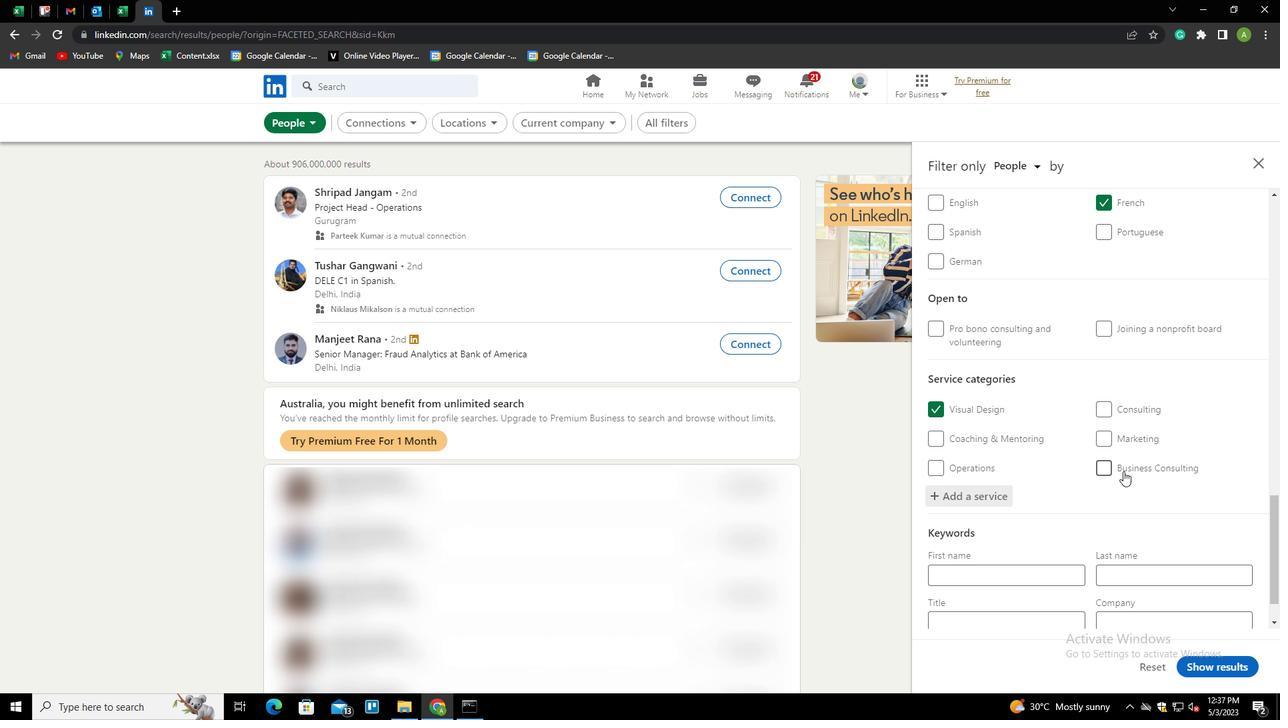 
Action: Mouse scrolled (1123, 470) with delta (0, 0)
Screenshot: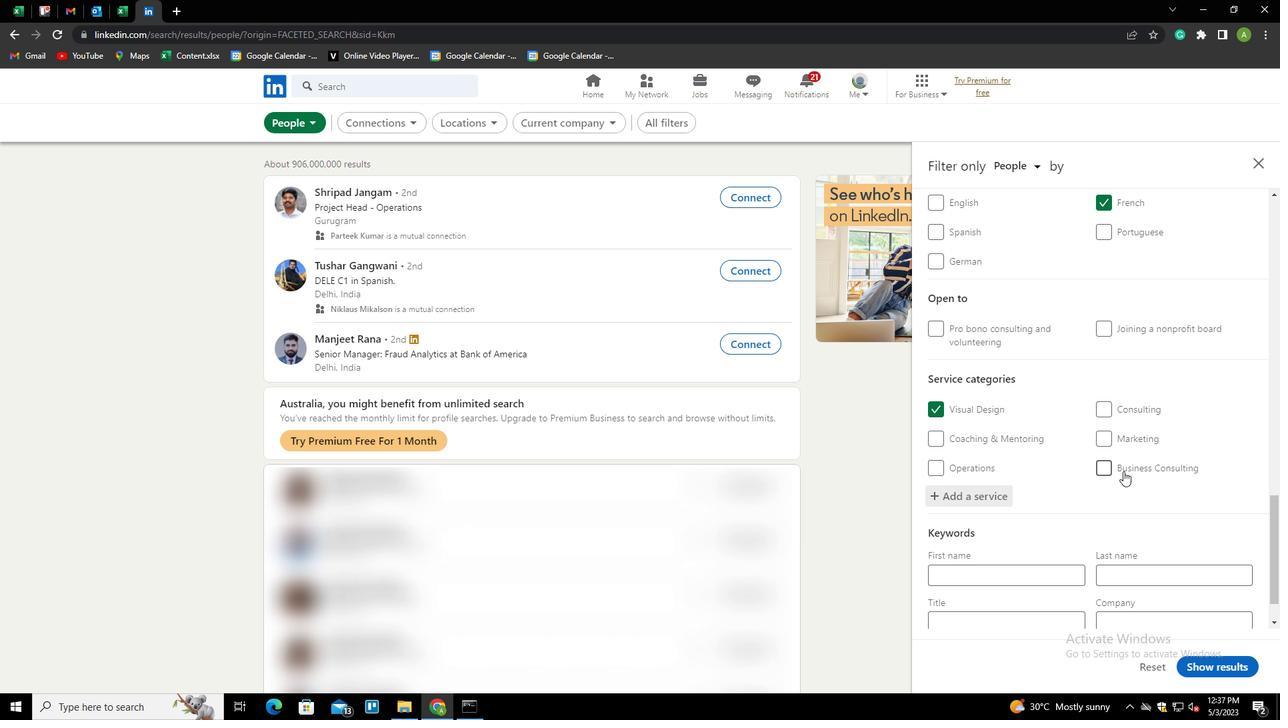 
Action: Mouse scrolled (1123, 470) with delta (0, 0)
Screenshot: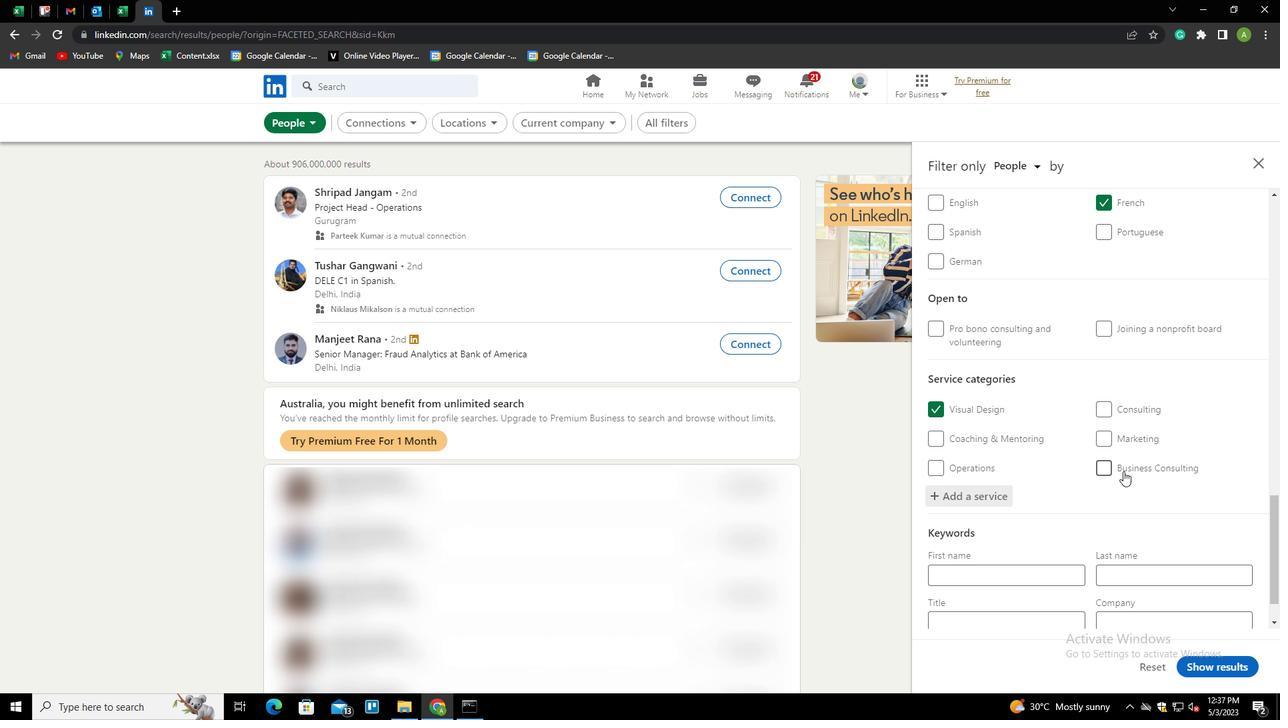 
Action: Mouse scrolled (1123, 470) with delta (0, 0)
Screenshot: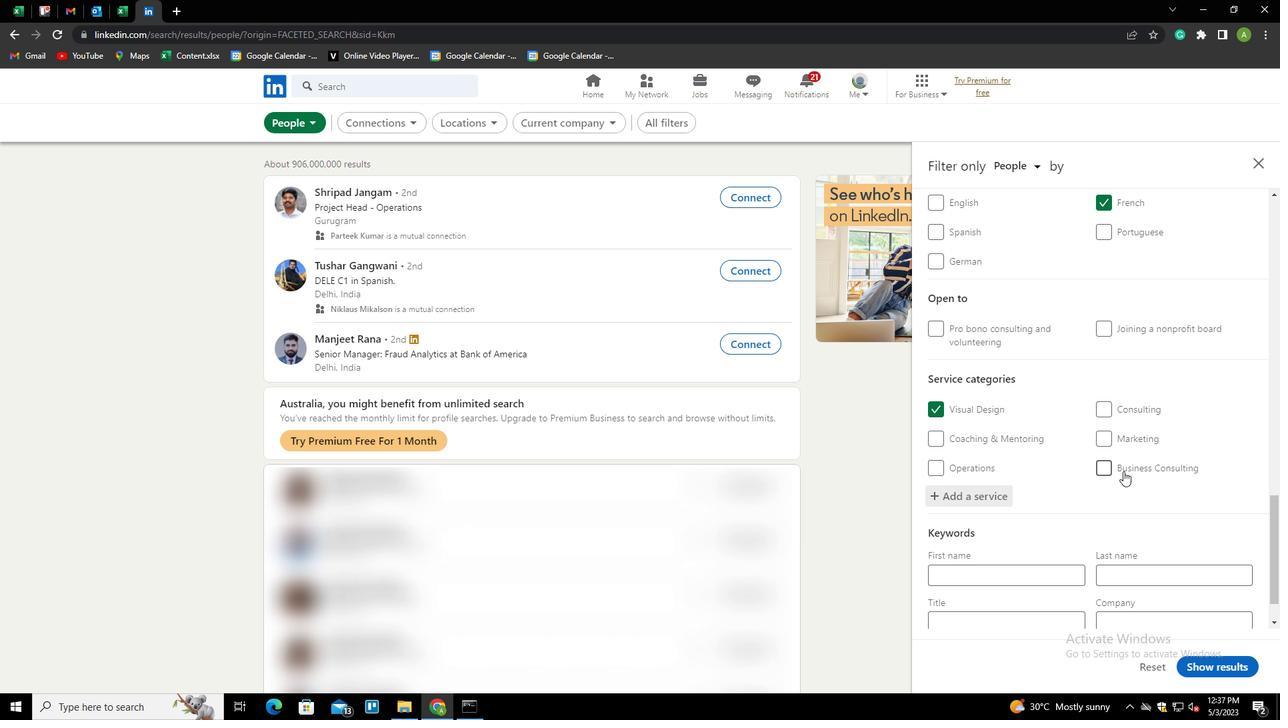 
Action: Mouse moved to (1049, 576)
Screenshot: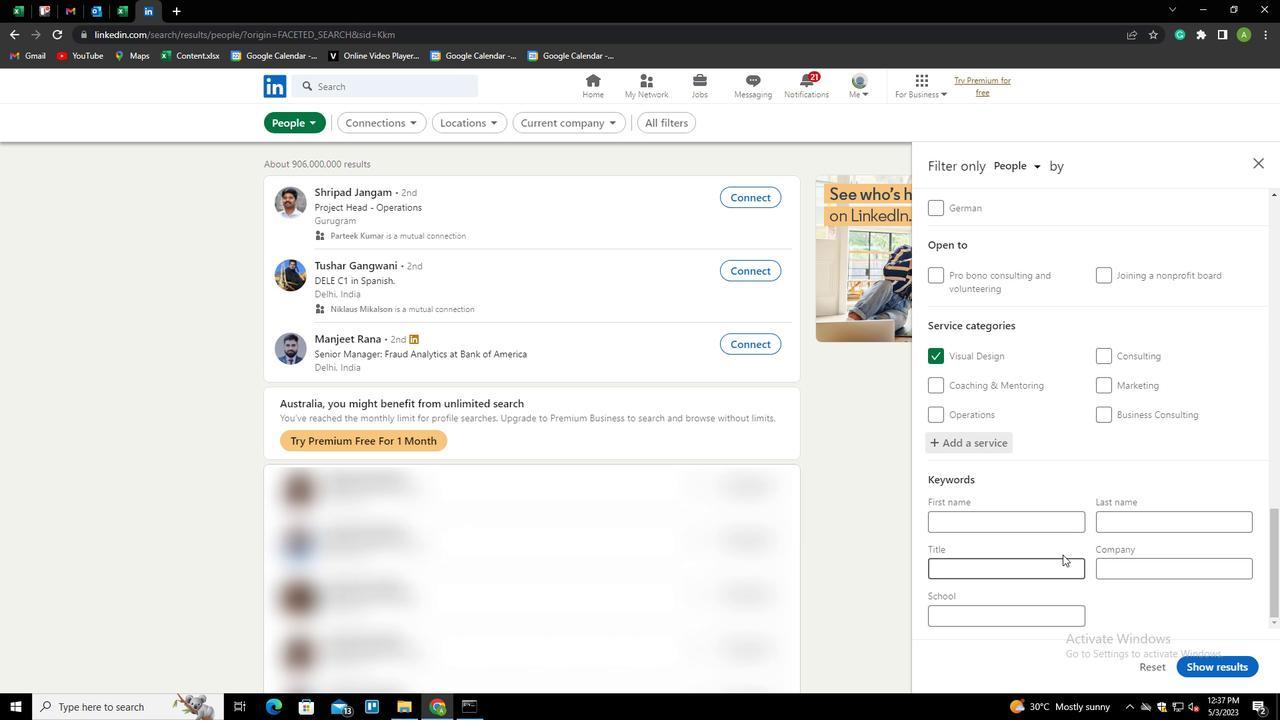 
Action: Mouse pressed left at (1049, 576)
Screenshot: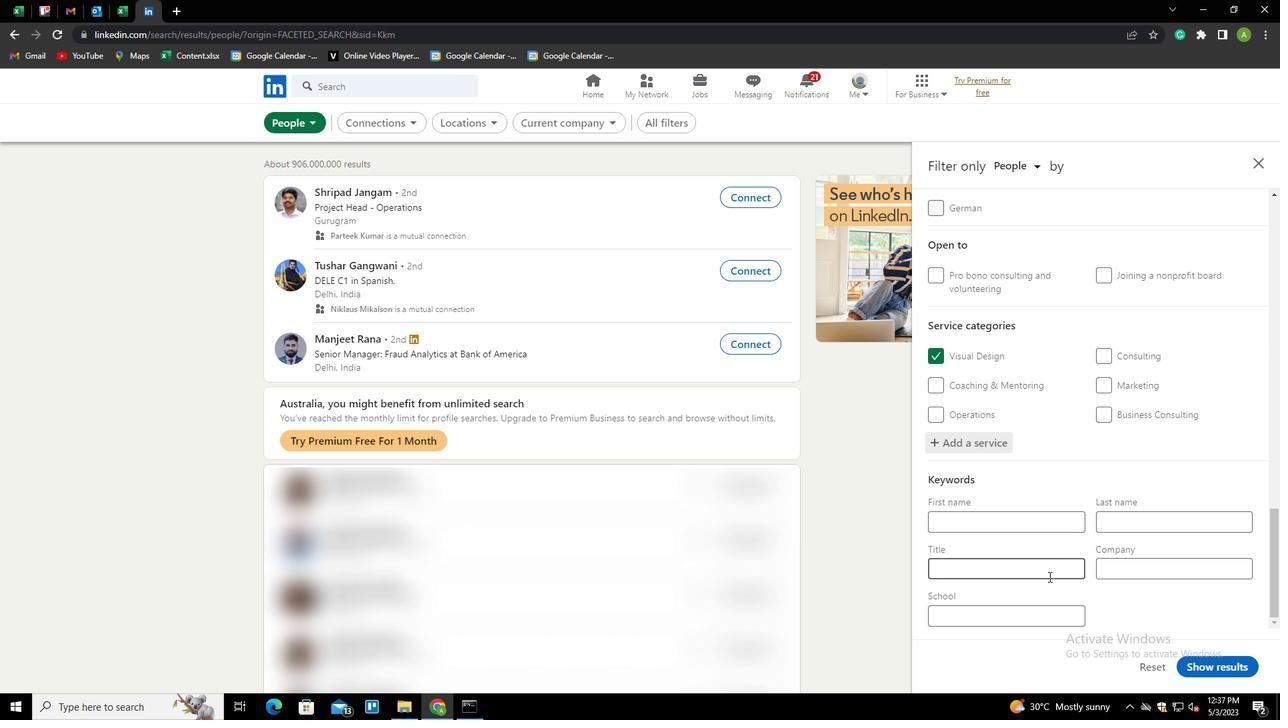 
Action: Key pressed <Key.shift>SALES<Key.space><Key.shift>ASSOCIATE
Screenshot: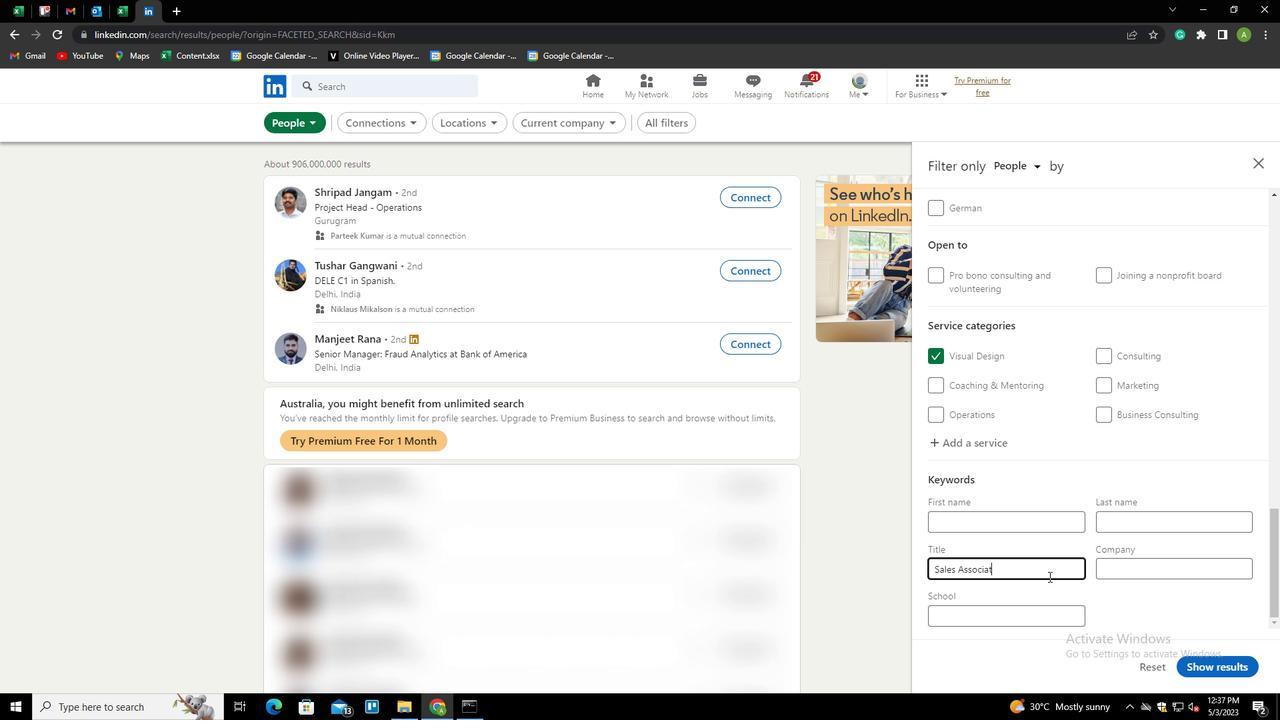 
Action: Mouse moved to (1121, 598)
Screenshot: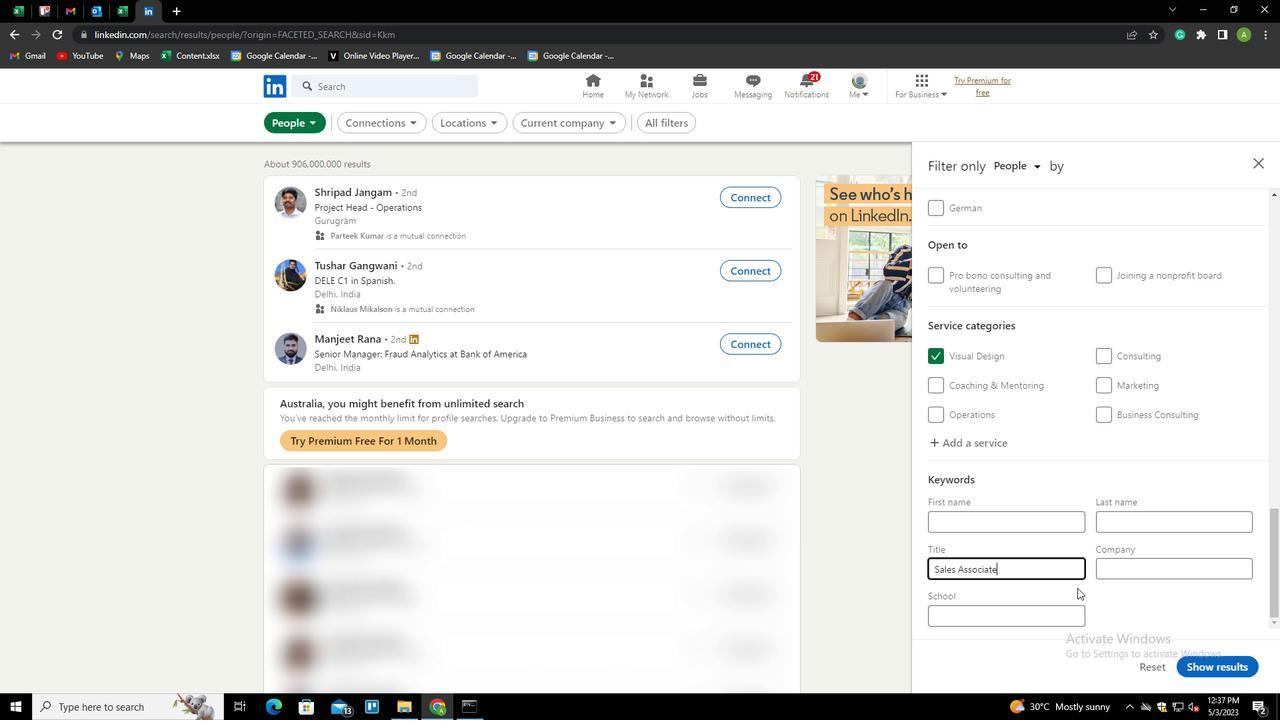
Action: Mouse pressed left at (1121, 598)
Screenshot: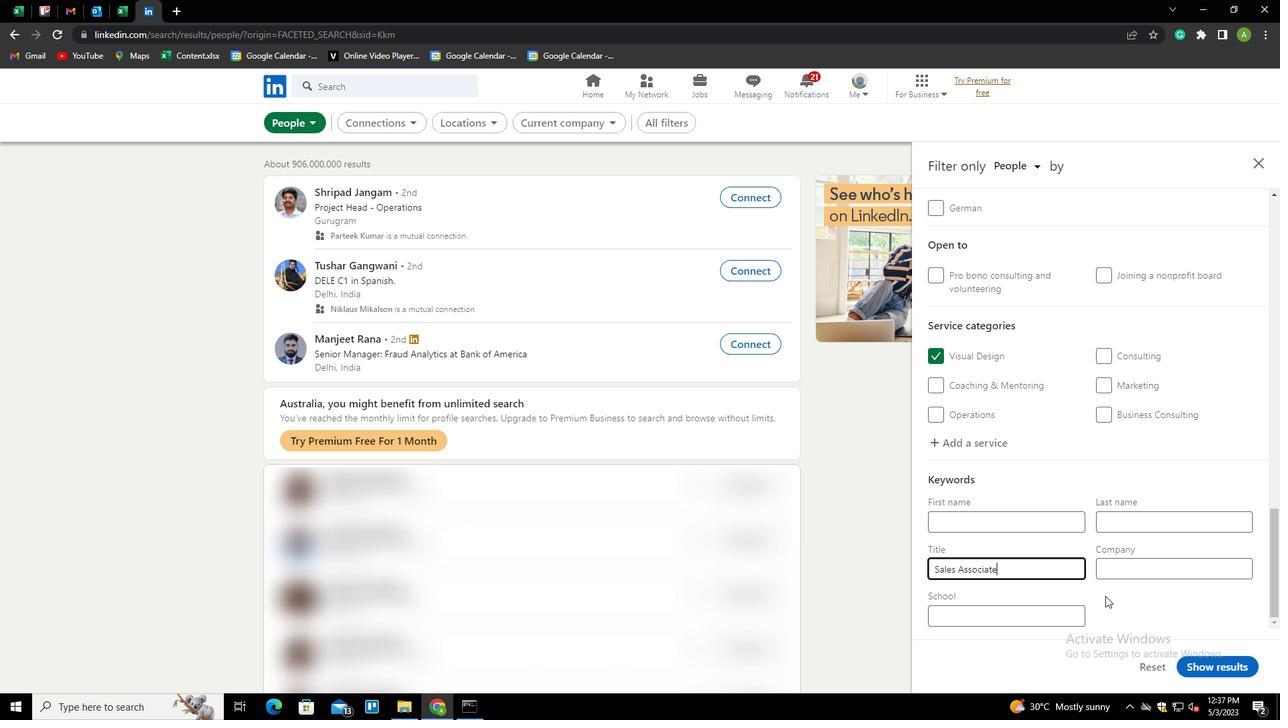 
Action: Mouse moved to (1197, 662)
Screenshot: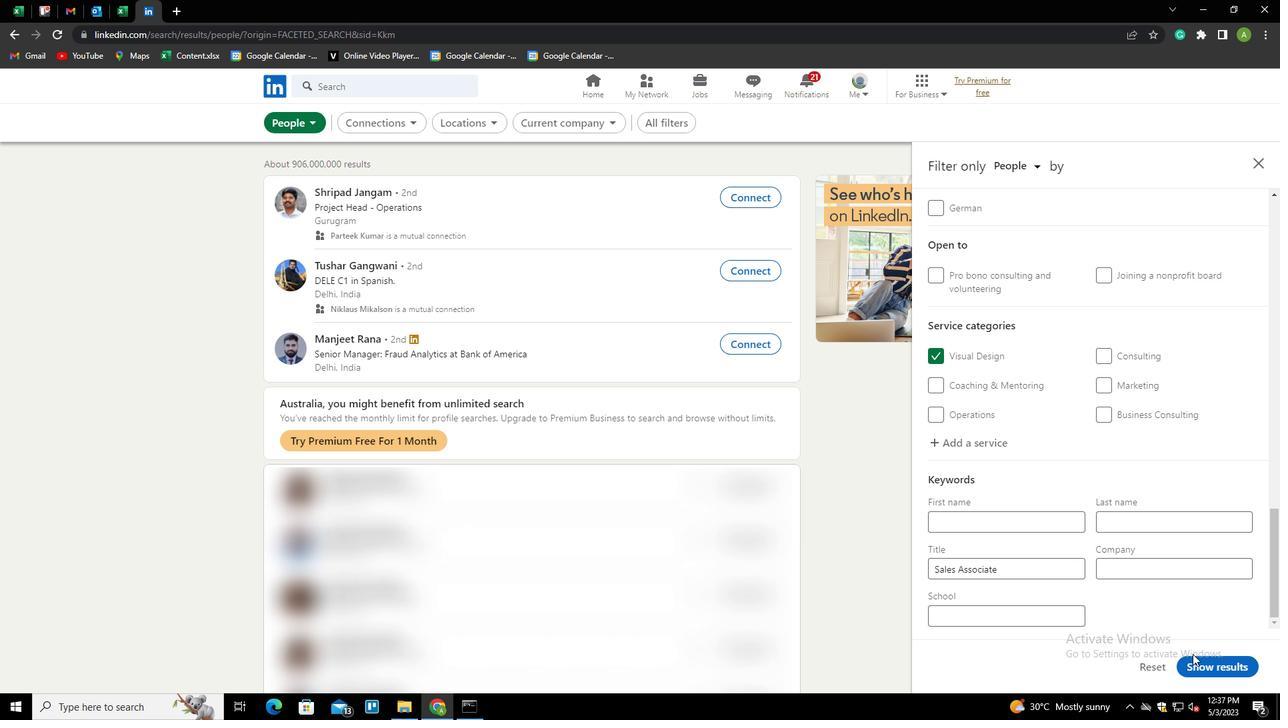 
Action: Mouse pressed left at (1197, 662)
Screenshot: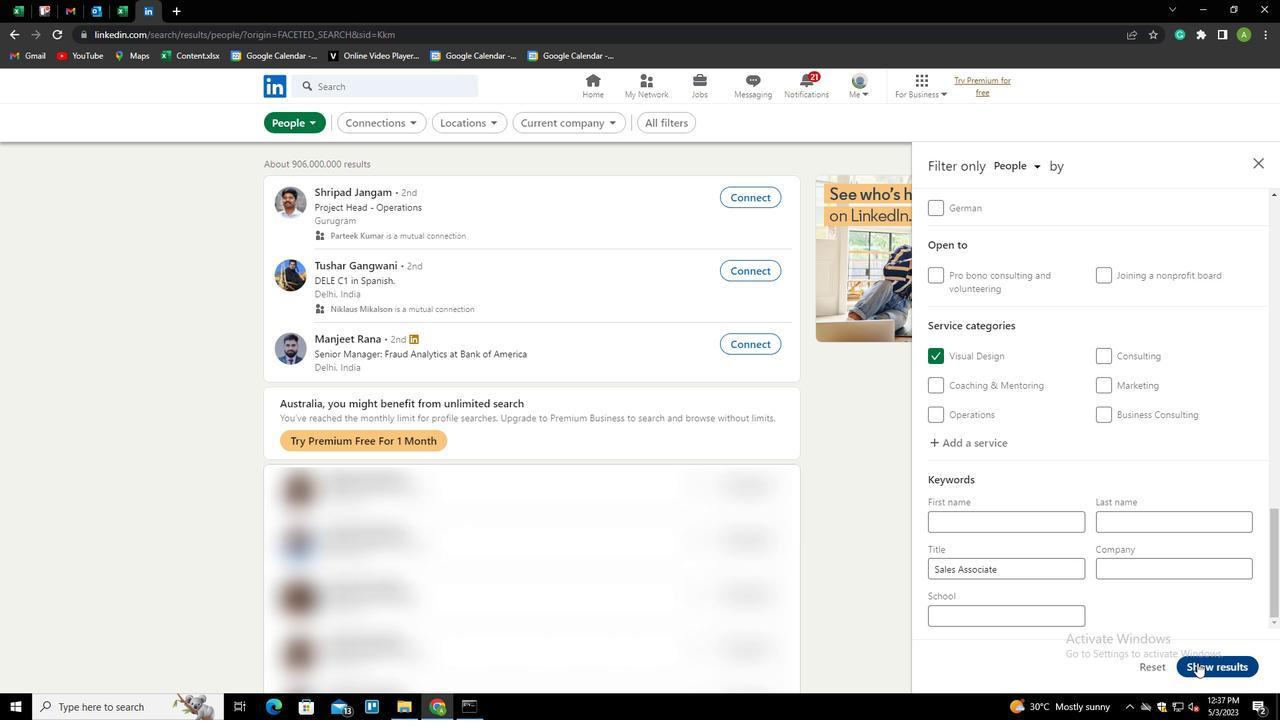 
